 Task: Look for space in West Chicago, United States from 24th August, 2023 to 10th September, 2023 for 6 adults, 2 children in price range Rs.12000 to Rs.15000. Place can be entire place or shared room with 6 bedrooms having 6 beds and 6 bathrooms. Property type can be house, flat, guest house. Amenities needed are: wifi, TV, free parkinig on premises, gym, breakfast. Booking option can be shelf check-in. Required host language is English.
Action: Mouse moved to (605, 130)
Screenshot: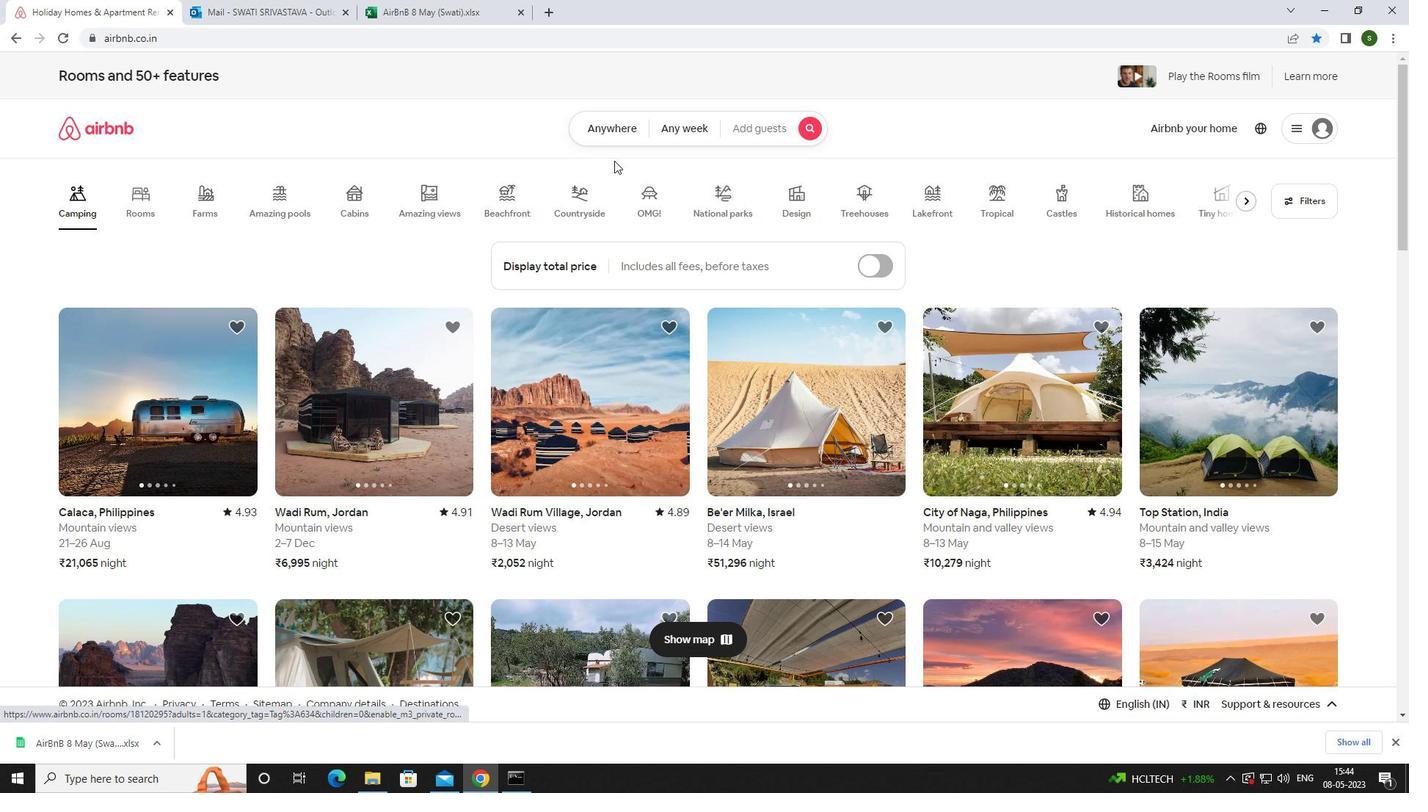 
Action: Mouse pressed left at (605, 130)
Screenshot: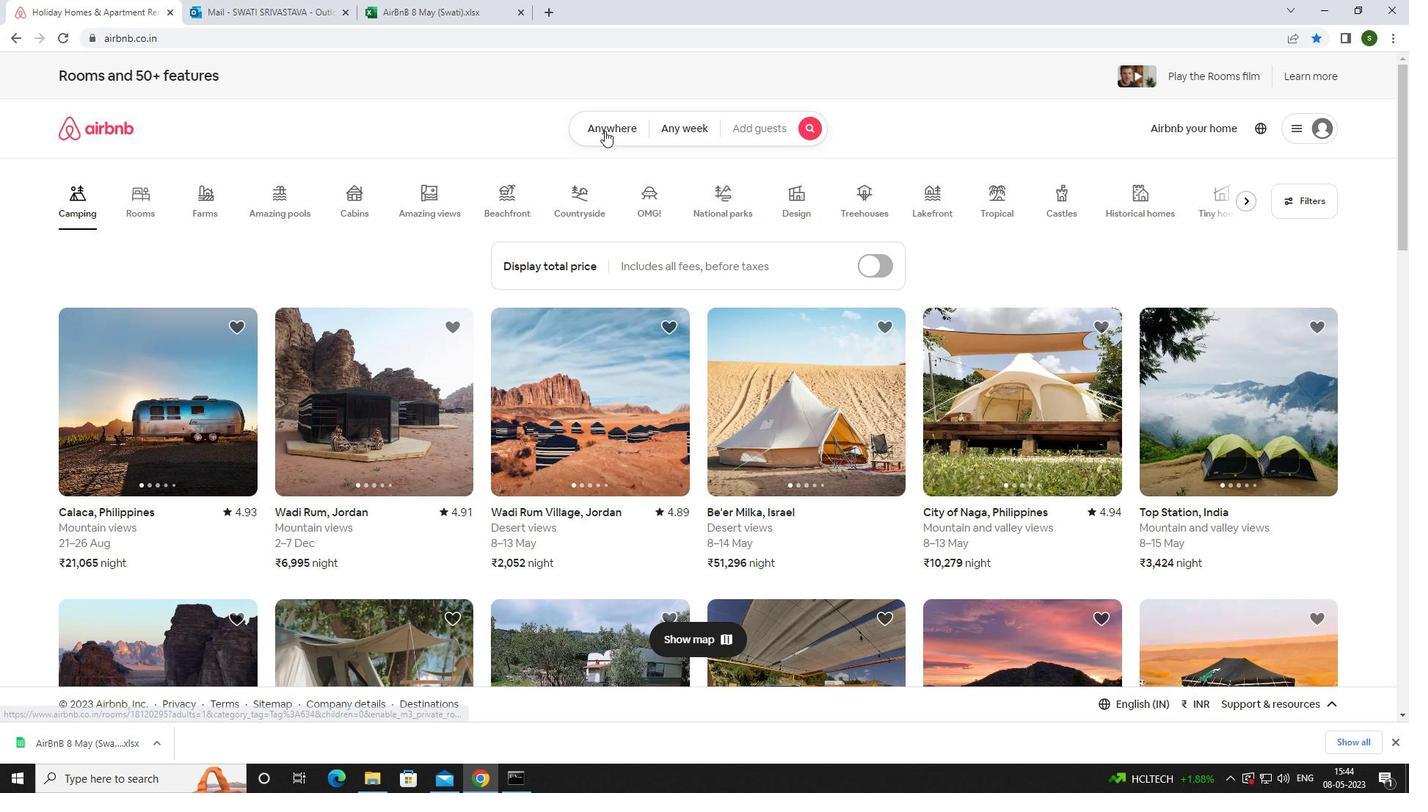 
Action: Mouse moved to (489, 187)
Screenshot: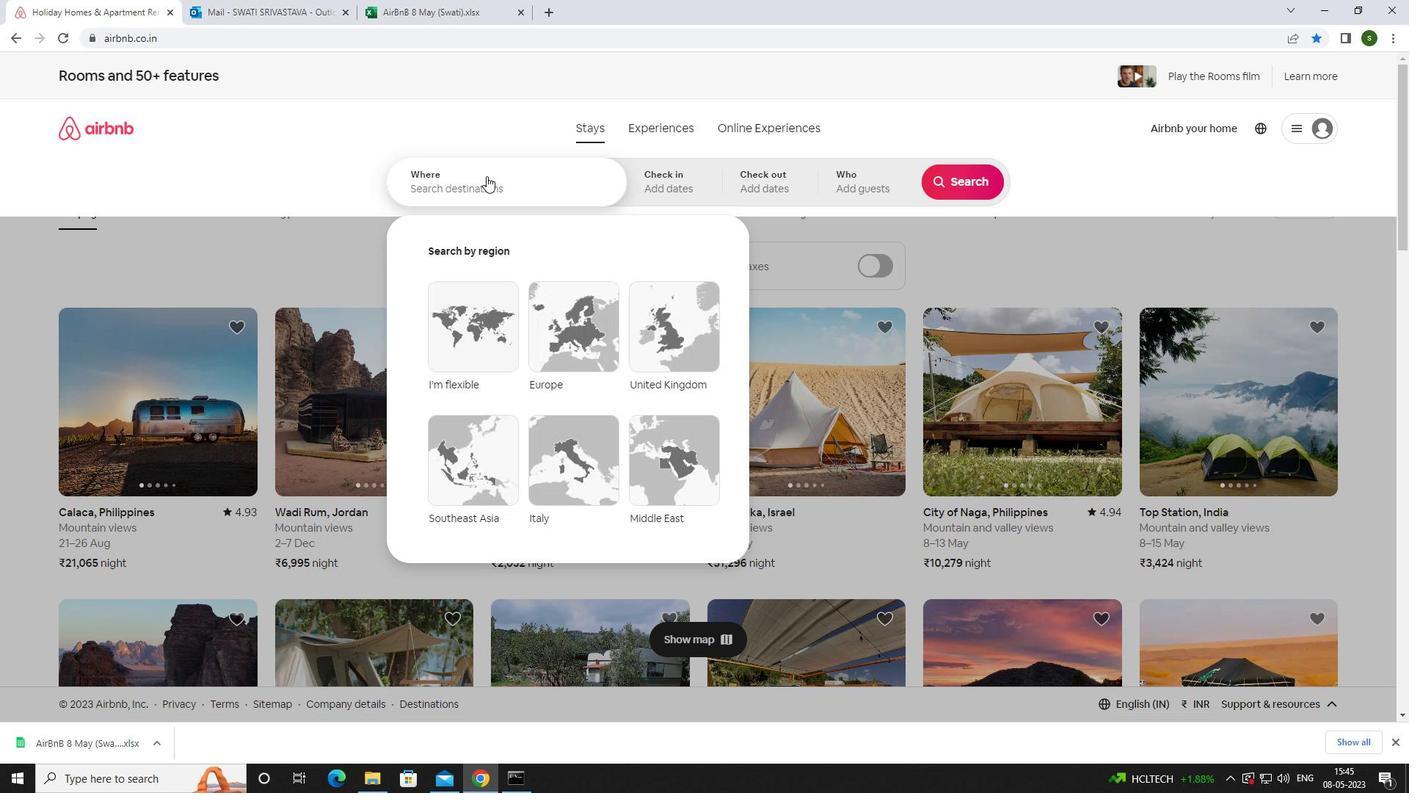 
Action: Mouse pressed left at (489, 187)
Screenshot: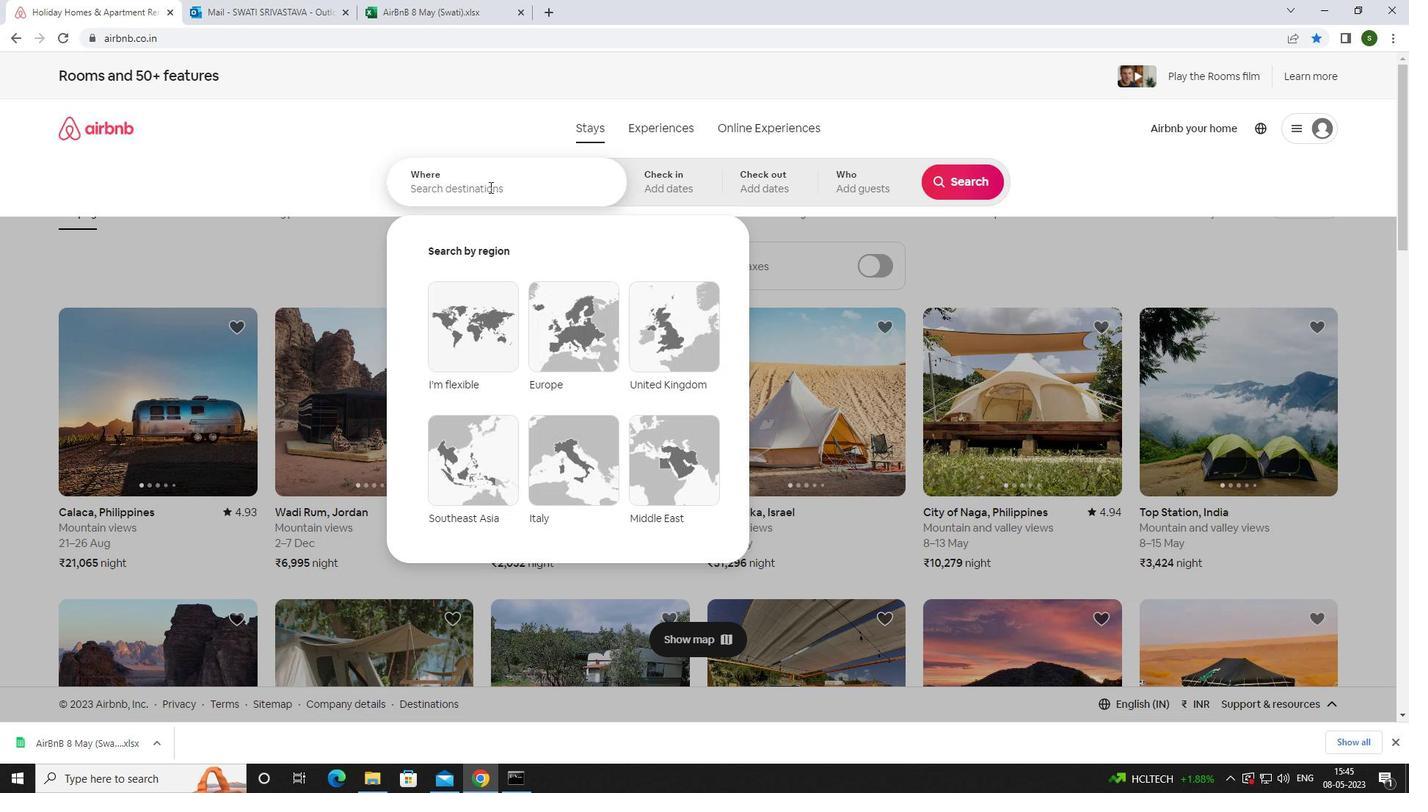 
Action: Mouse moved to (496, 186)
Screenshot: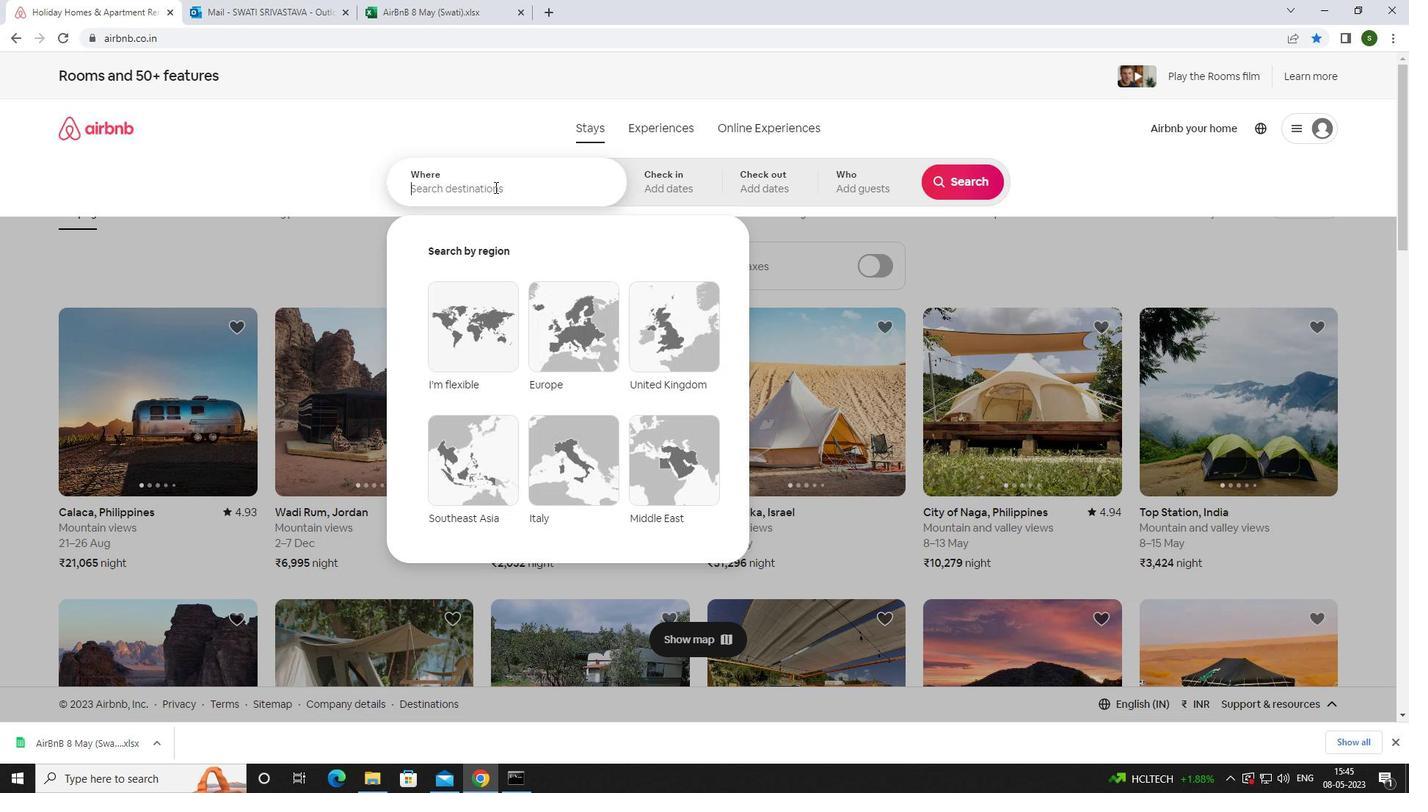 
Action: Key pressed <Key.caps_lock>w<Key.caps_lock>esy<Key.backspace>t<Key.space><Key.caps_lock>c<Key.caps_lock>hicago,<Key.space><Key.caps_lock>u<Key.caps_lock>nited<Key.space><Key.caps_lock>s<Key.caps_lock>tates<Key.enter>
Screenshot: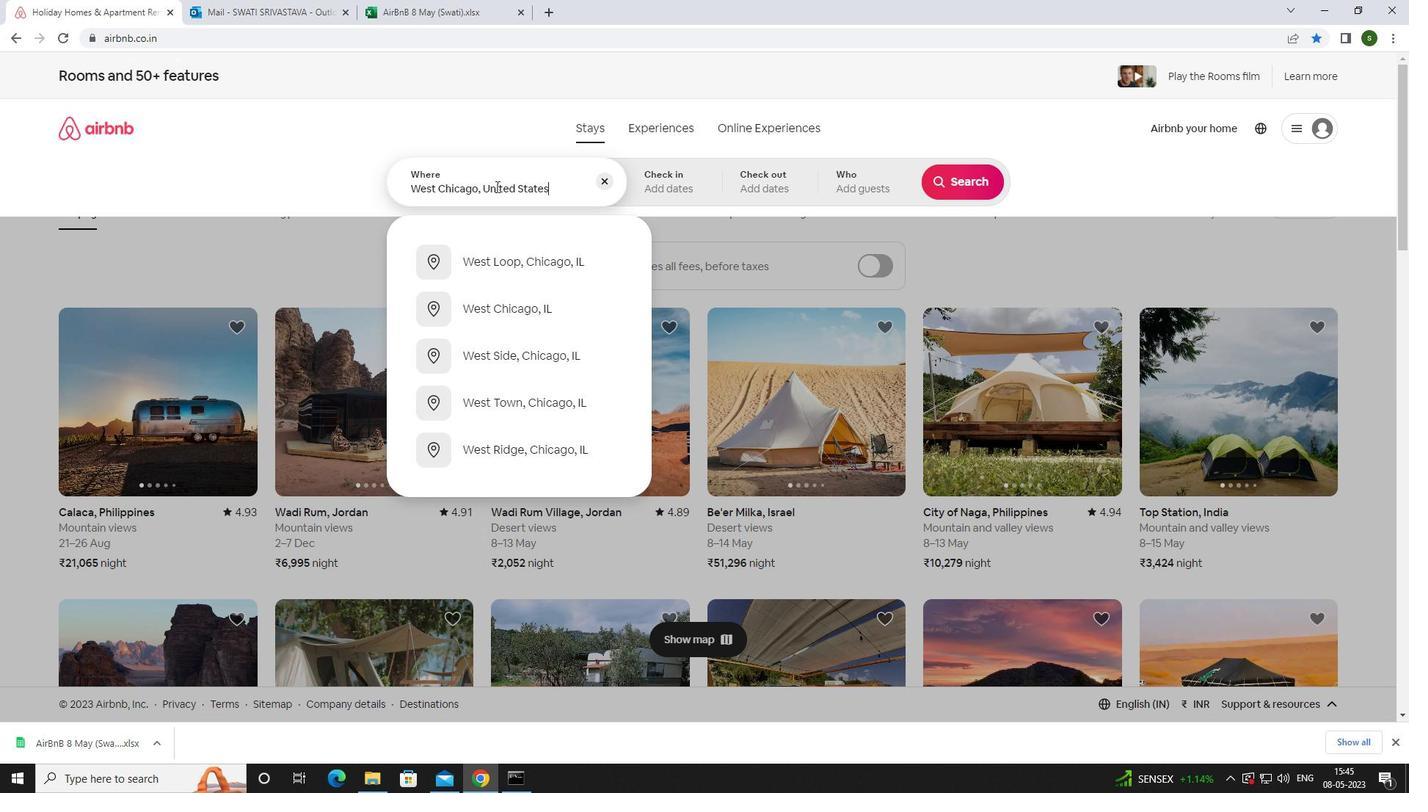 
Action: Mouse moved to (967, 299)
Screenshot: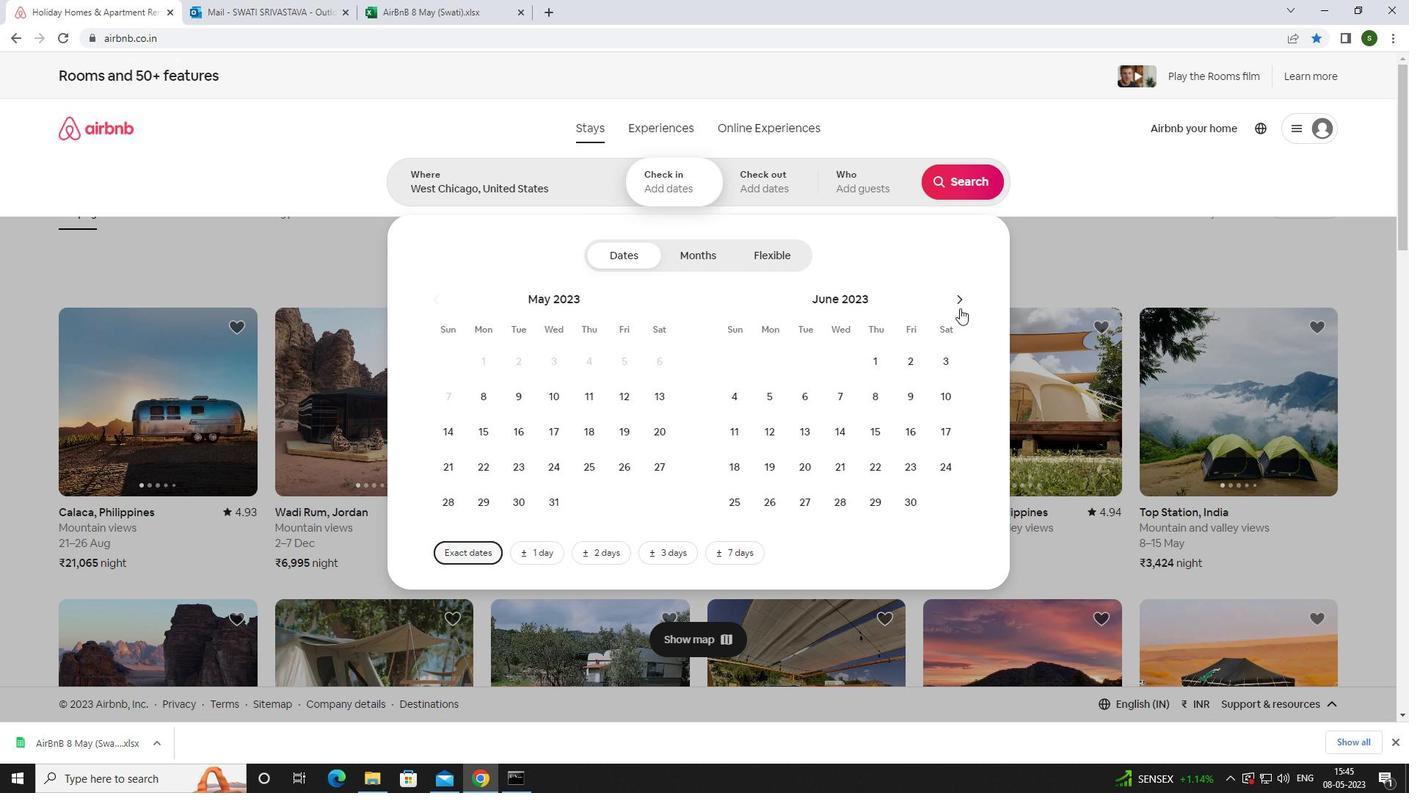 
Action: Mouse pressed left at (967, 299)
Screenshot: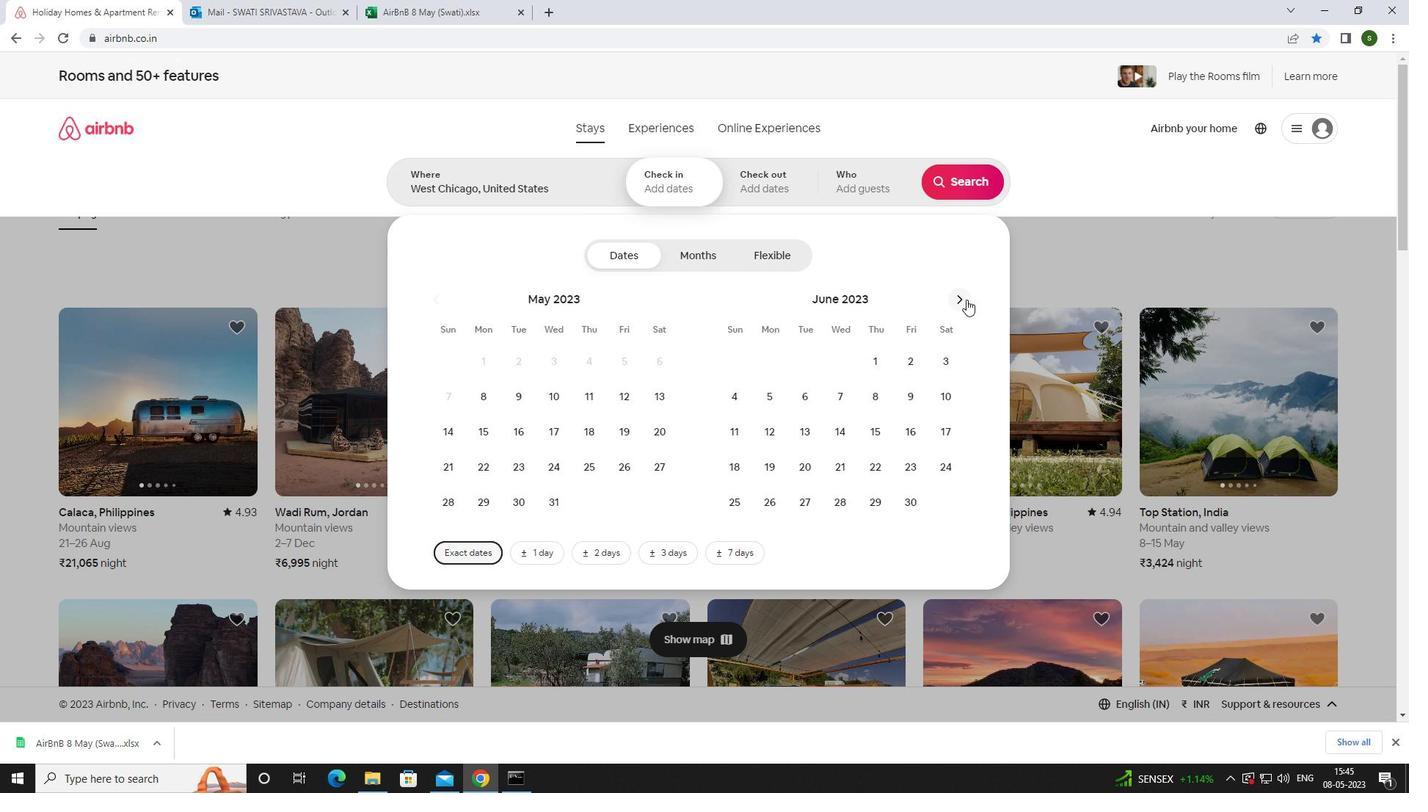 
Action: Mouse pressed left at (967, 299)
Screenshot: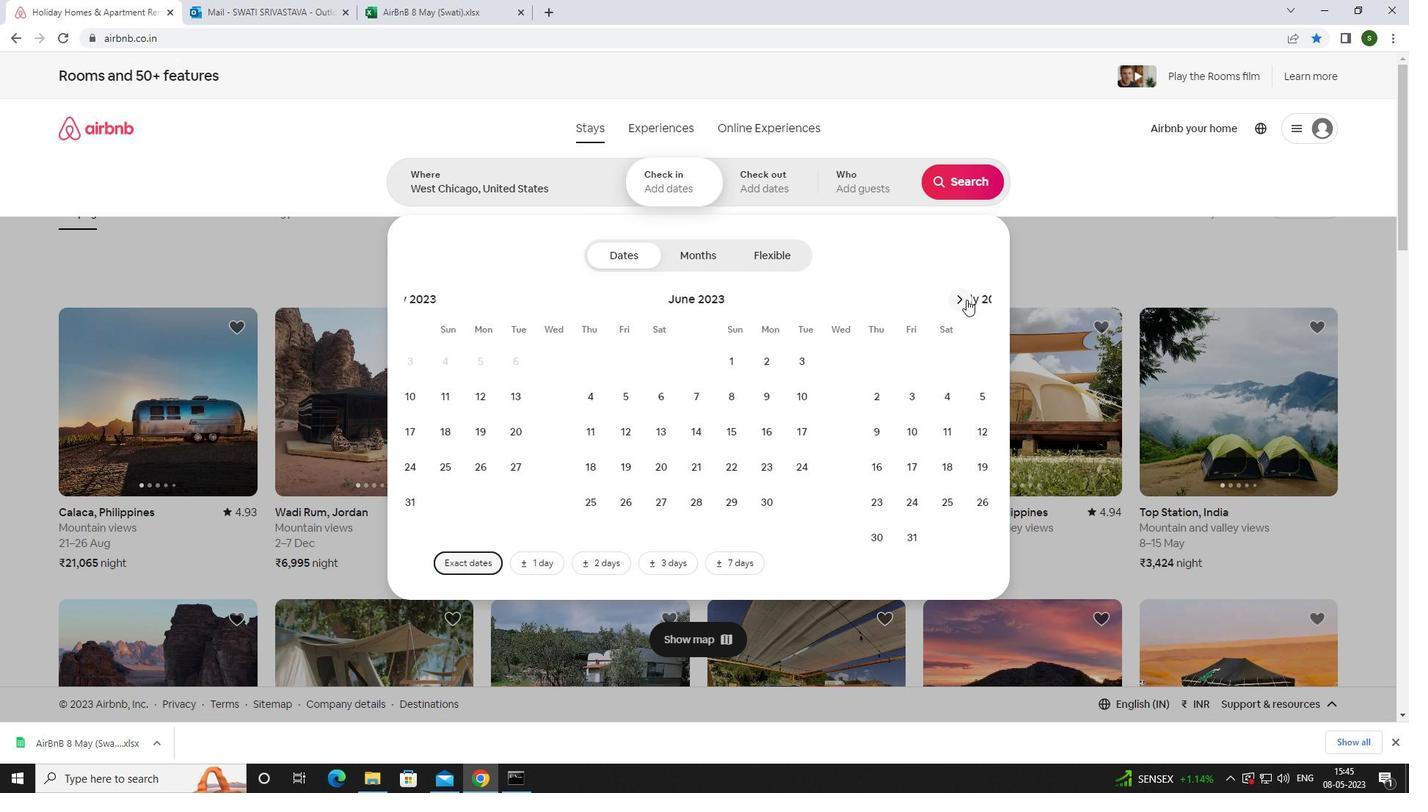 
Action: Mouse moved to (875, 466)
Screenshot: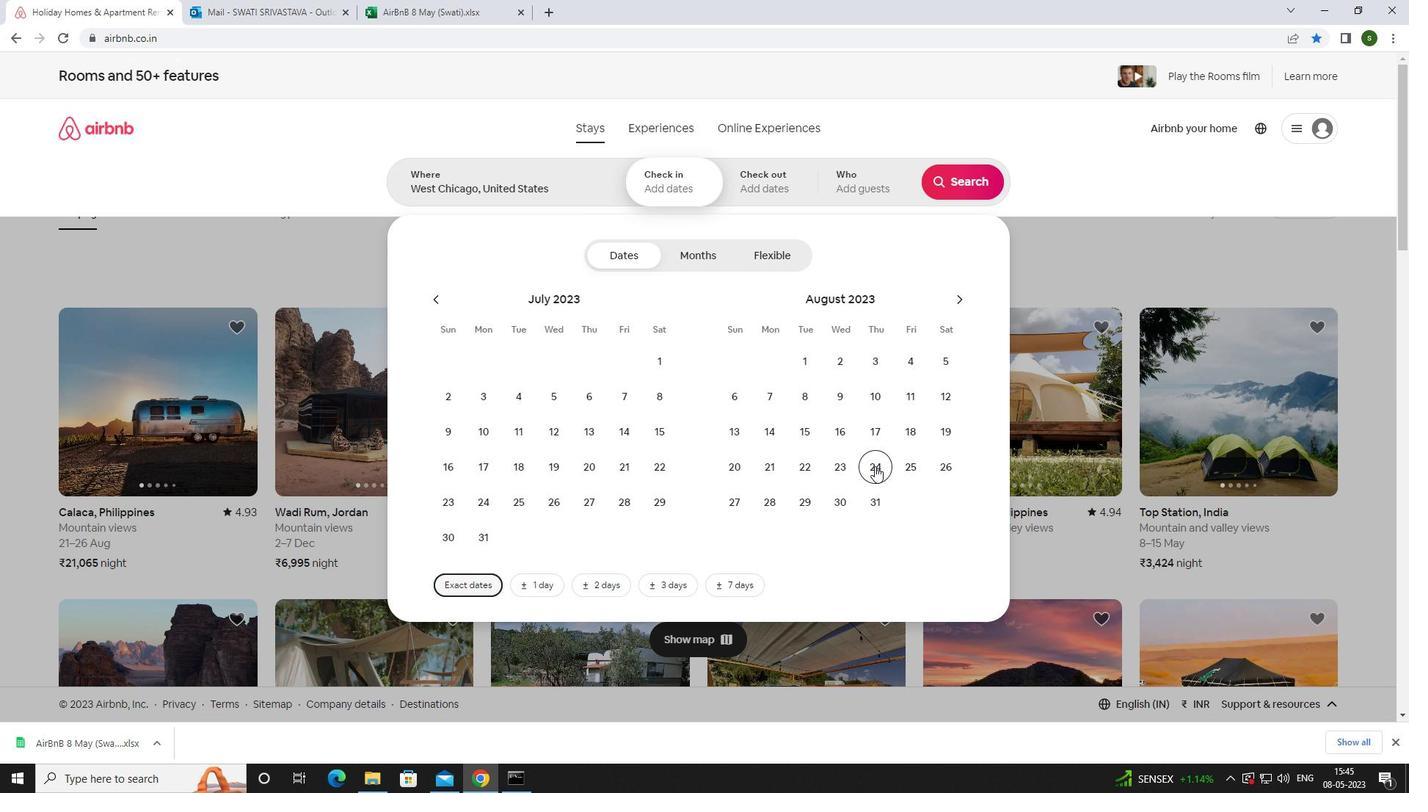 
Action: Mouse pressed left at (875, 466)
Screenshot: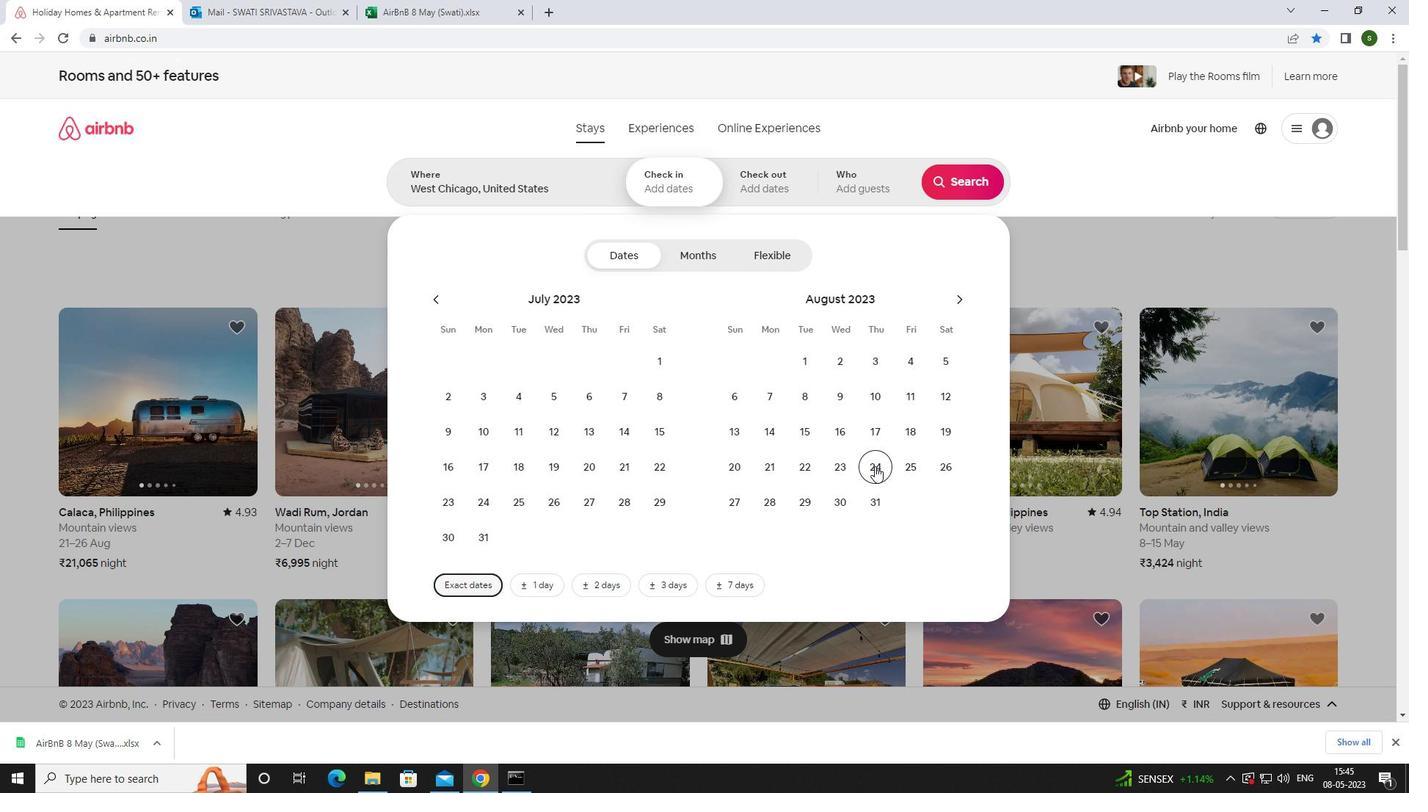 
Action: Mouse moved to (964, 295)
Screenshot: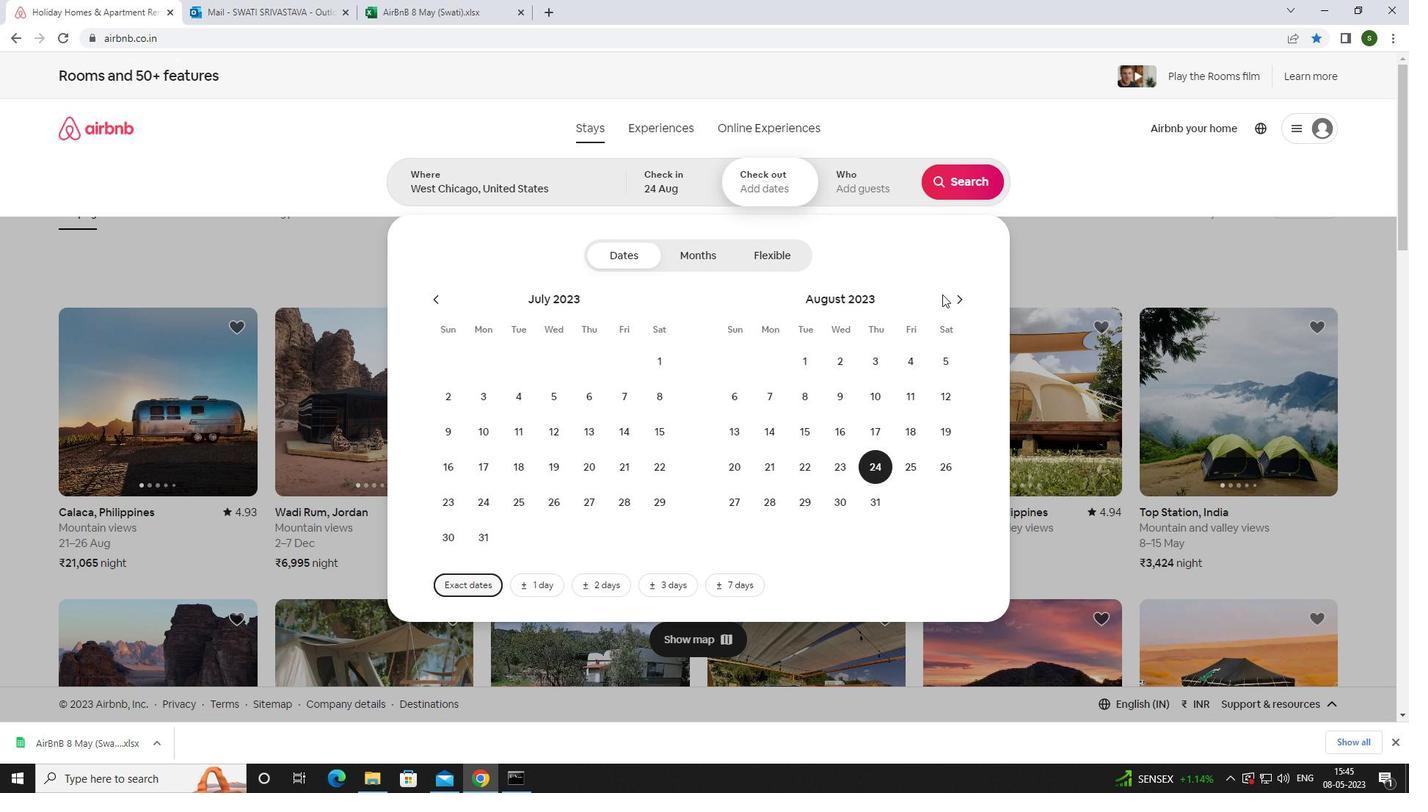 
Action: Mouse pressed left at (964, 295)
Screenshot: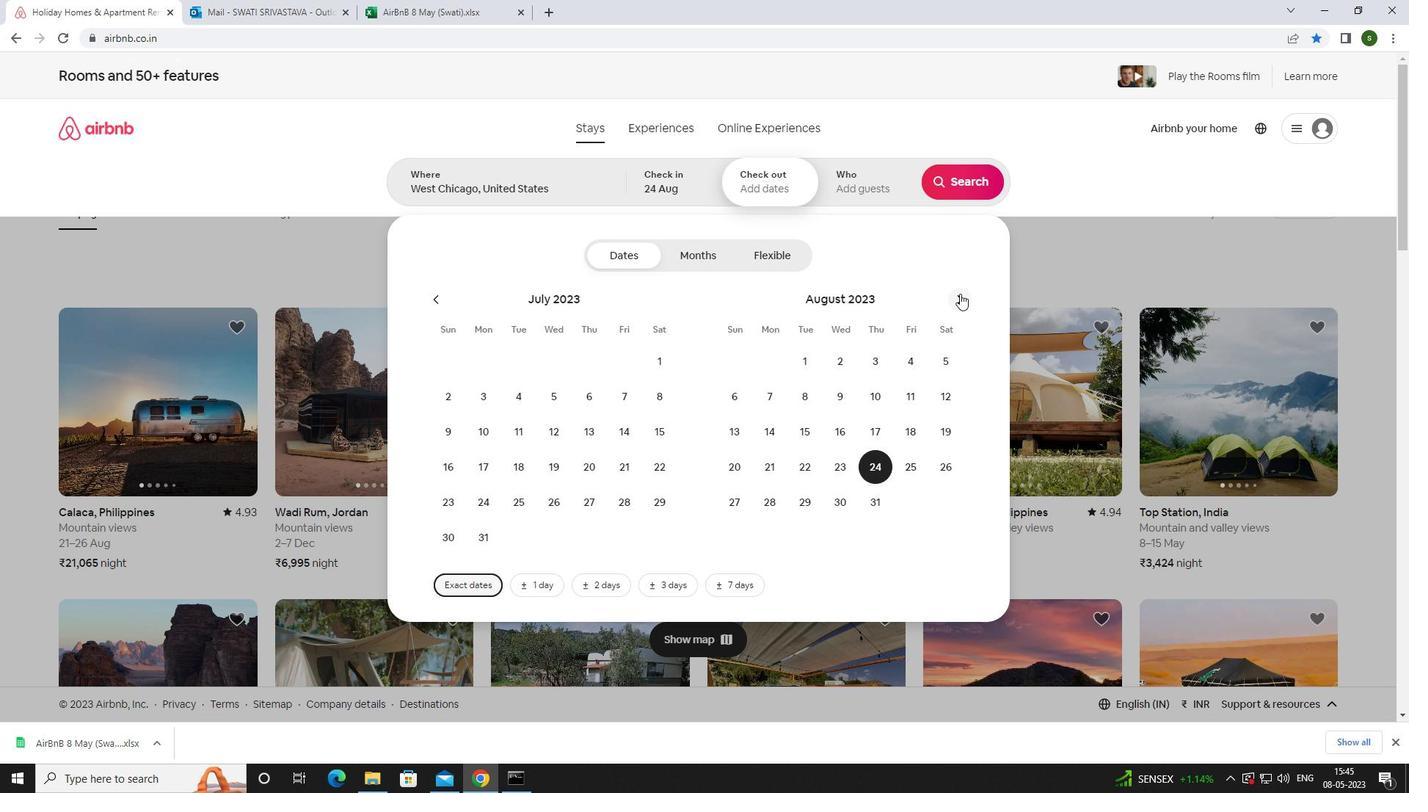 
Action: Mouse moved to (738, 431)
Screenshot: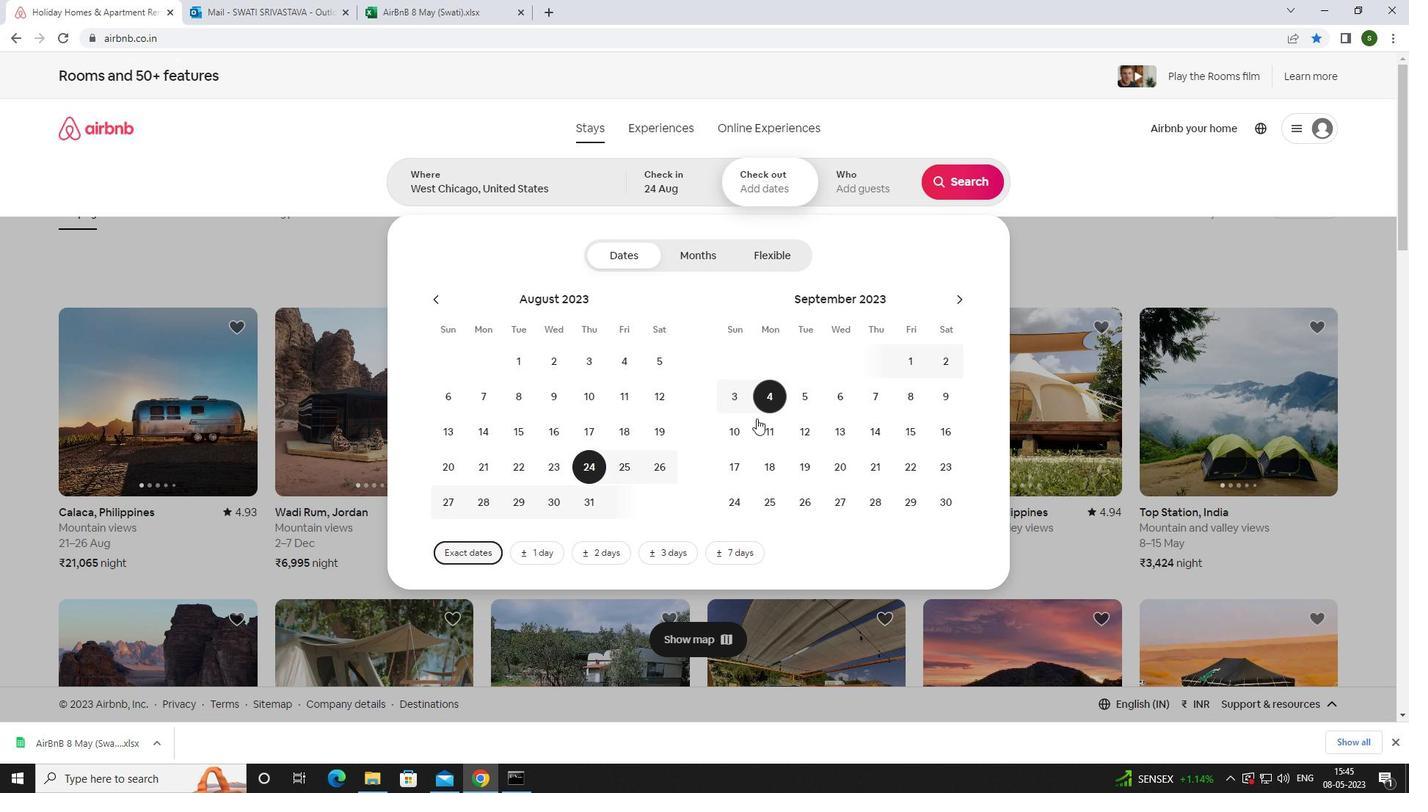 
Action: Mouse pressed left at (738, 431)
Screenshot: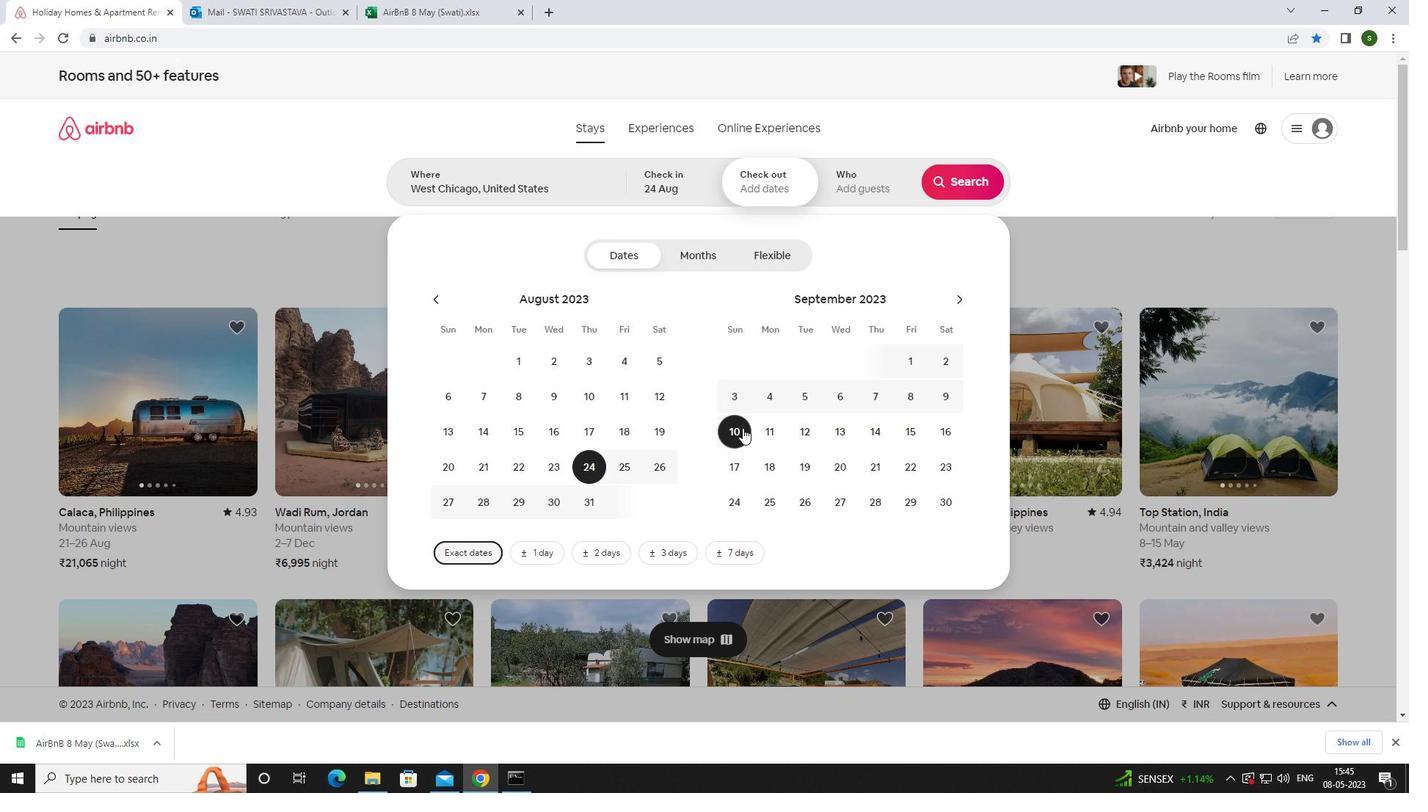 
Action: Mouse moved to (856, 188)
Screenshot: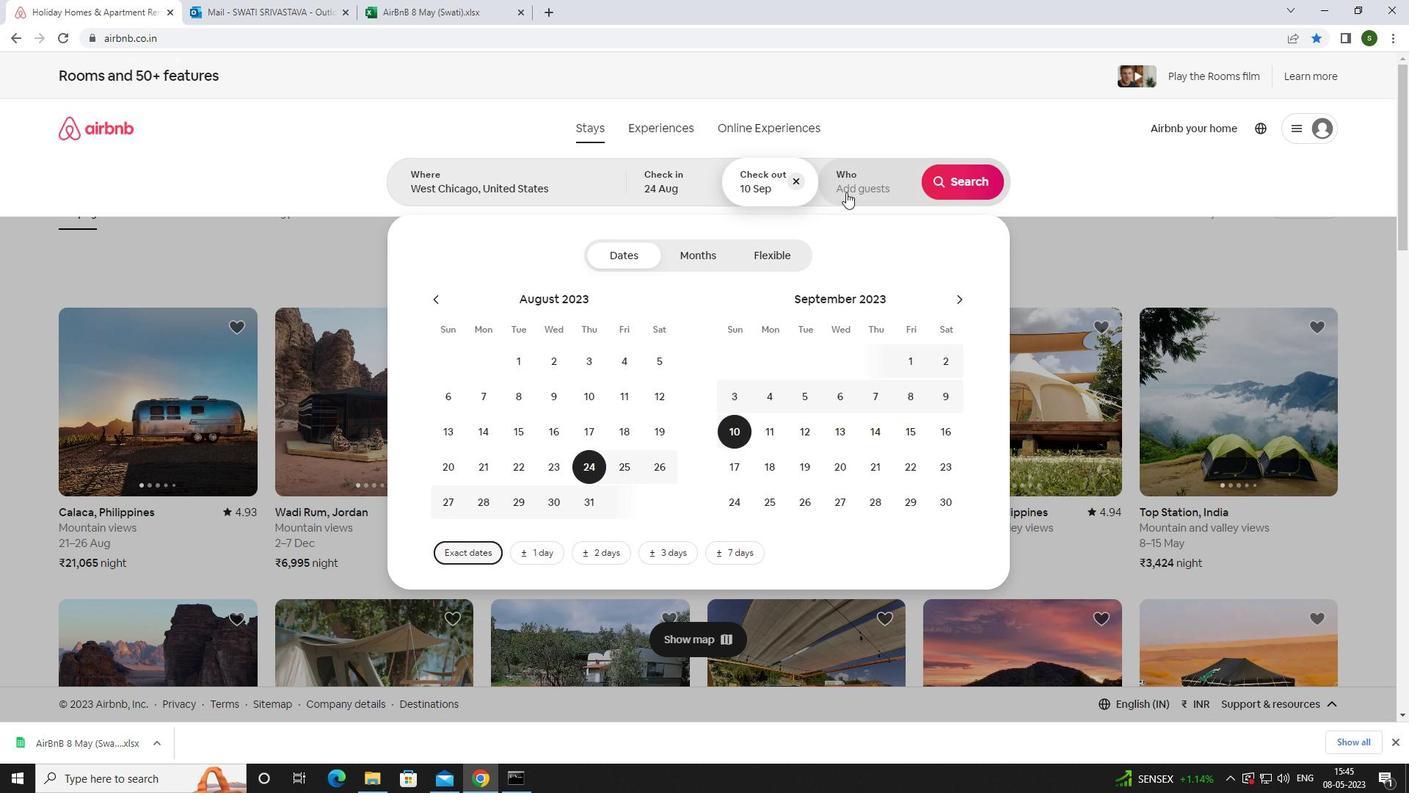 
Action: Mouse pressed left at (856, 188)
Screenshot: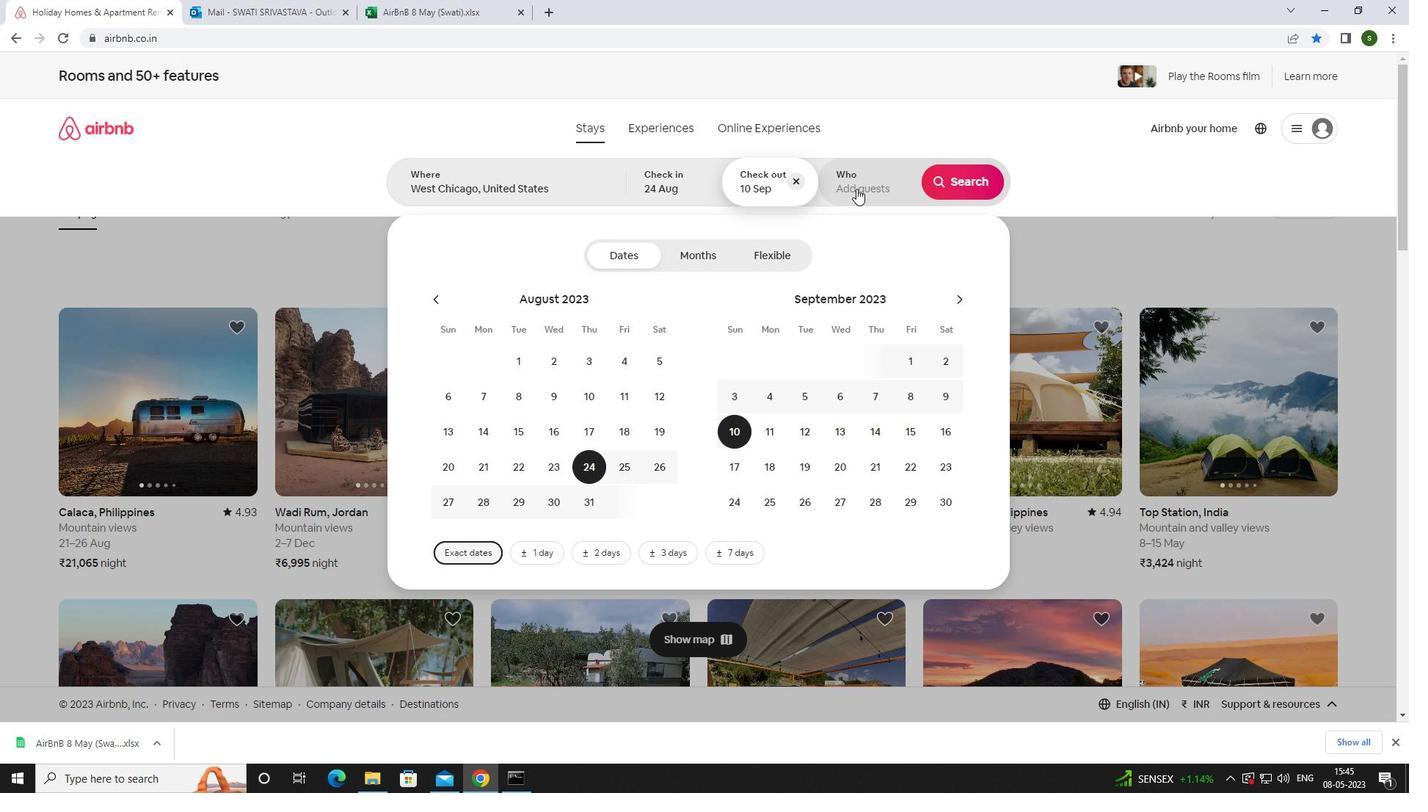 
Action: Mouse moved to (967, 257)
Screenshot: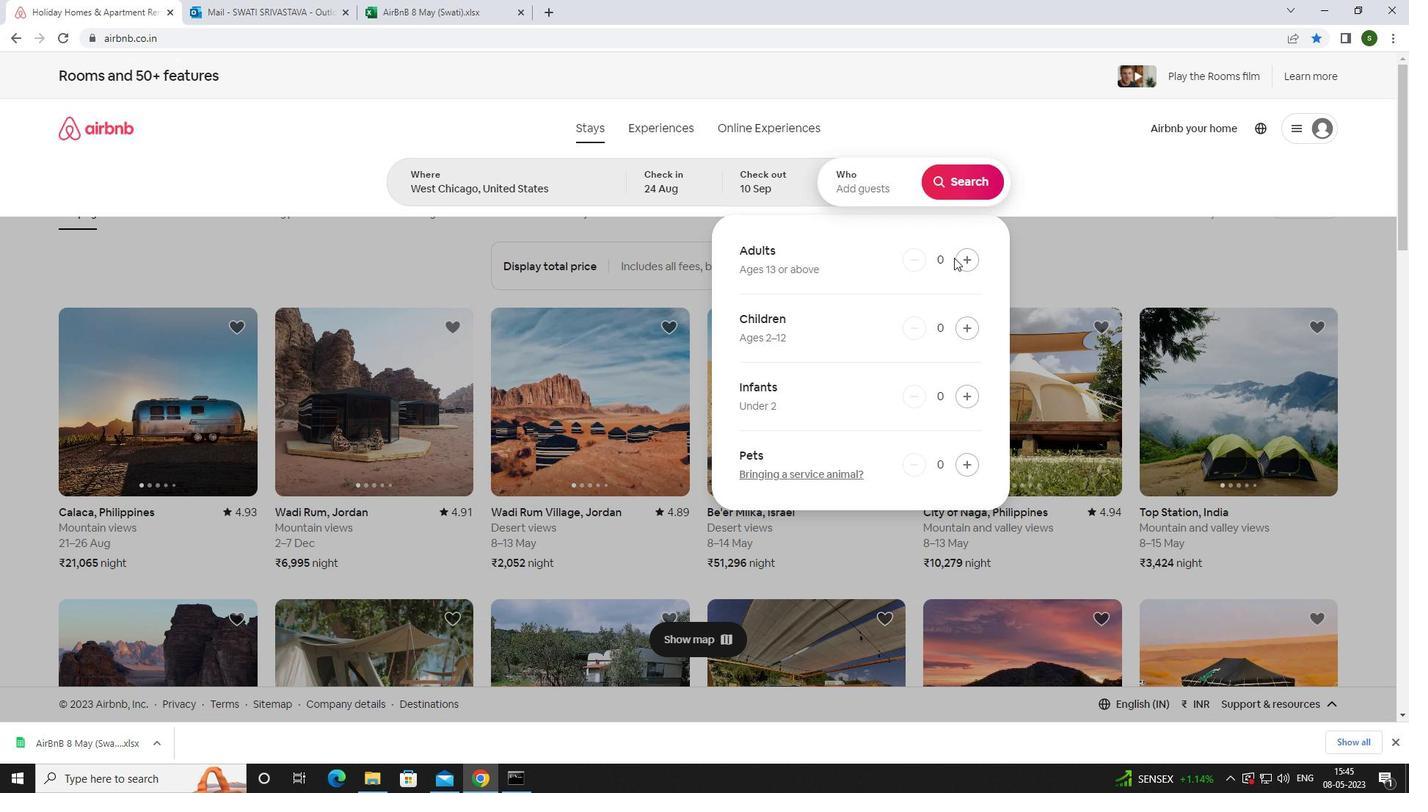 
Action: Mouse pressed left at (967, 257)
Screenshot: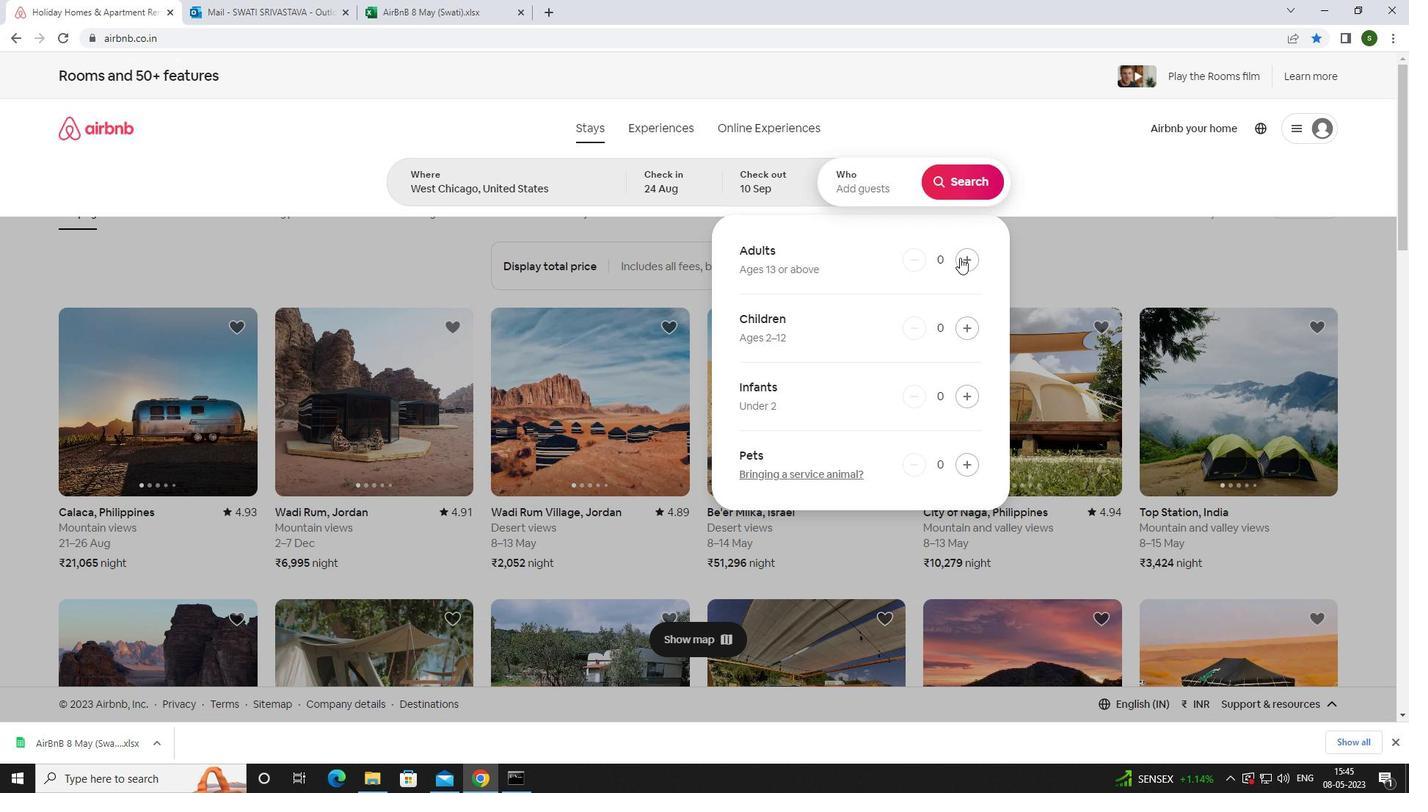
Action: Mouse pressed left at (967, 257)
Screenshot: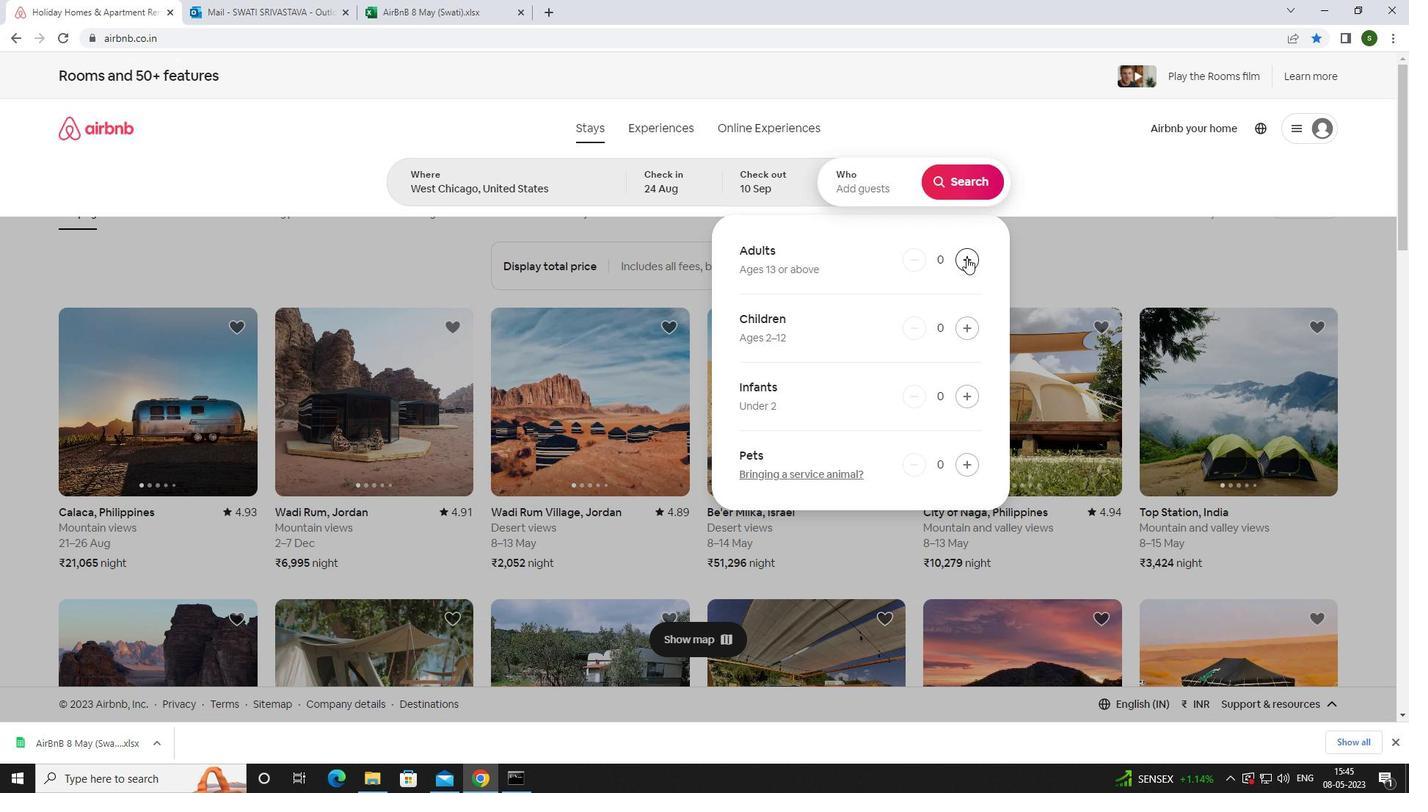 
Action: Mouse pressed left at (967, 257)
Screenshot: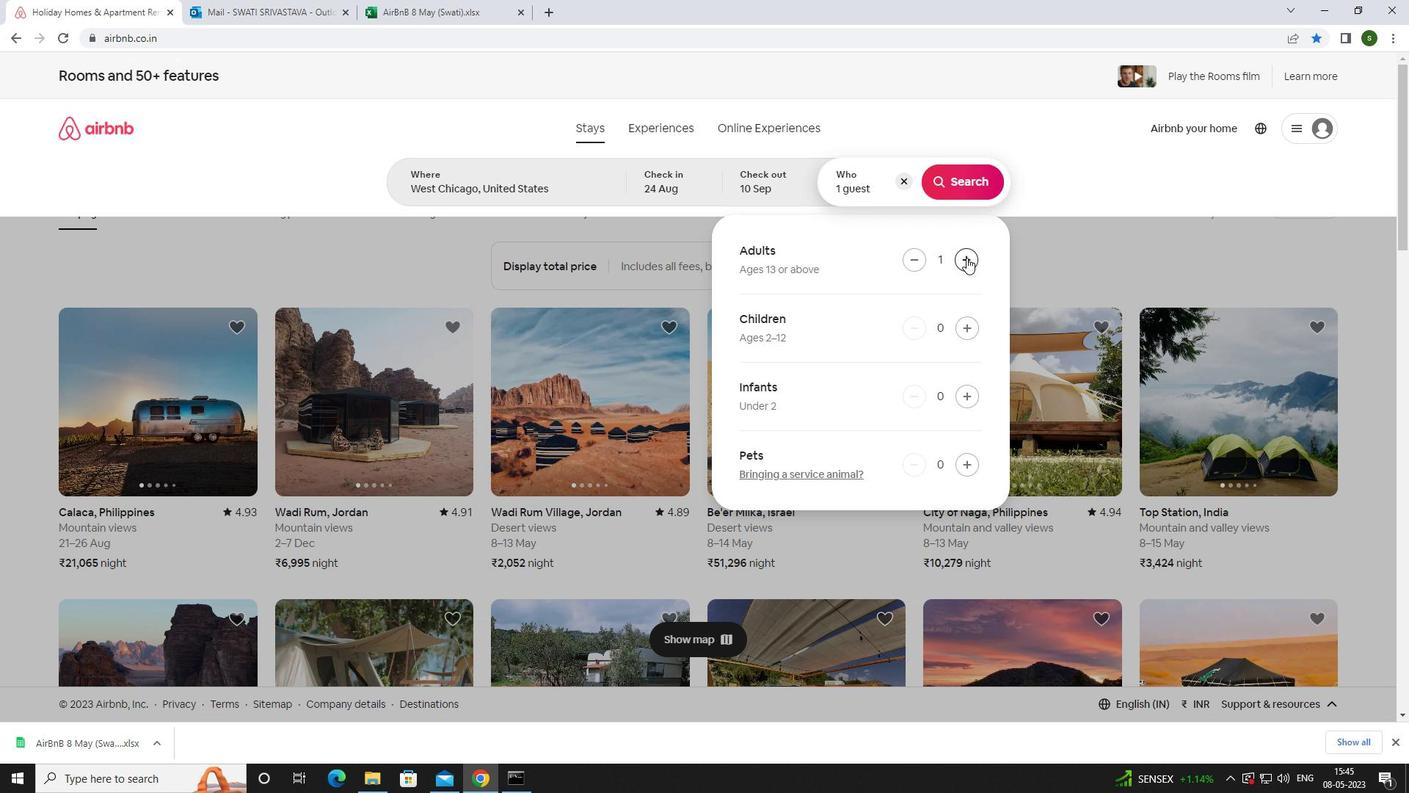 
Action: Mouse pressed left at (967, 257)
Screenshot: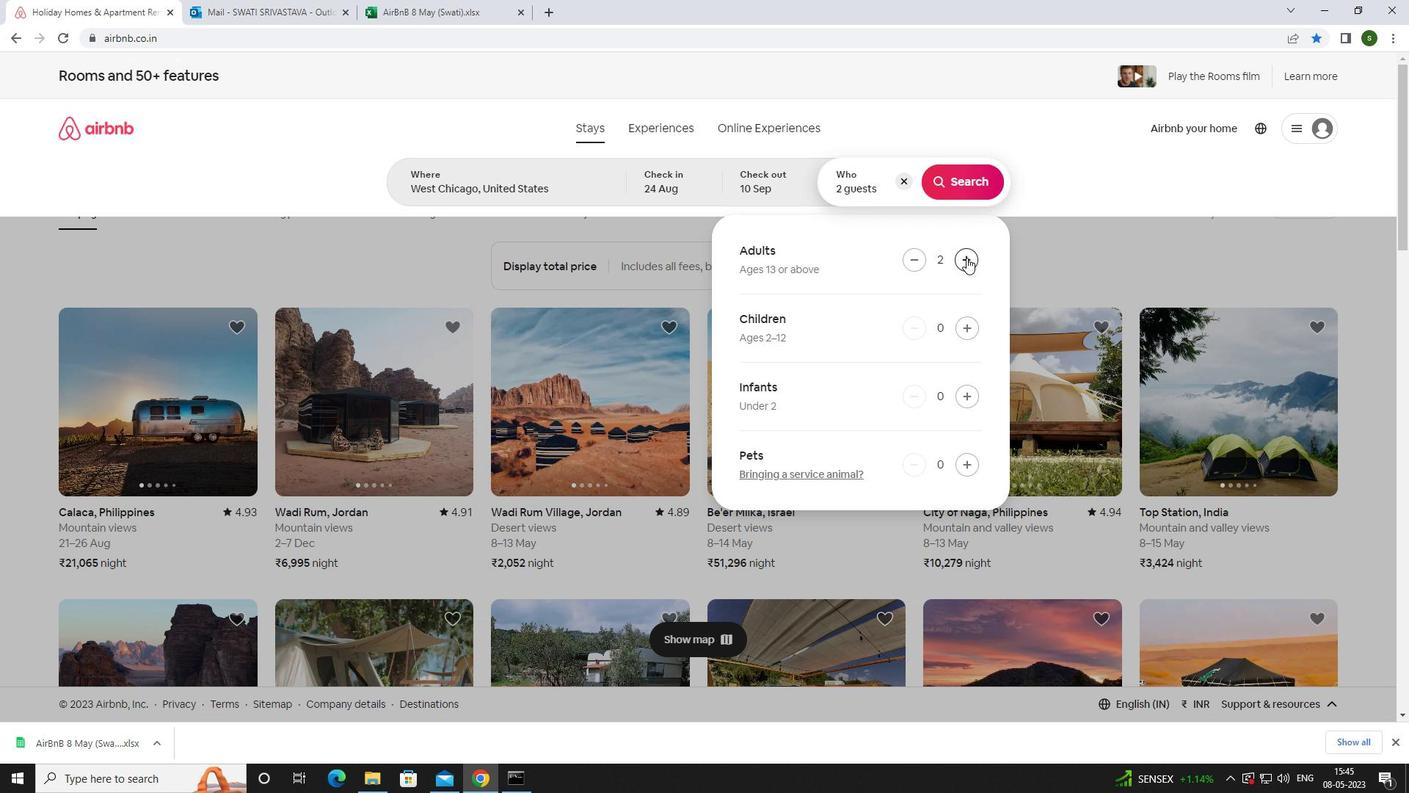 
Action: Mouse pressed left at (967, 257)
Screenshot: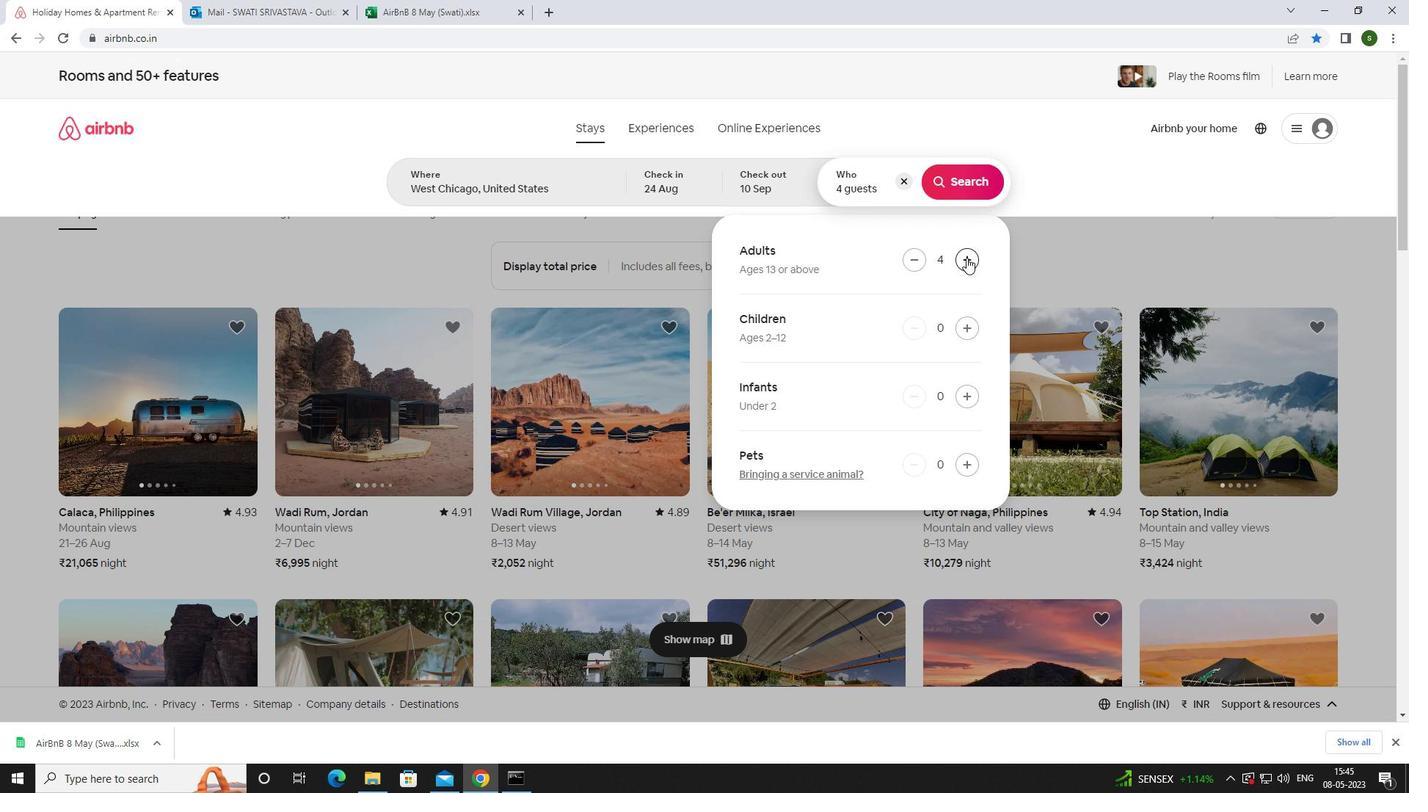 
Action: Mouse pressed left at (967, 257)
Screenshot: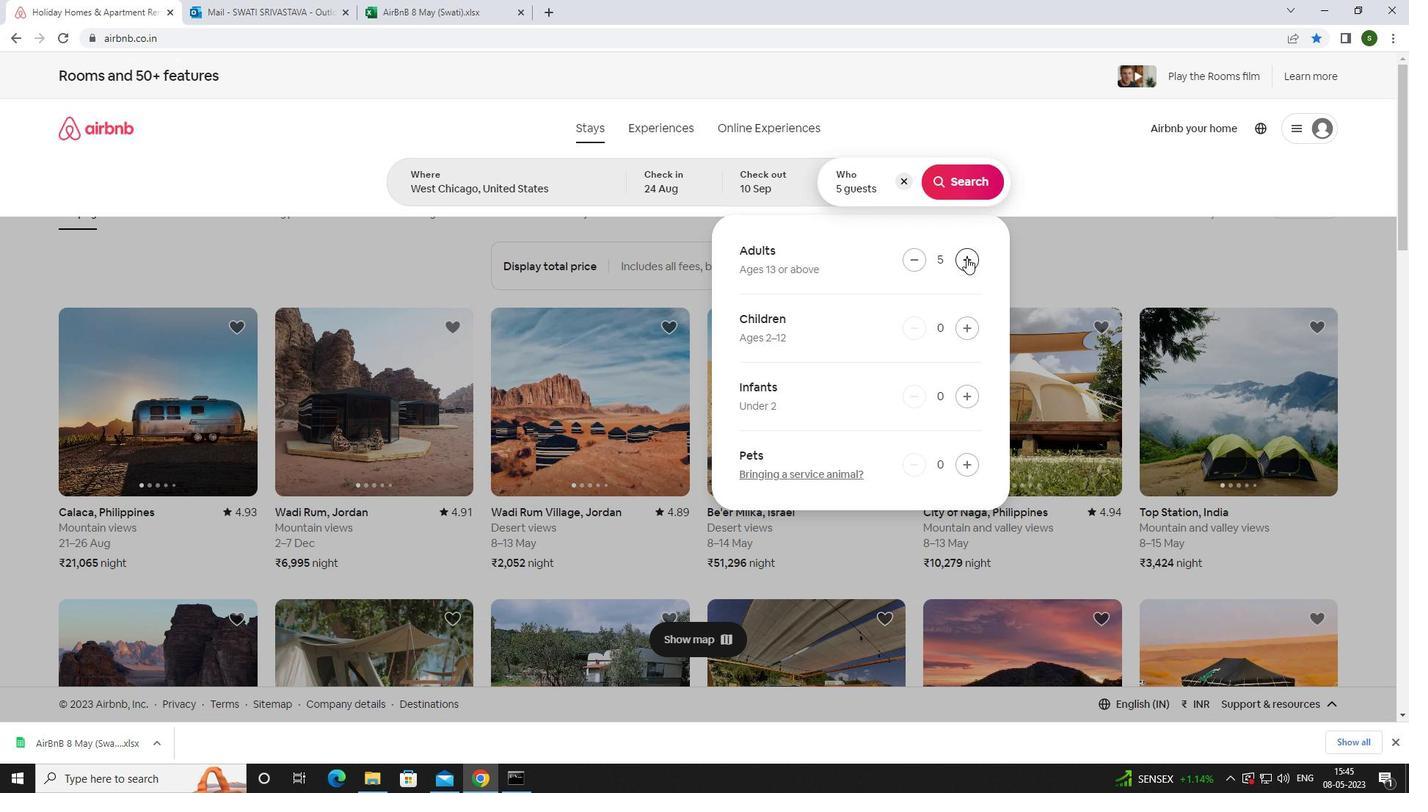 
Action: Mouse moved to (967, 331)
Screenshot: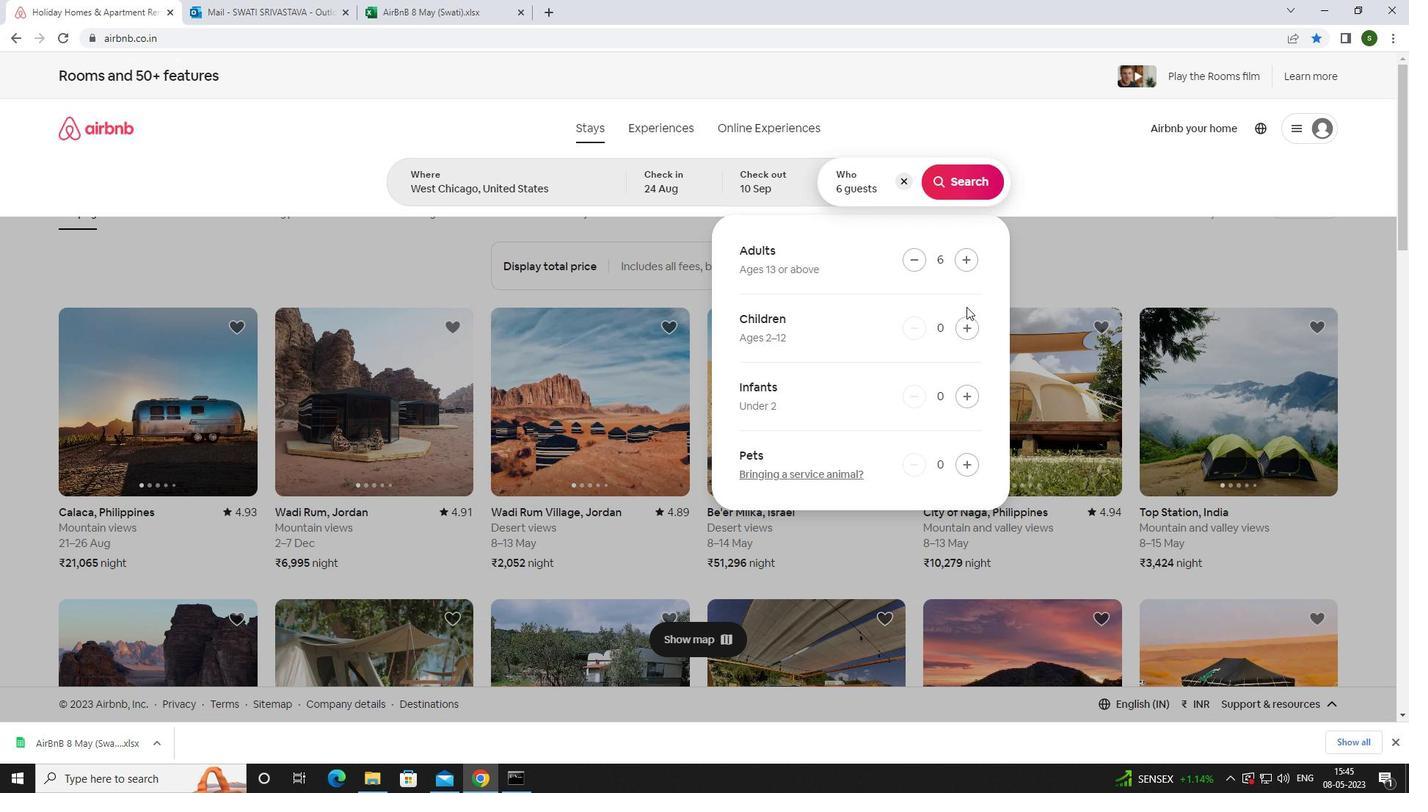 
Action: Mouse pressed left at (967, 331)
Screenshot: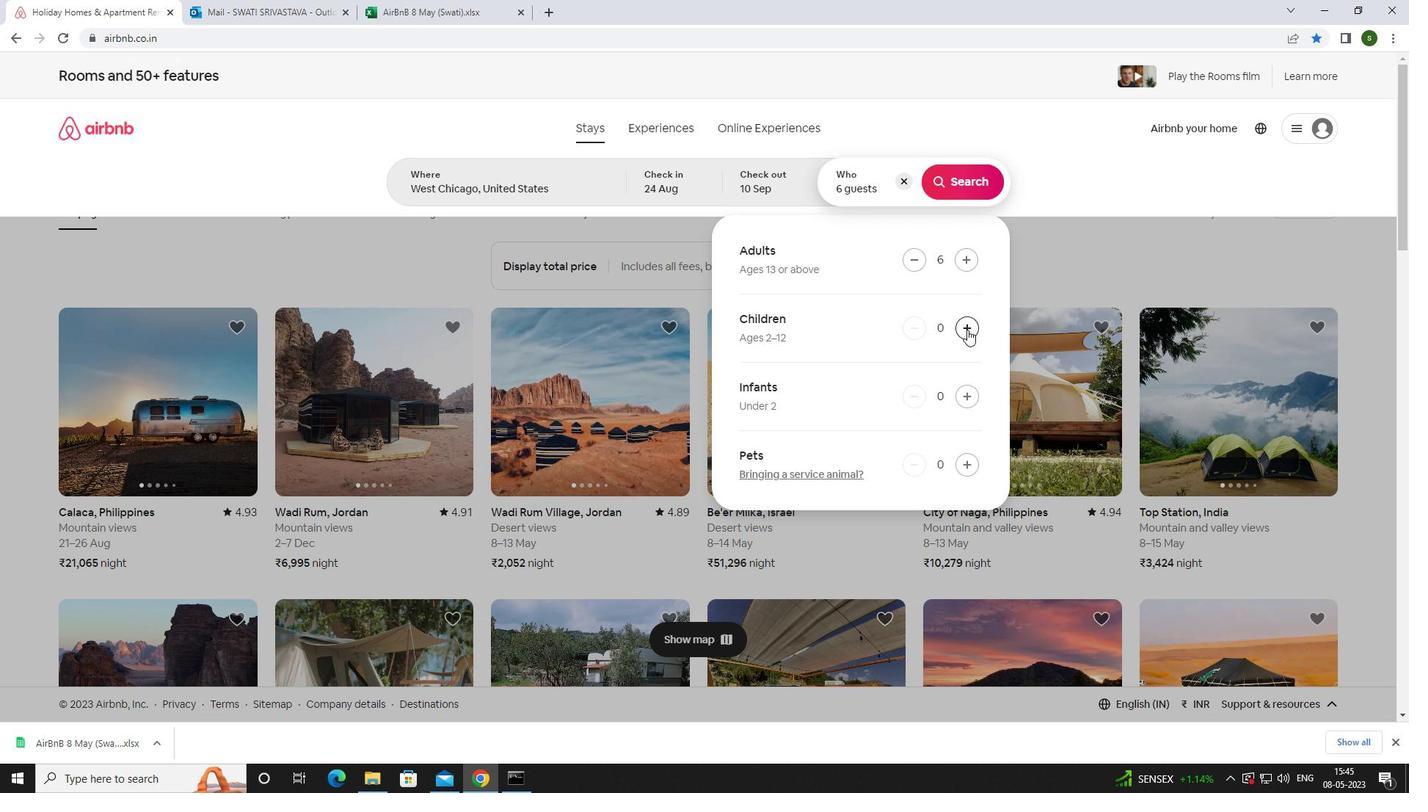 
Action: Mouse pressed left at (967, 331)
Screenshot: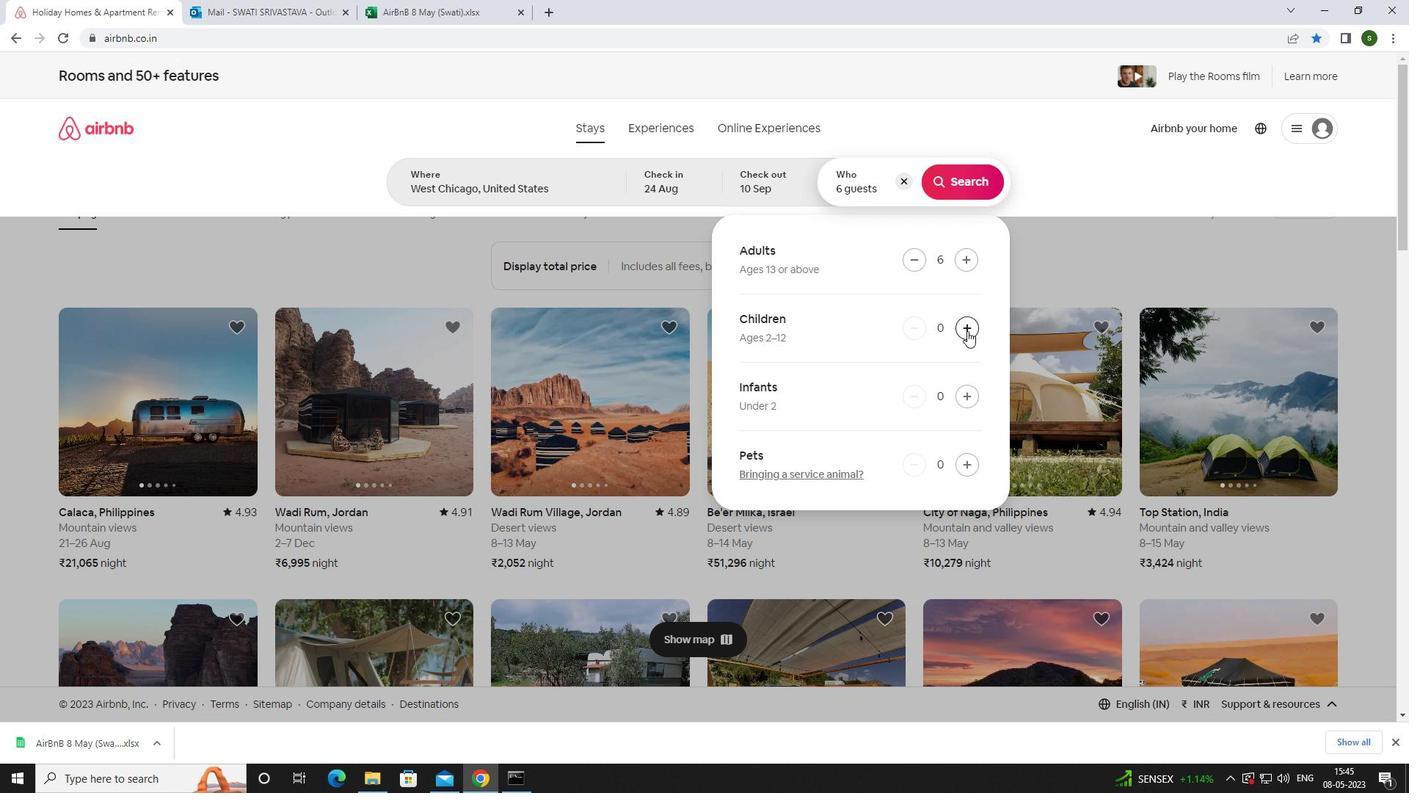 
Action: Mouse moved to (961, 185)
Screenshot: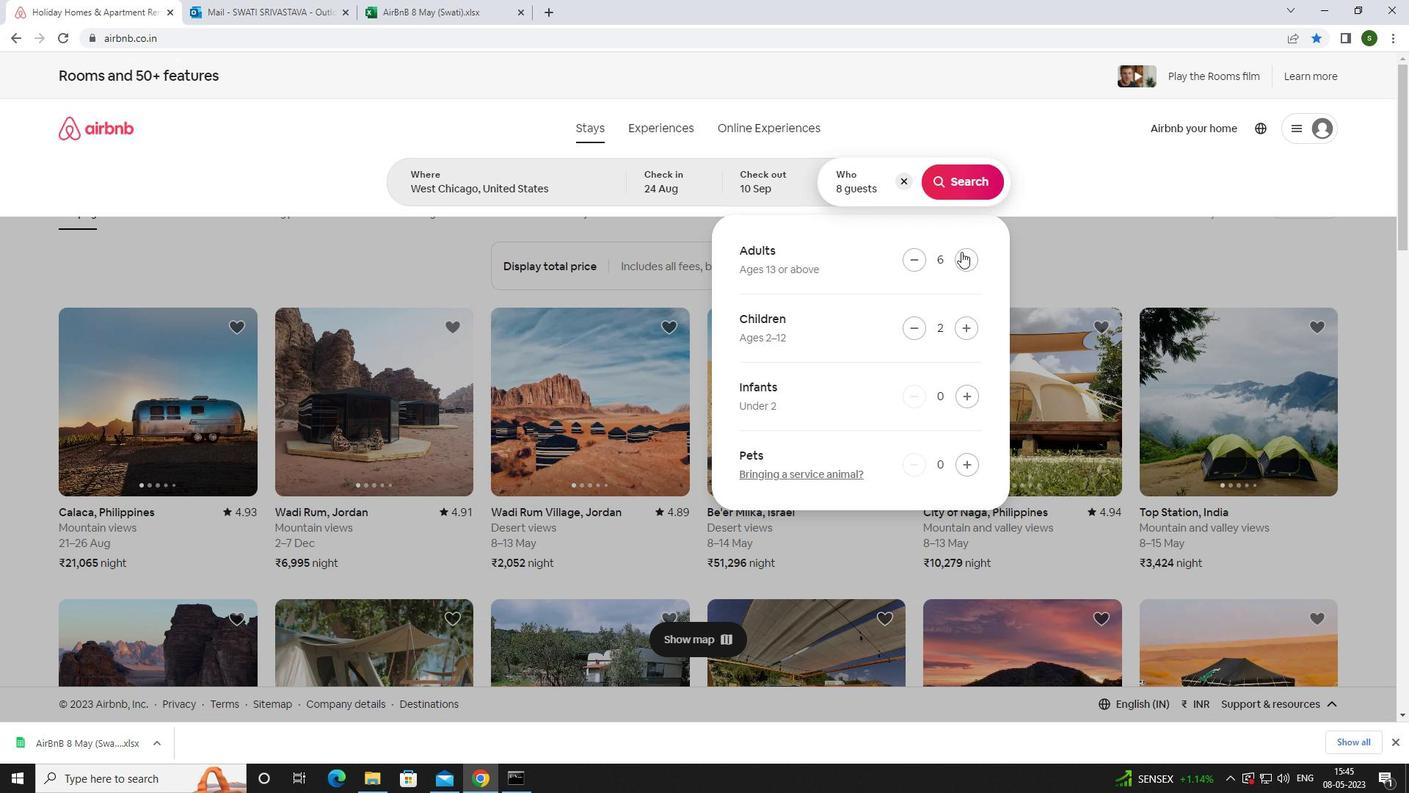 
Action: Mouse pressed left at (961, 185)
Screenshot: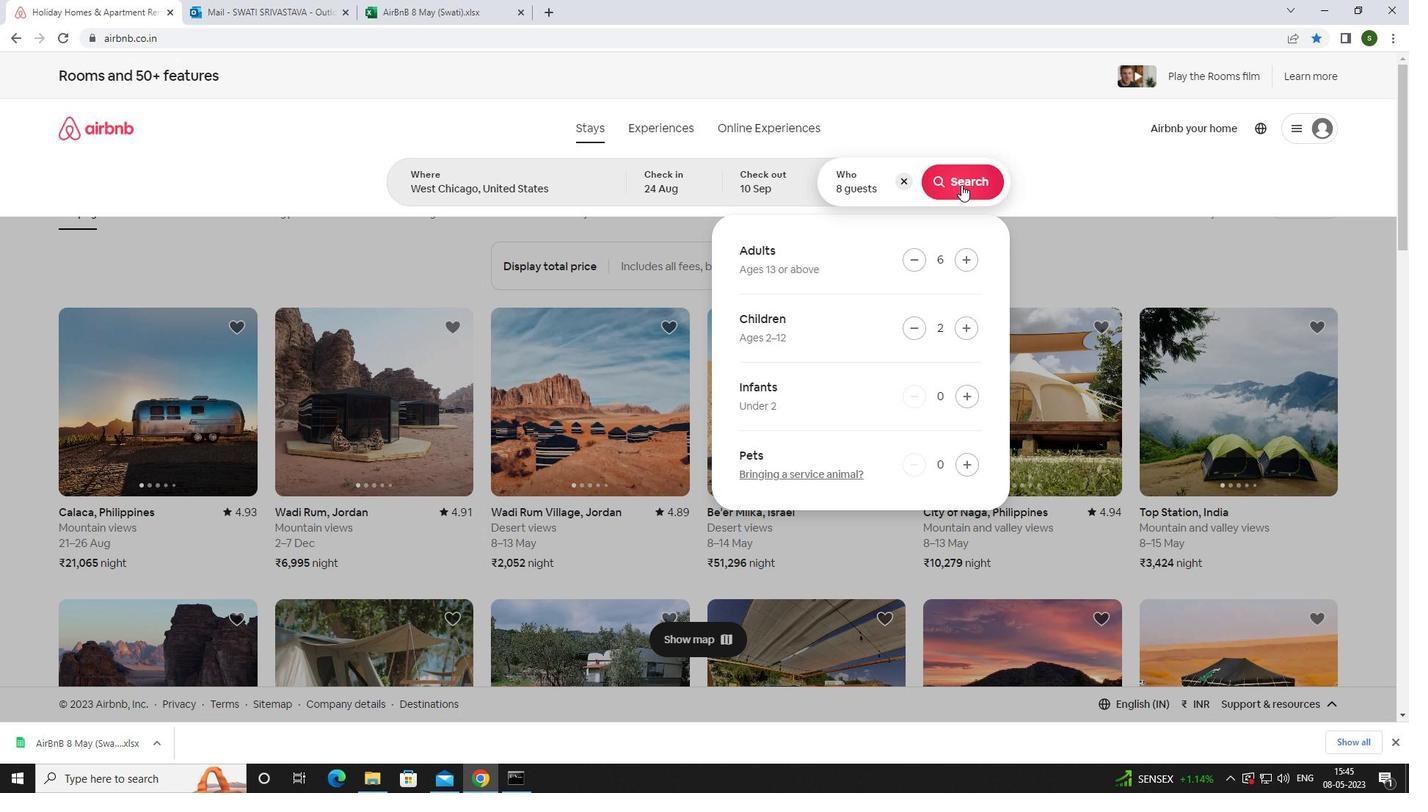 
Action: Mouse moved to (1324, 137)
Screenshot: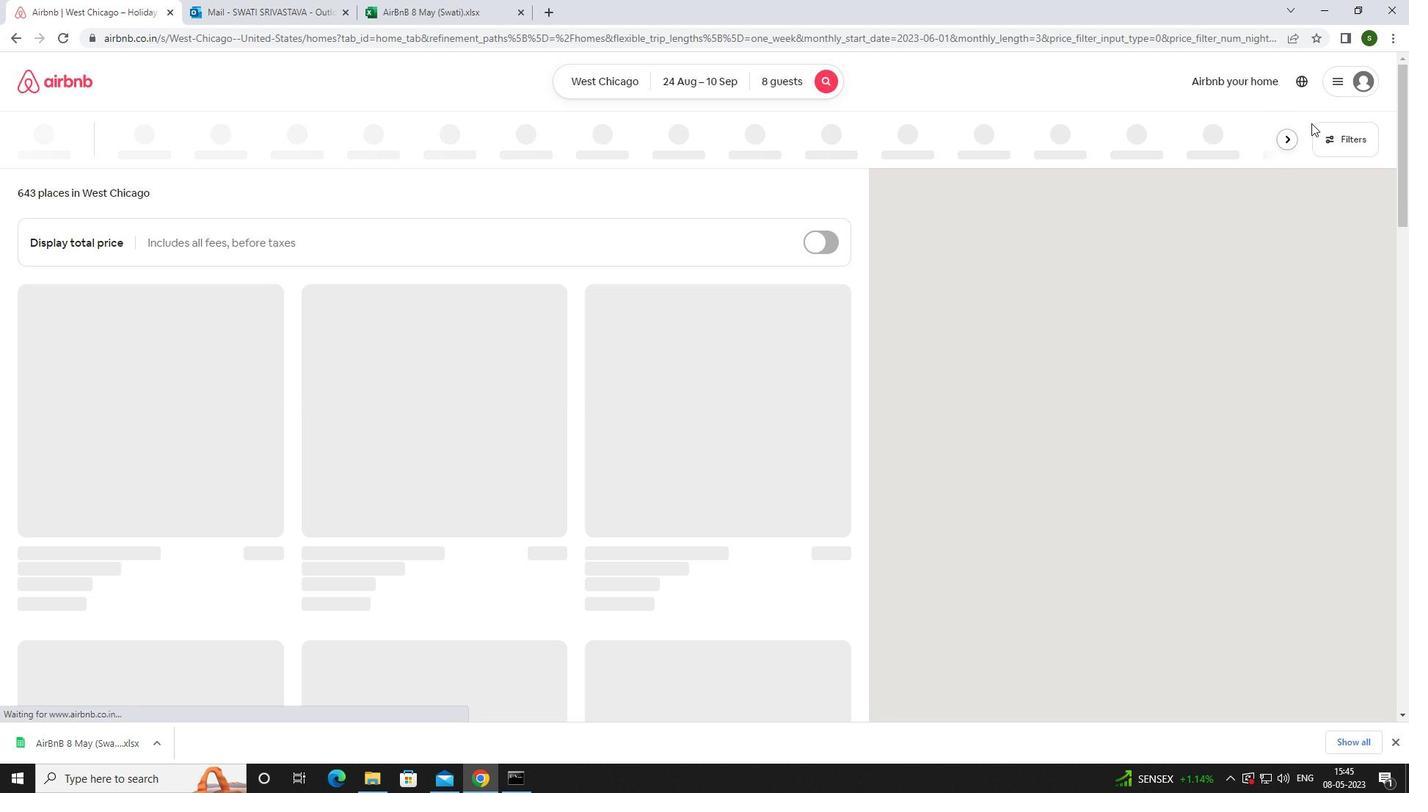 
Action: Mouse pressed left at (1324, 137)
Screenshot: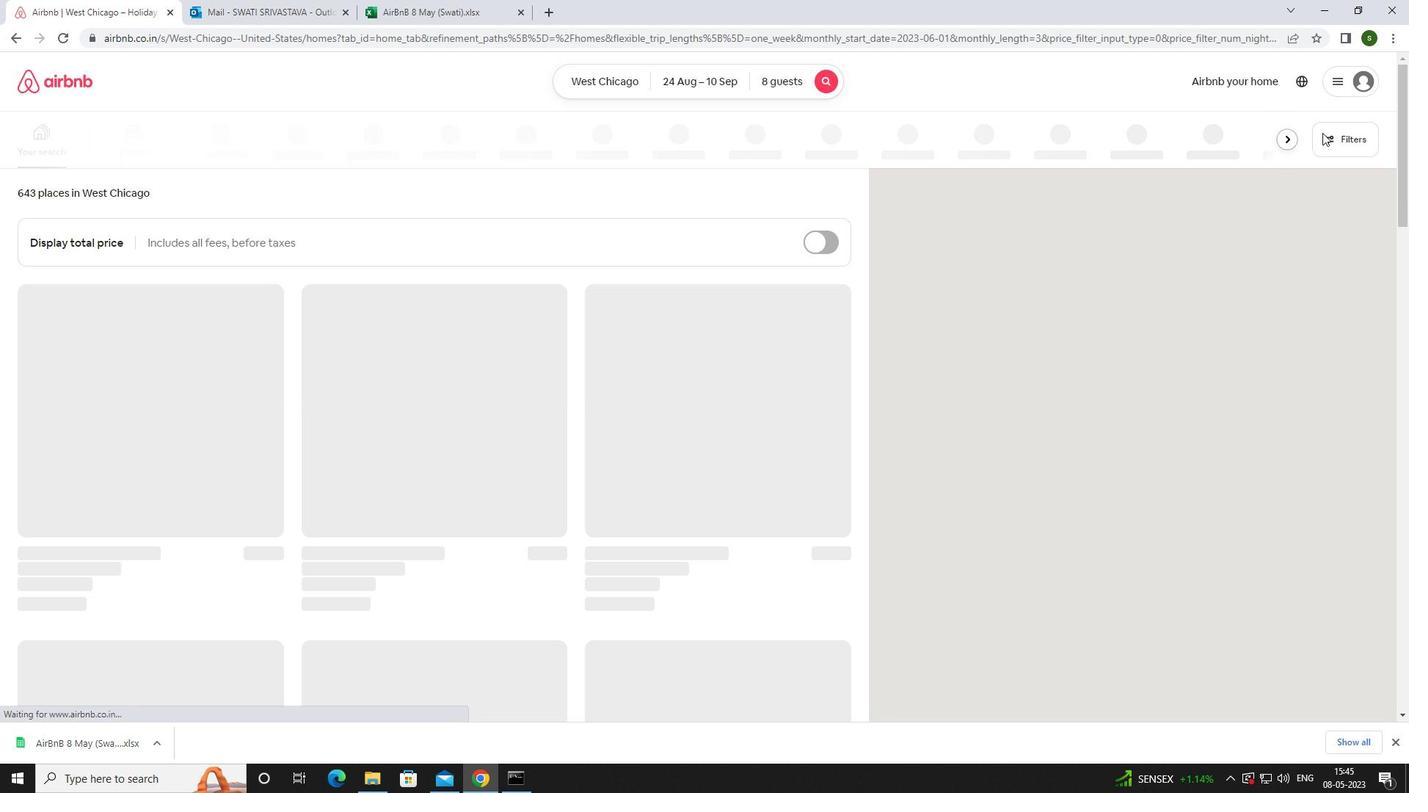
Action: Mouse moved to (574, 496)
Screenshot: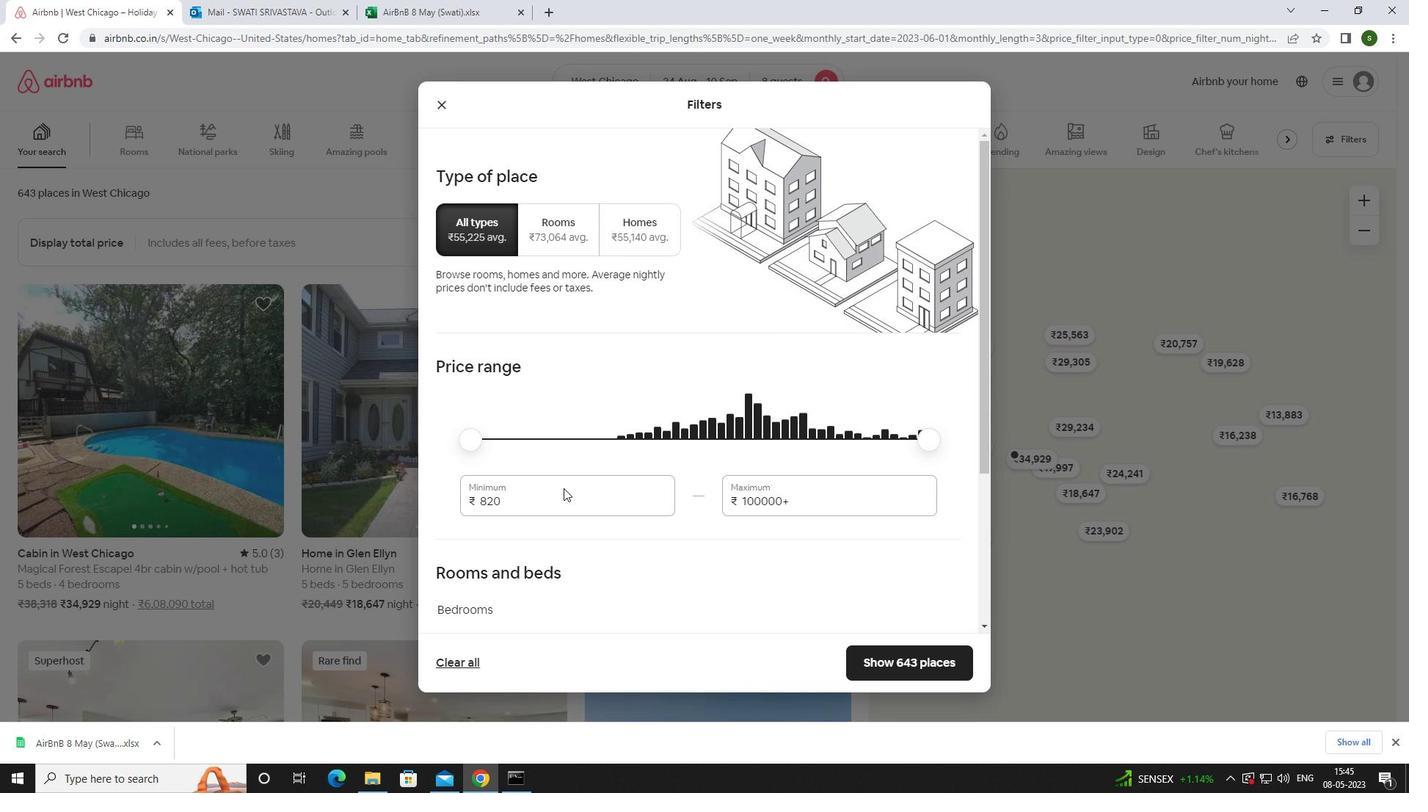 
Action: Mouse pressed left at (574, 496)
Screenshot: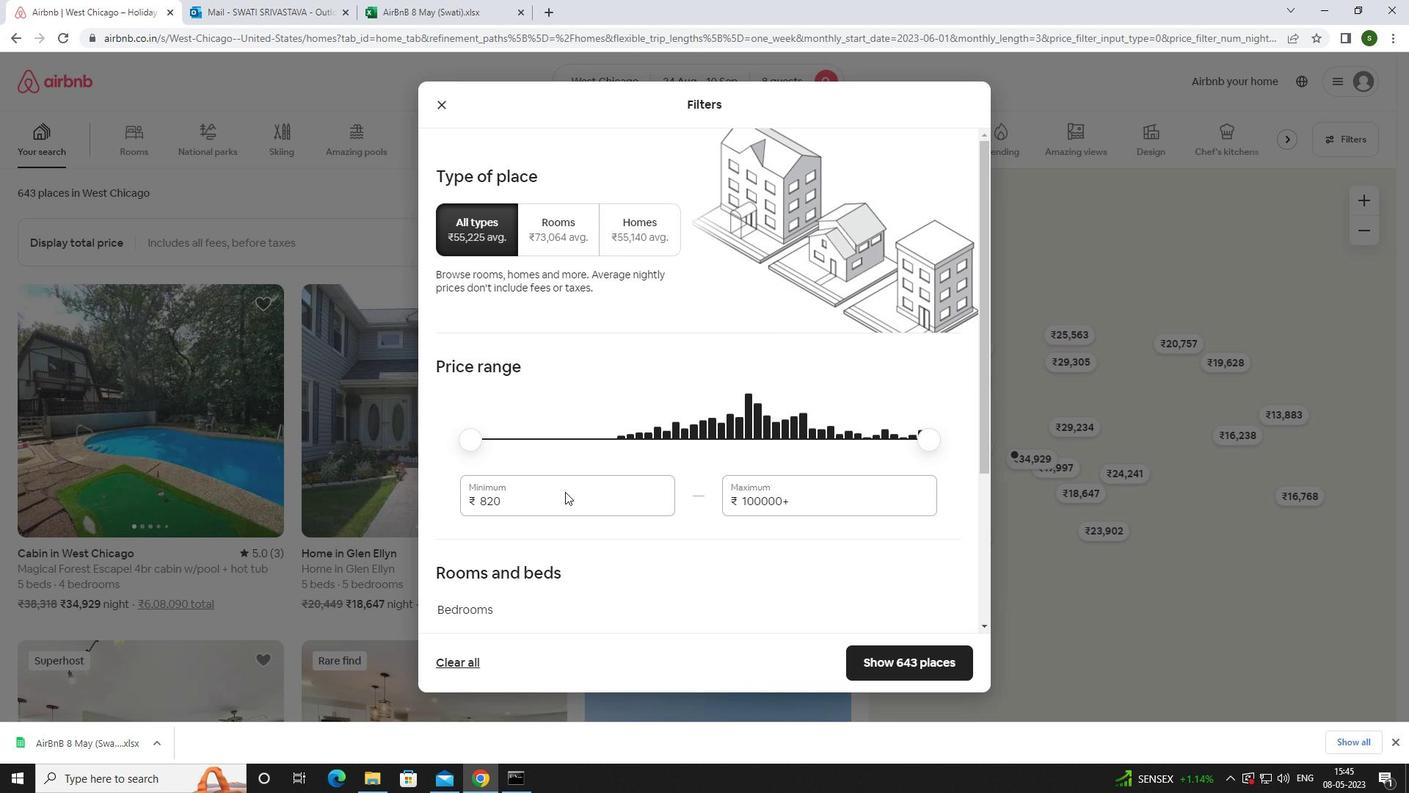 
Action: Key pressed <Key.backspace><Key.backspace><Key.backspace><Key.backspace>12000
Screenshot: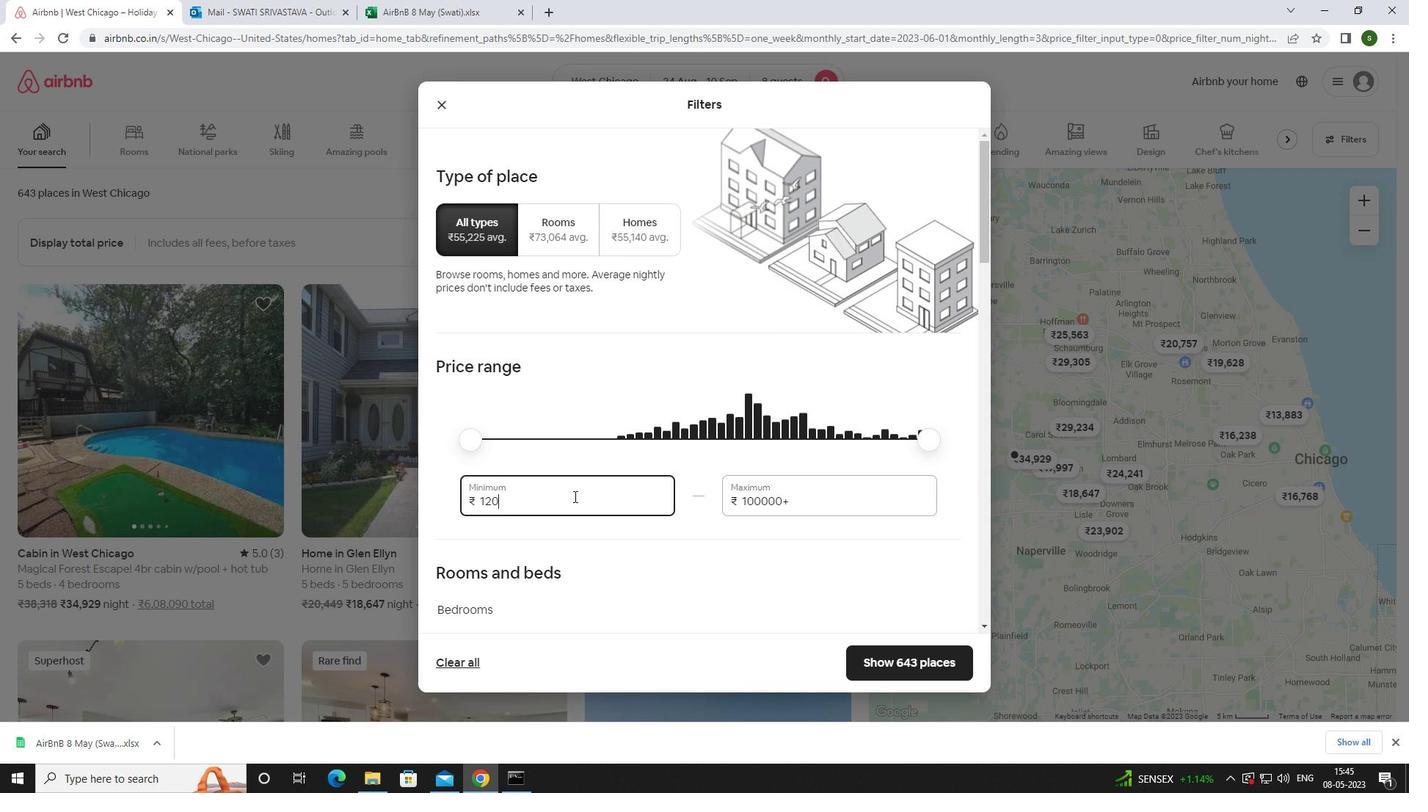 
Action: Mouse moved to (815, 505)
Screenshot: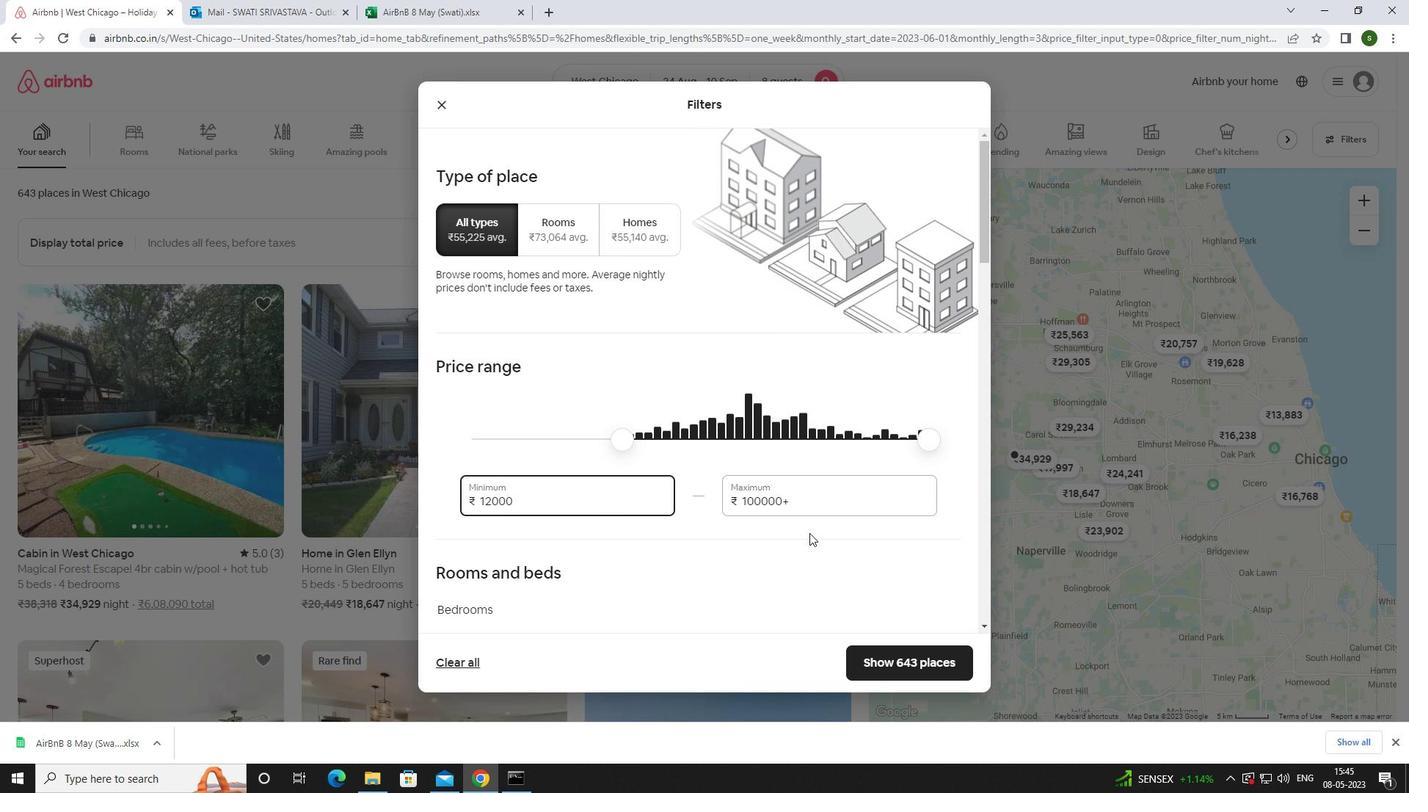 
Action: Mouse pressed left at (815, 505)
Screenshot: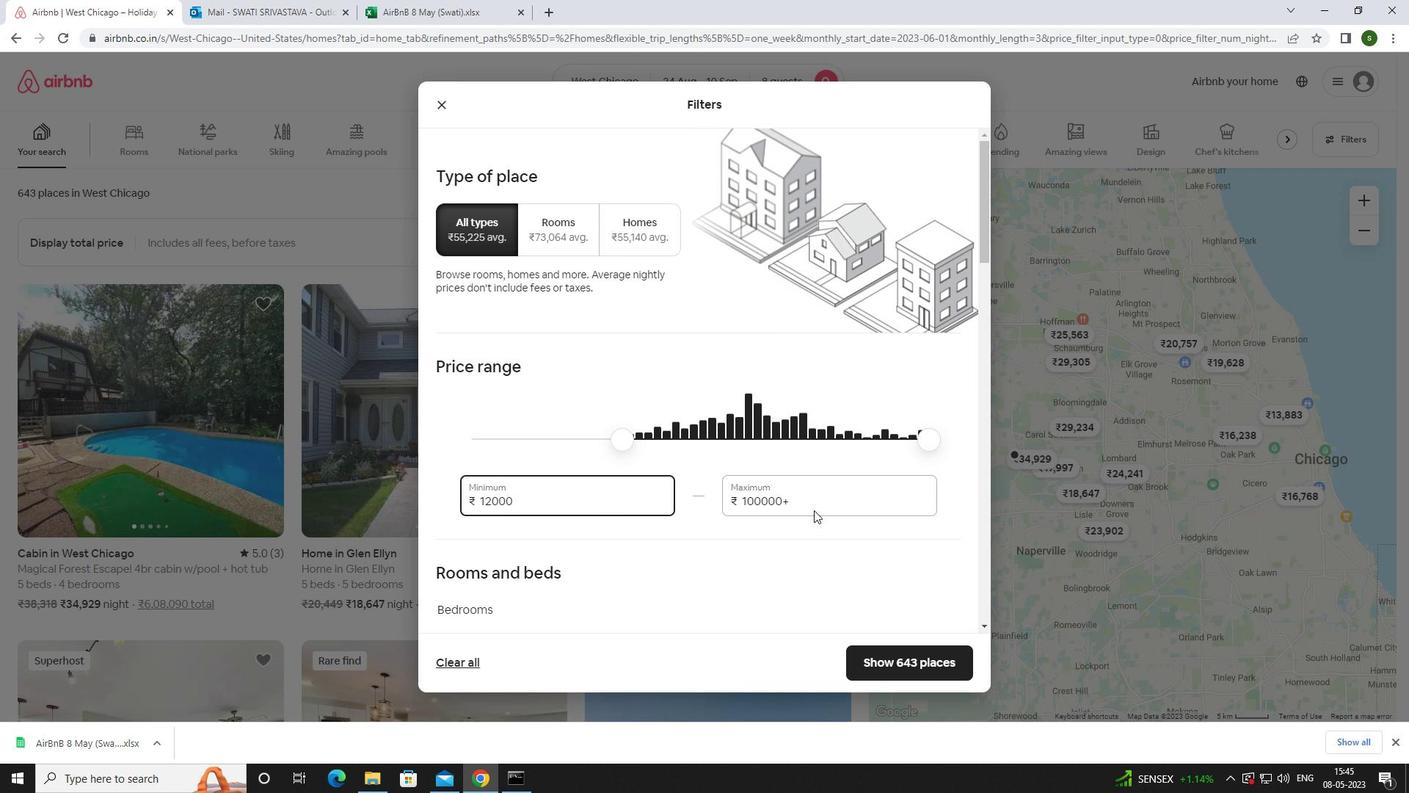 
Action: Mouse moved to (815, 505)
Screenshot: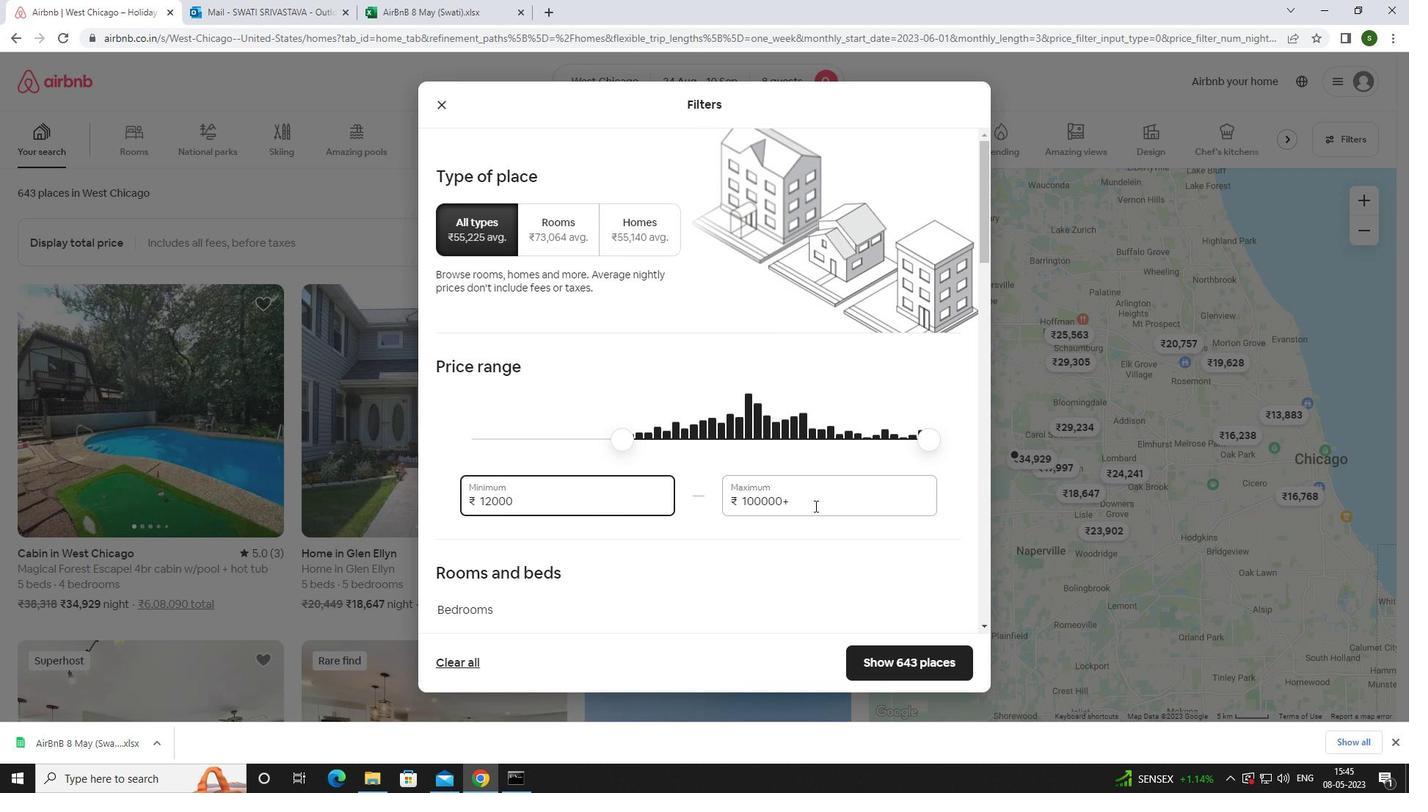 
Action: Key pressed <Key.backspace><Key.backspace><Key.backspace><Key.backspace><Key.backspace><Key.backspace><Key.backspace><Key.backspace><Key.backspace><Key.backspace><Key.backspace><Key.backspace><Key.backspace><Key.backspace>15000
Screenshot: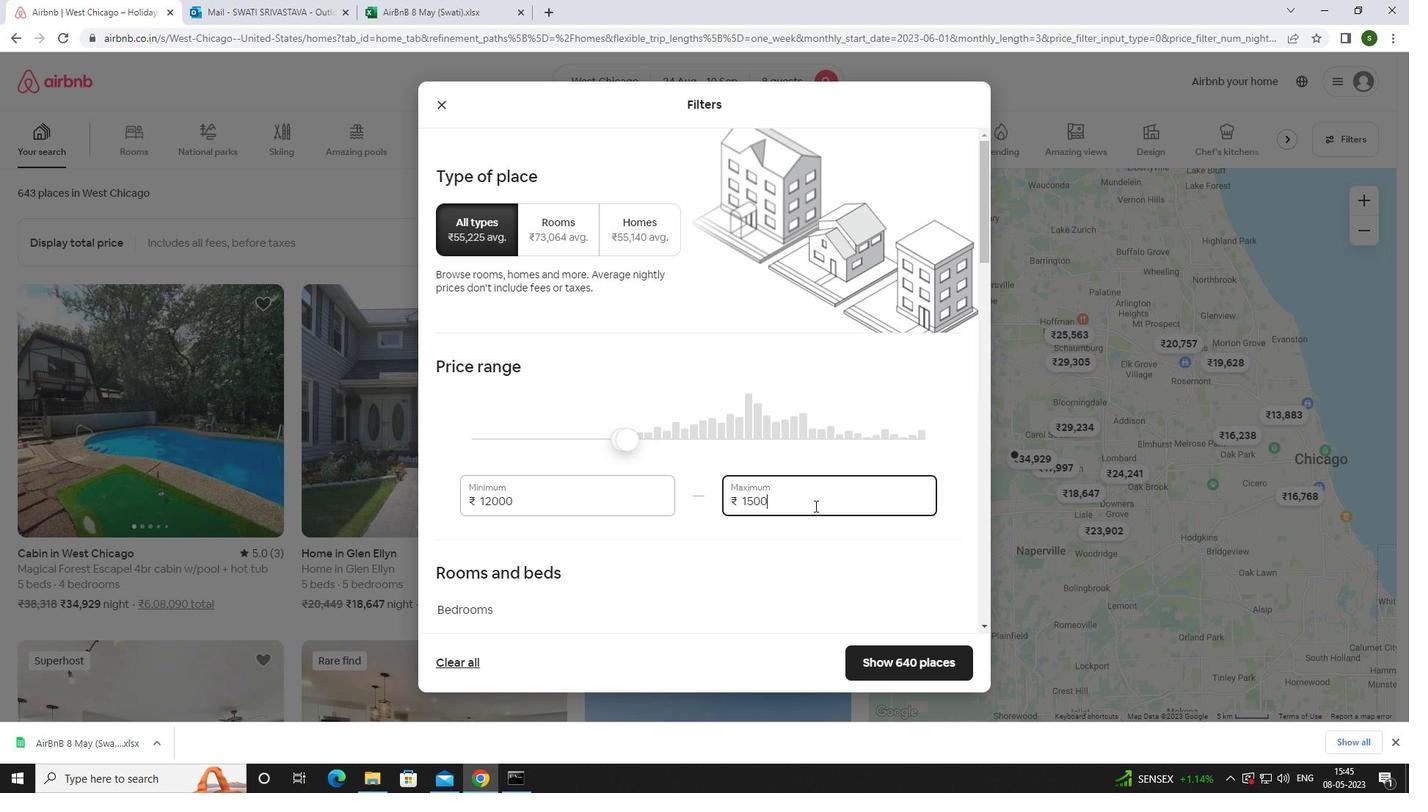 
Action: Mouse moved to (798, 505)
Screenshot: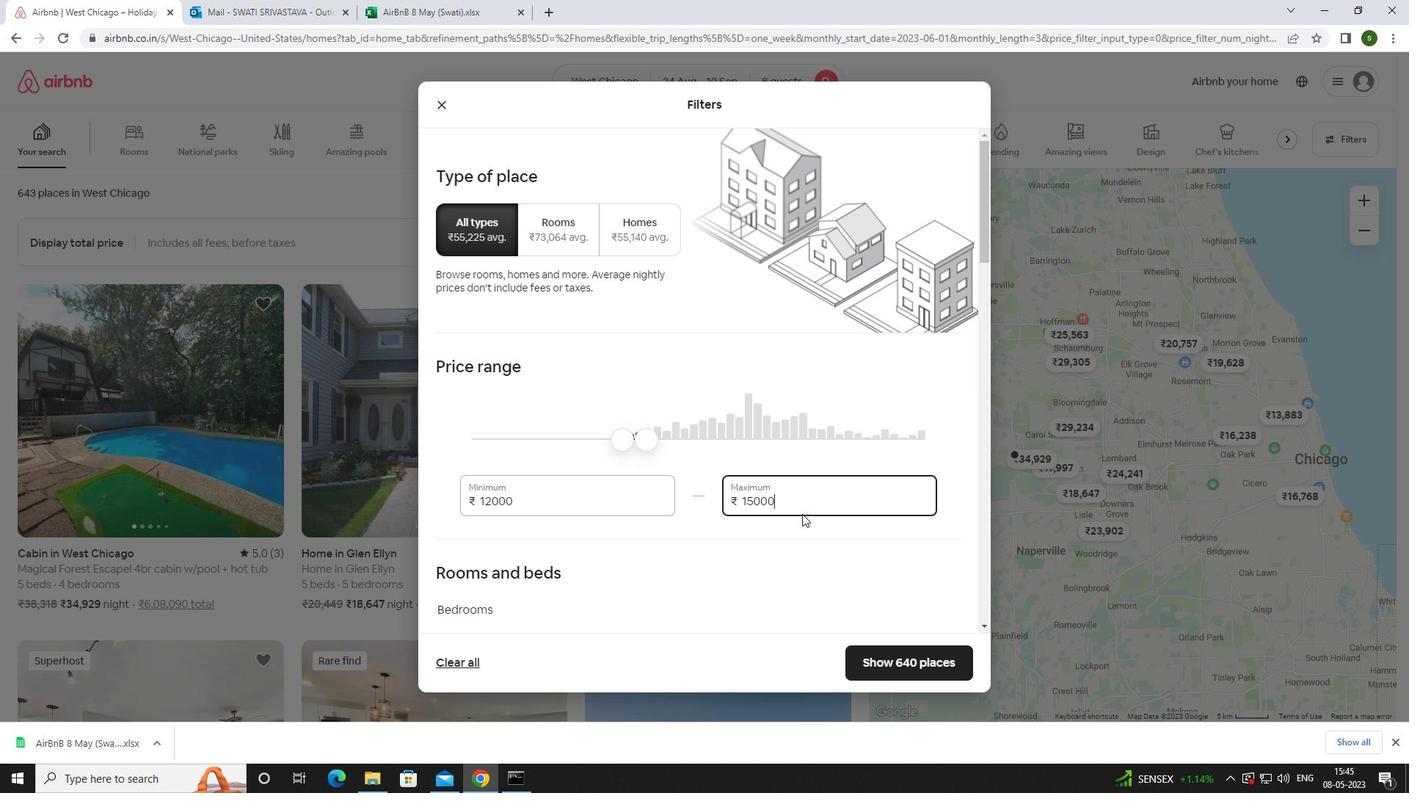 
Action: Mouse scrolled (798, 504) with delta (0, 0)
Screenshot: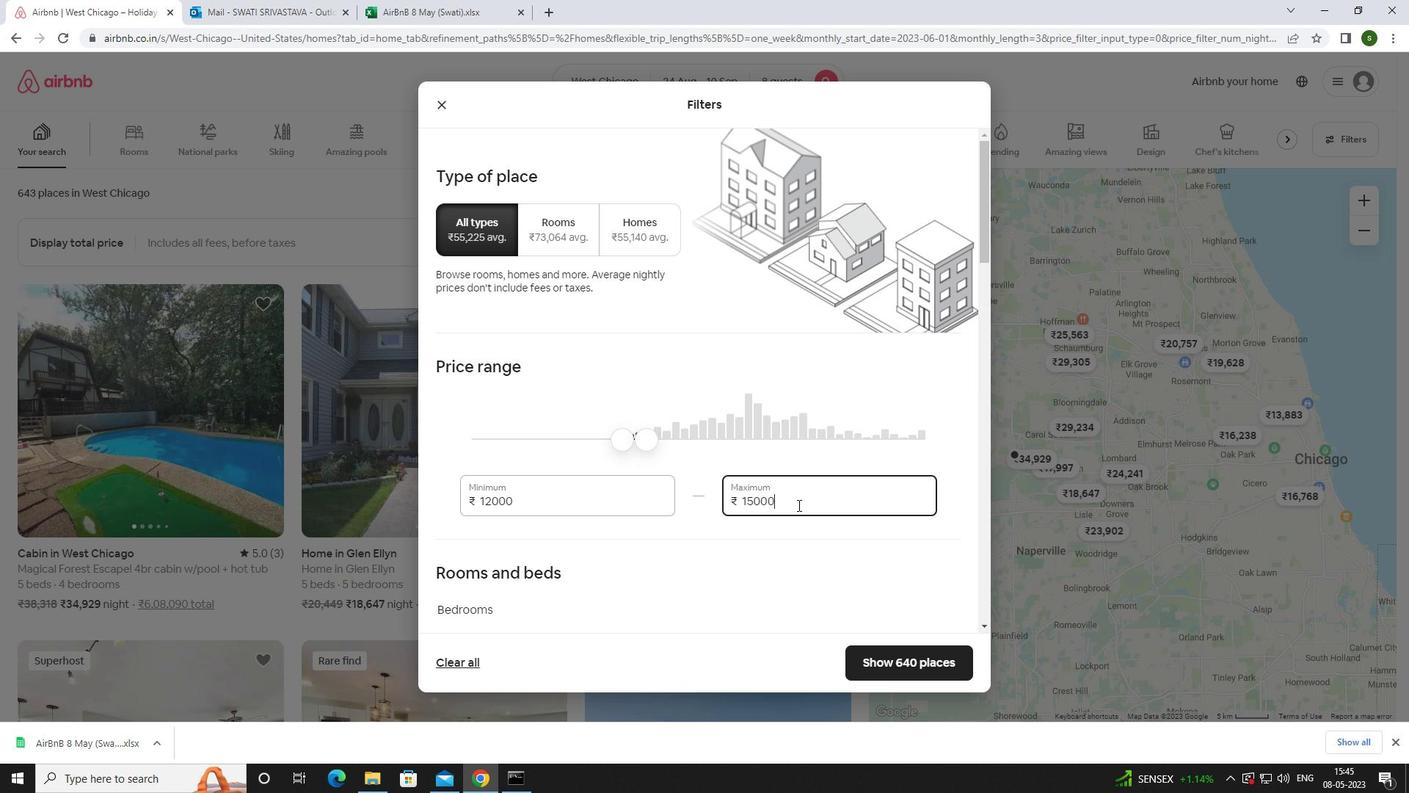 
Action: Mouse scrolled (798, 504) with delta (0, 0)
Screenshot: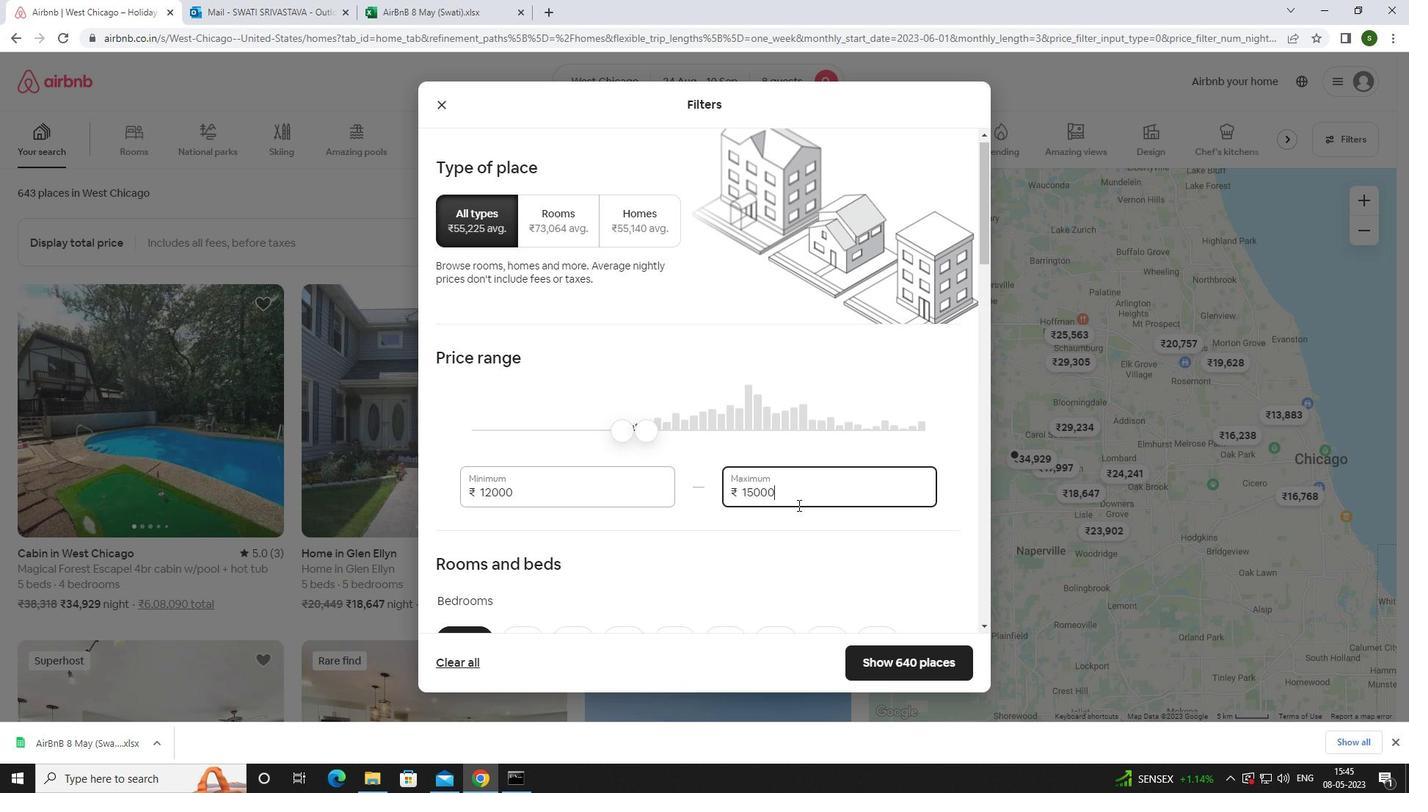 
Action: Mouse scrolled (798, 504) with delta (0, 0)
Screenshot: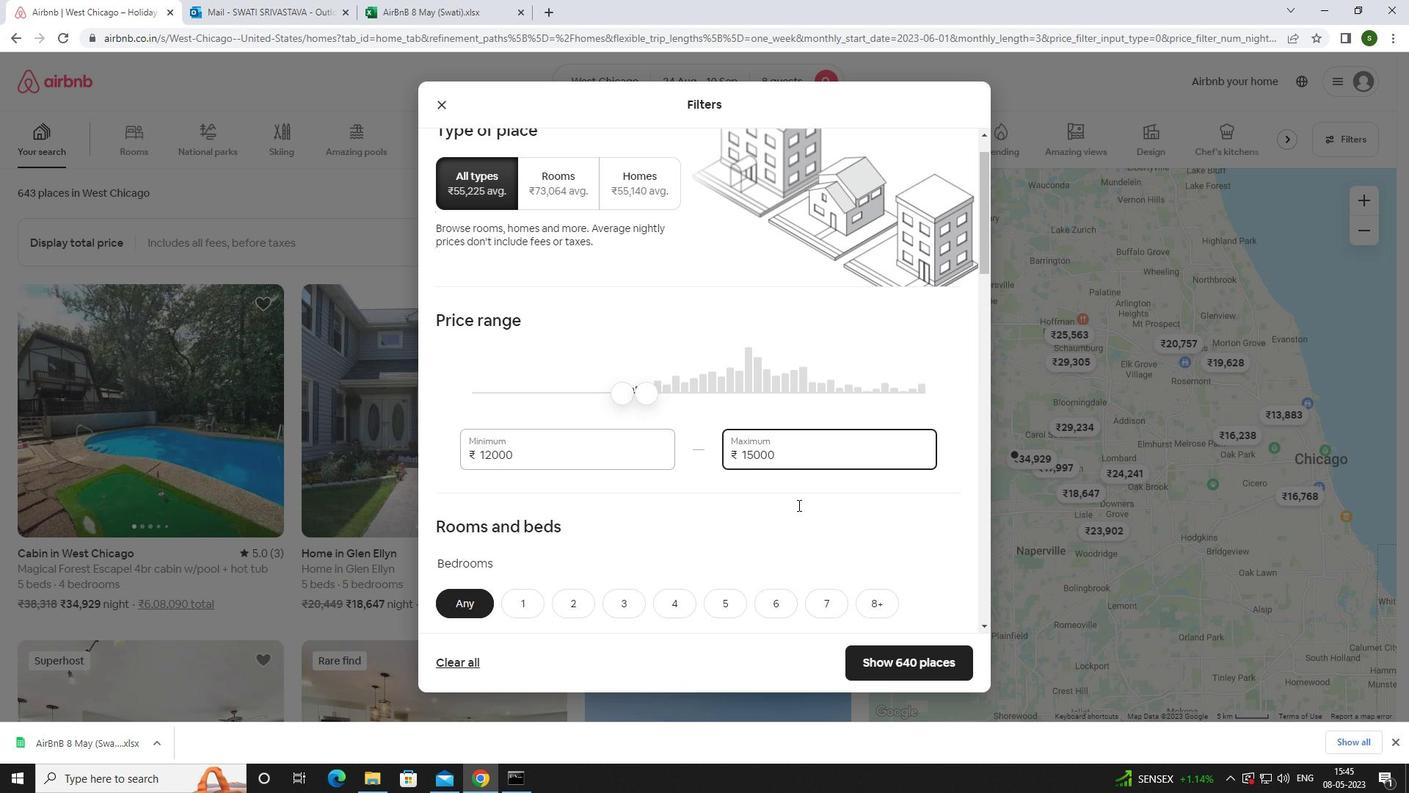 
Action: Mouse scrolled (798, 504) with delta (0, 0)
Screenshot: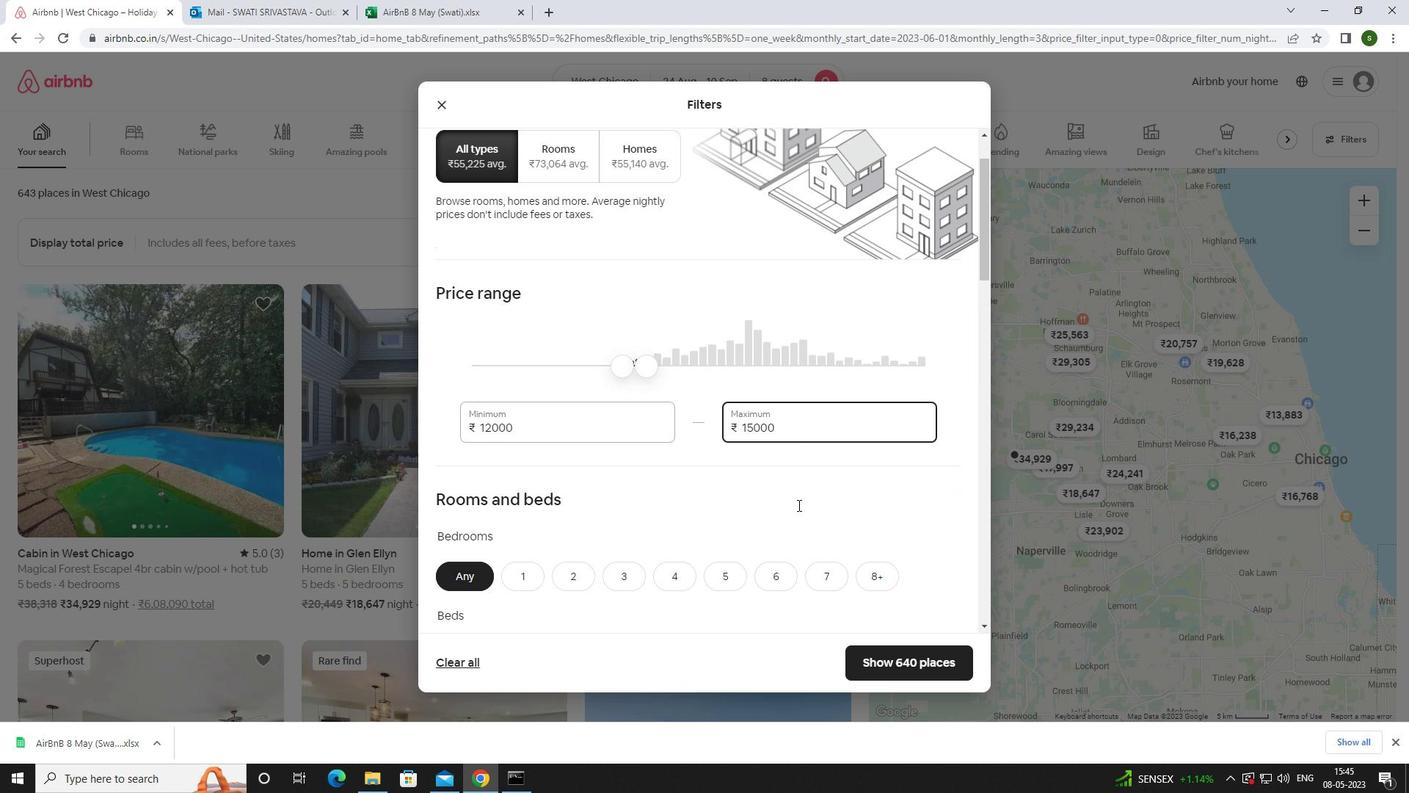 
Action: Mouse scrolled (798, 504) with delta (0, 0)
Screenshot: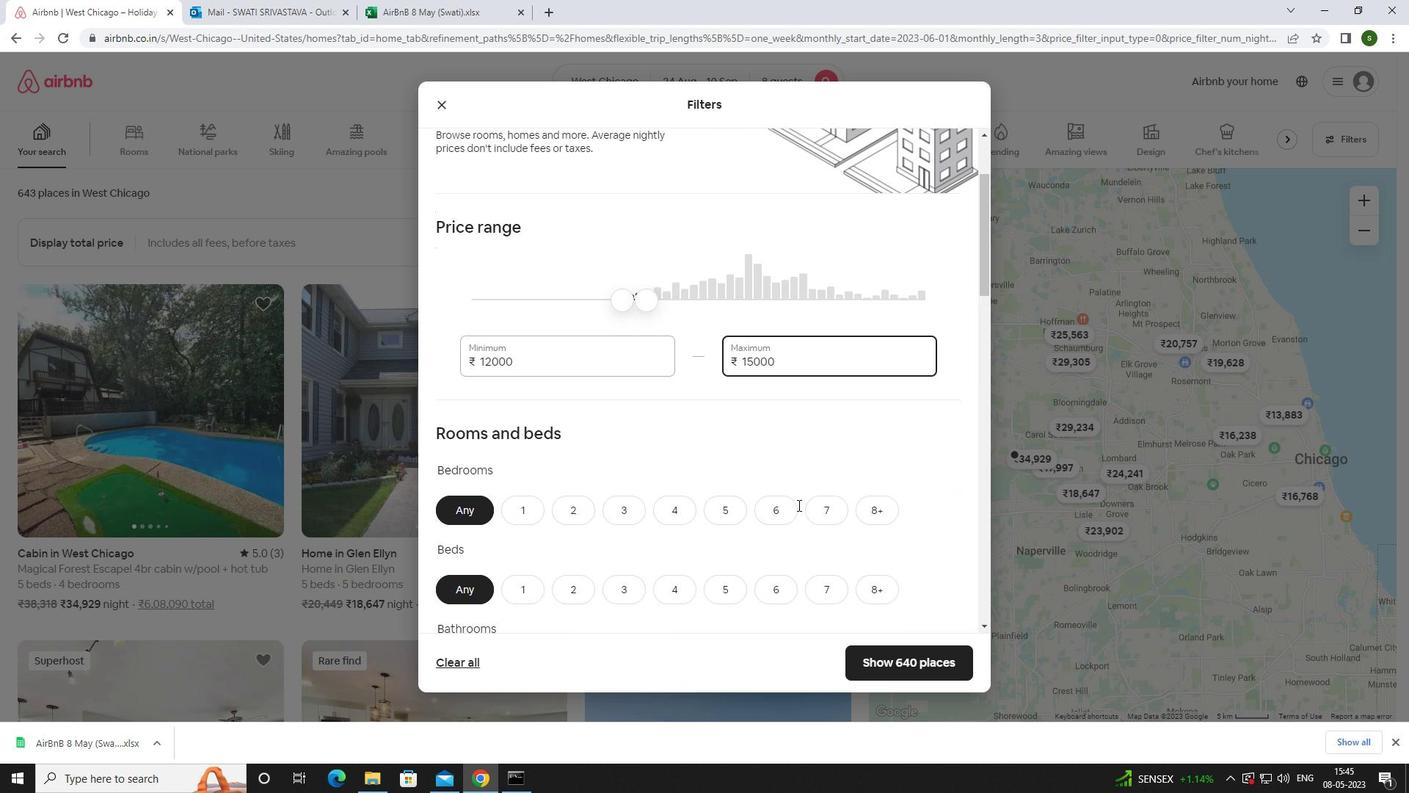 
Action: Mouse moved to (780, 274)
Screenshot: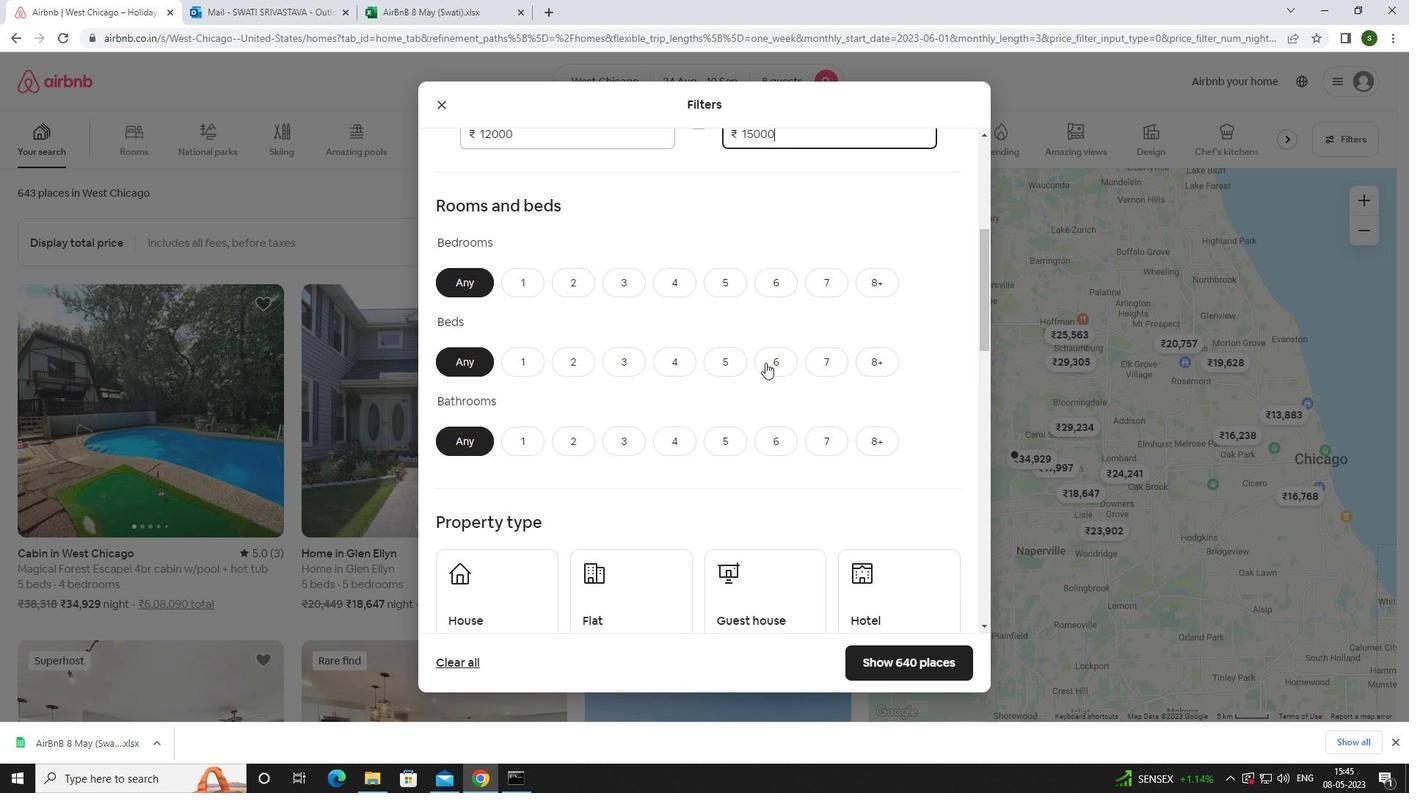 
Action: Mouse pressed left at (780, 274)
Screenshot: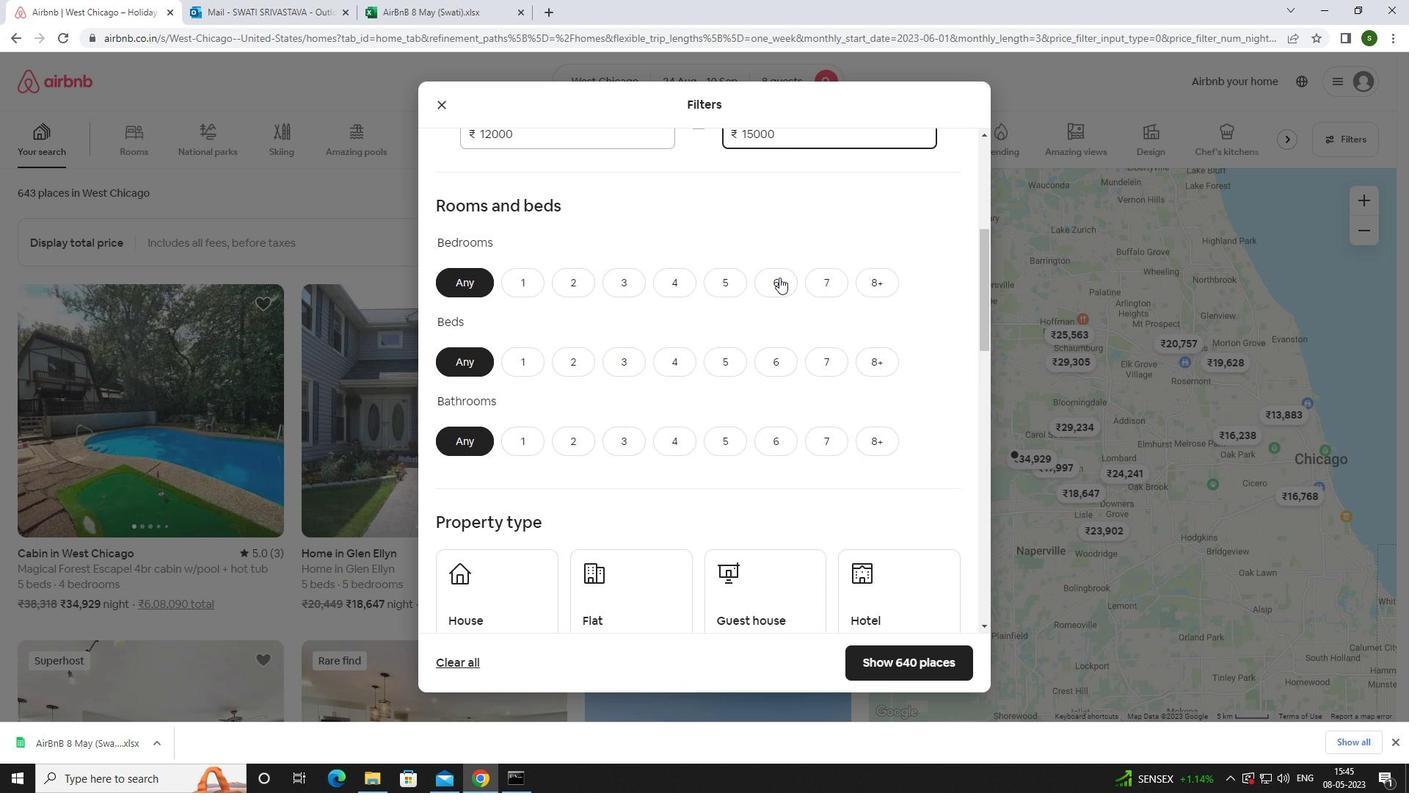 
Action: Mouse moved to (782, 361)
Screenshot: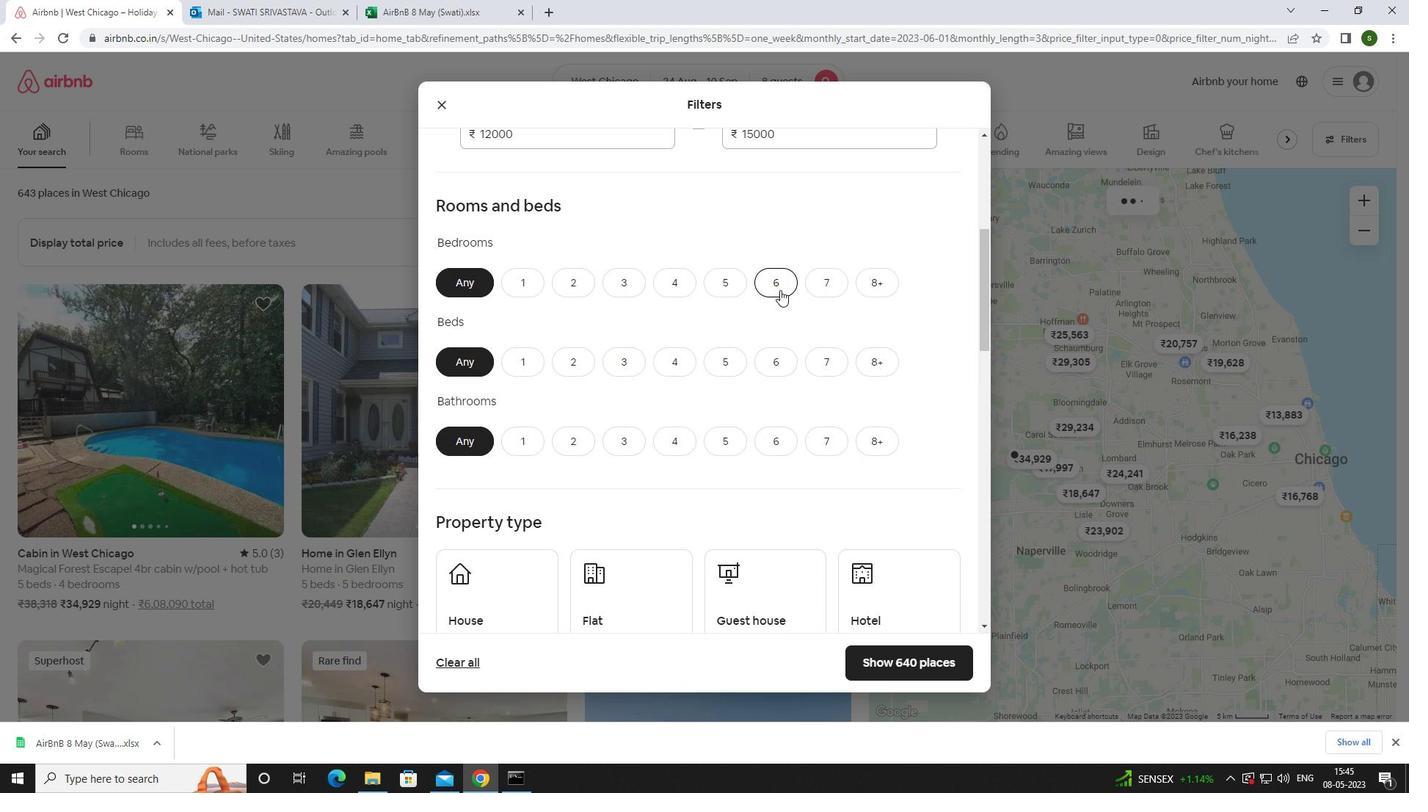
Action: Mouse pressed left at (782, 361)
Screenshot: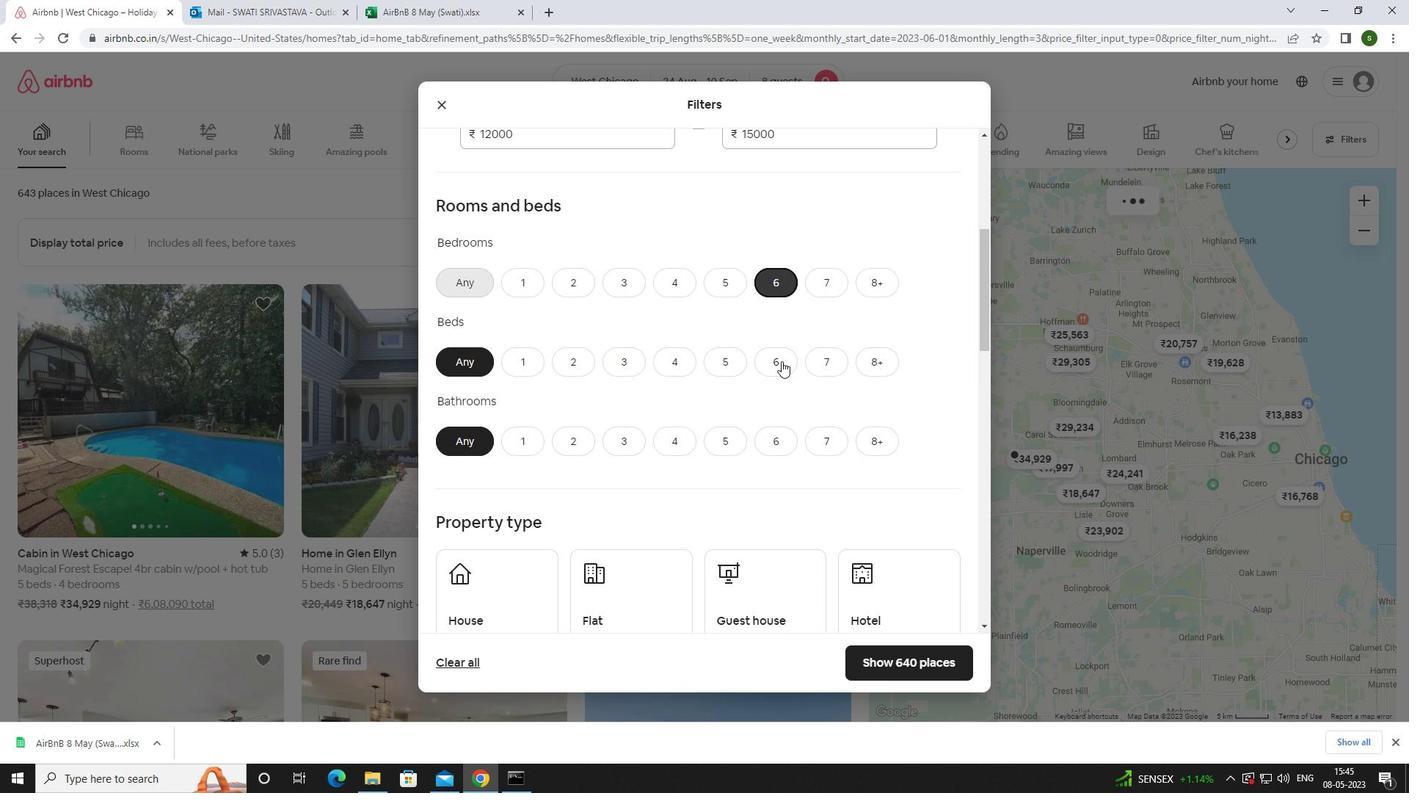 
Action: Mouse moved to (785, 445)
Screenshot: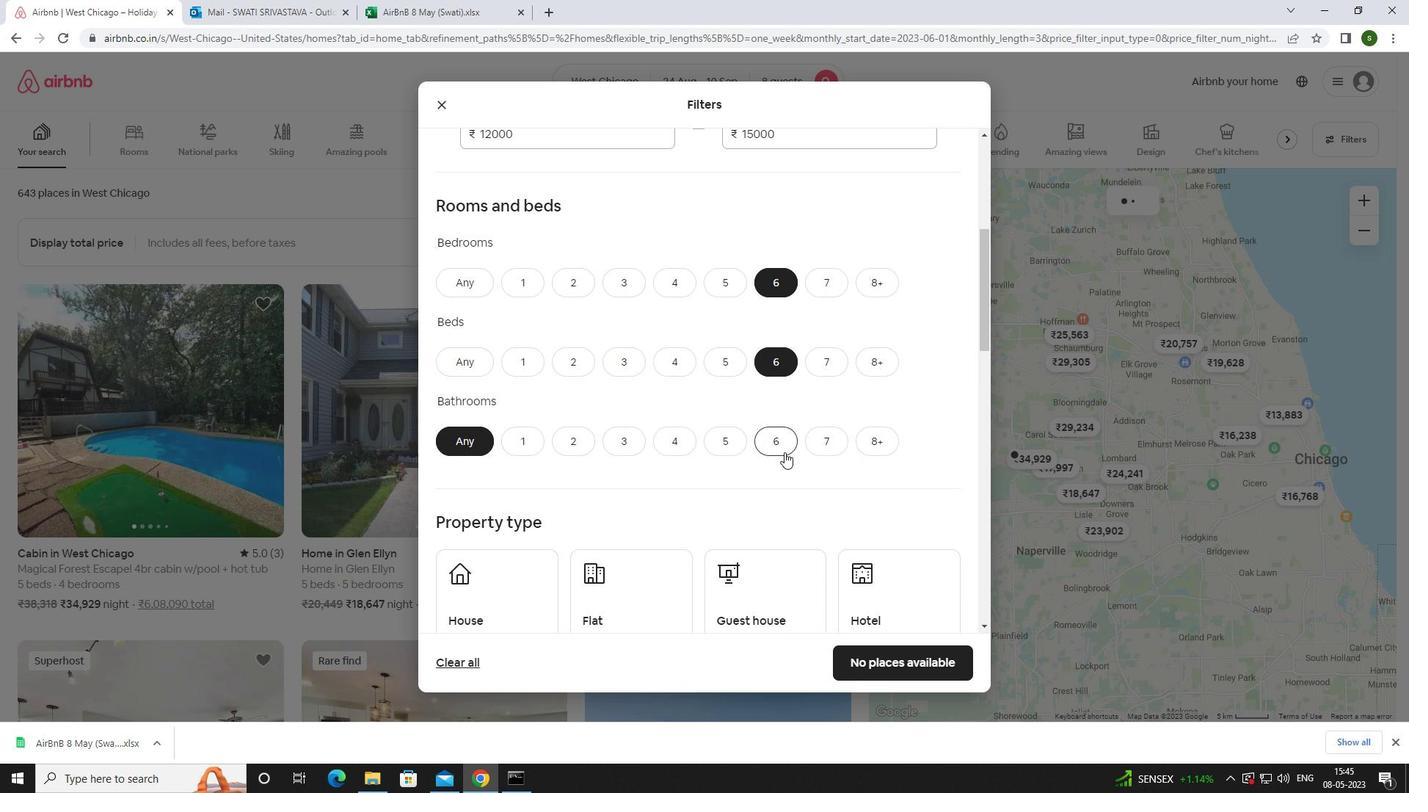 
Action: Mouse pressed left at (785, 445)
Screenshot: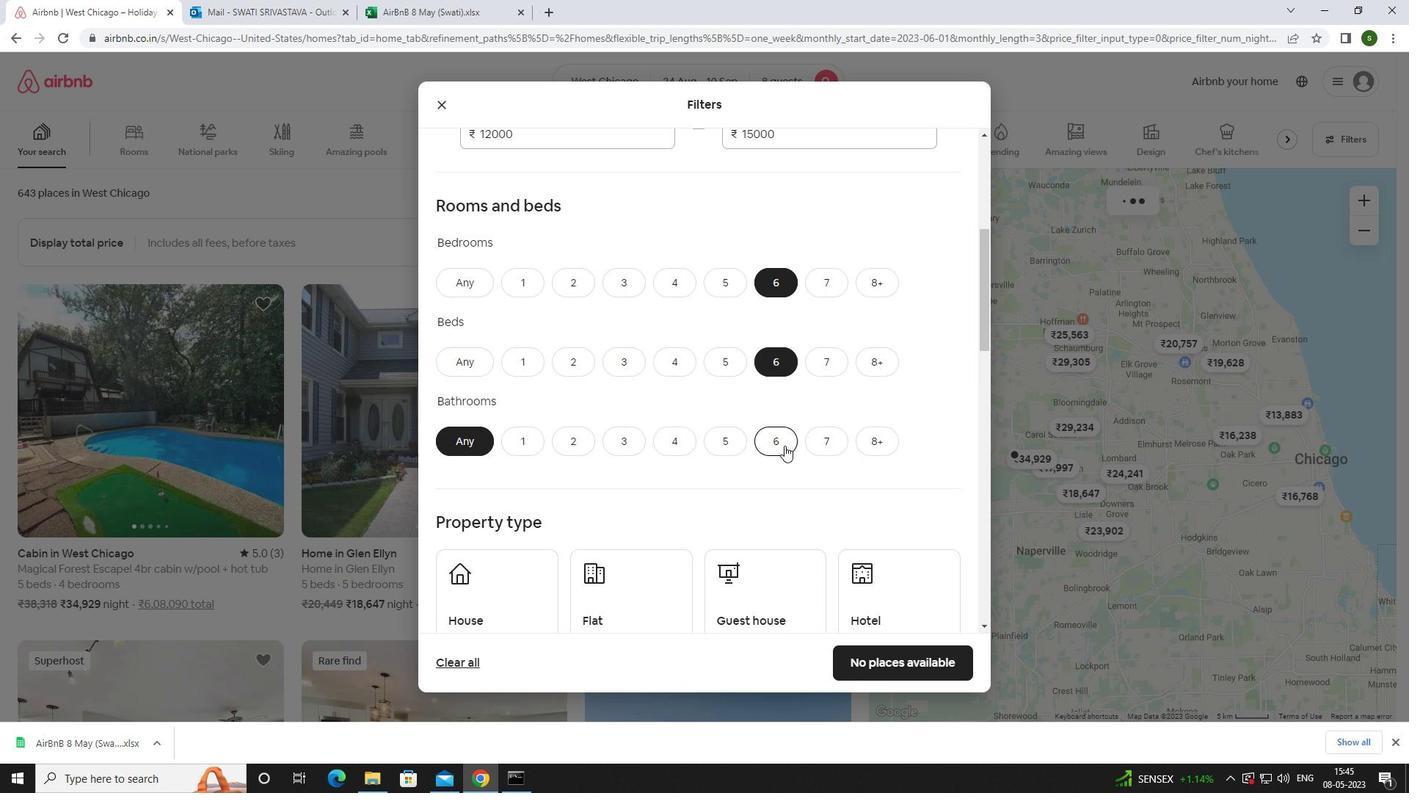
Action: Mouse scrolled (785, 445) with delta (0, 0)
Screenshot: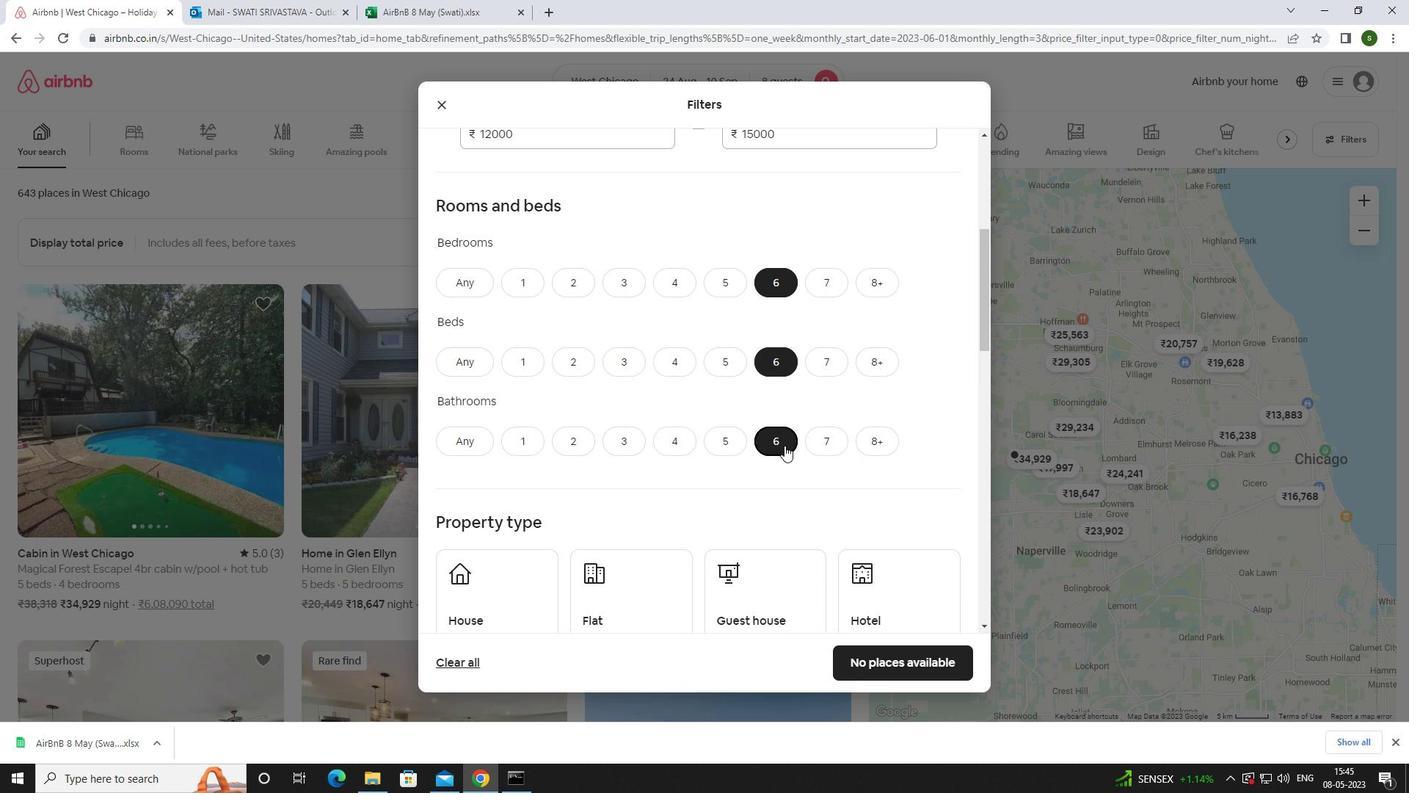 
Action: Mouse scrolled (785, 445) with delta (0, 0)
Screenshot: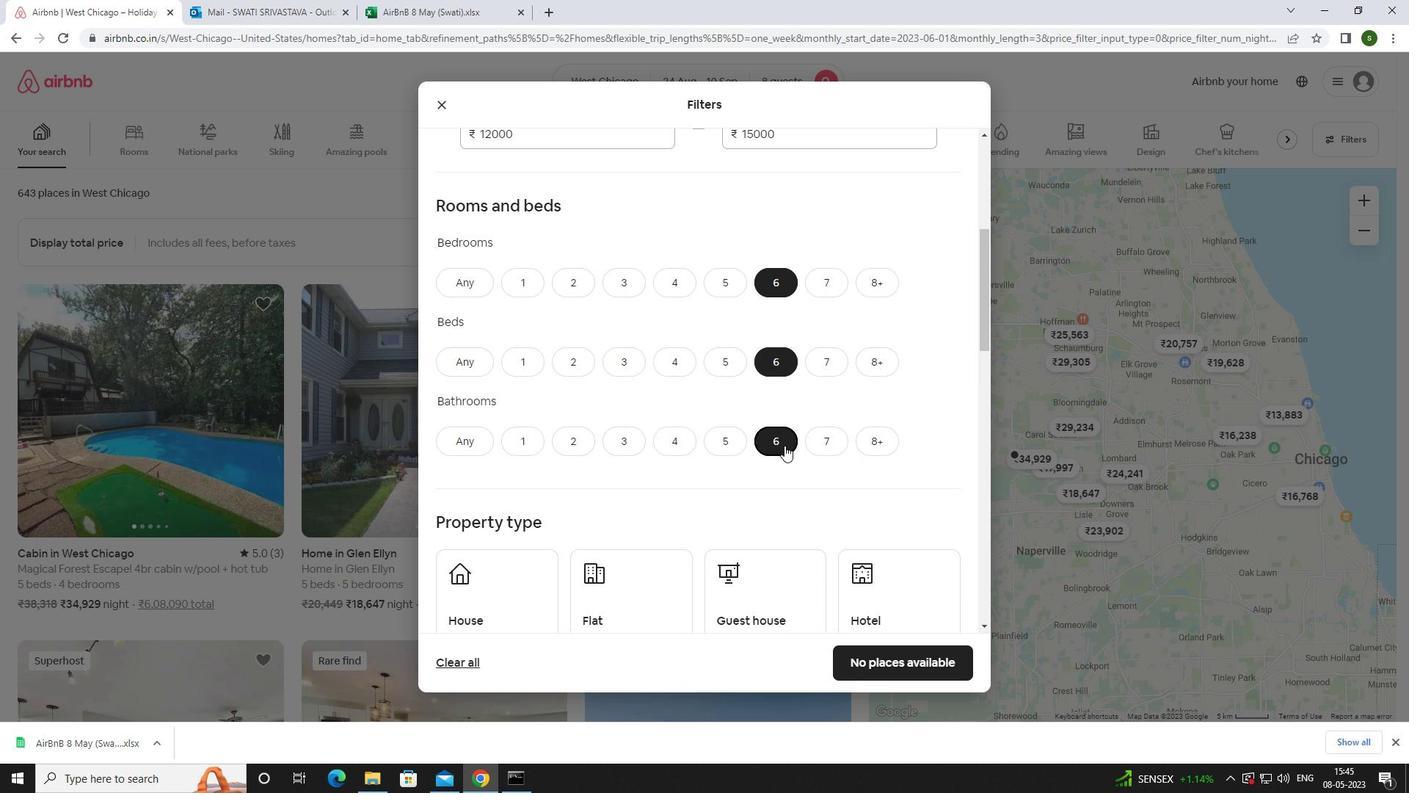 
Action: Mouse scrolled (785, 445) with delta (0, 0)
Screenshot: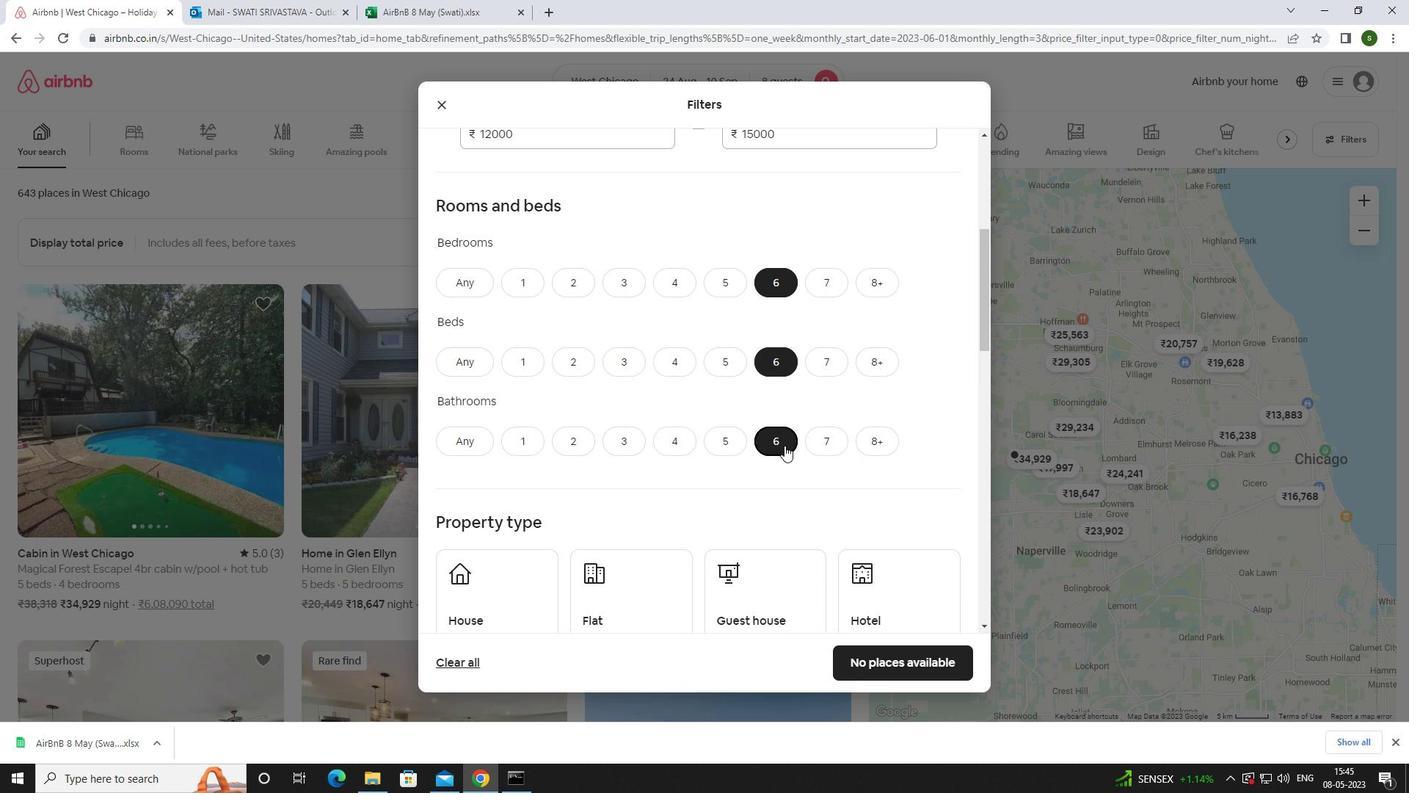
Action: Mouse moved to (503, 393)
Screenshot: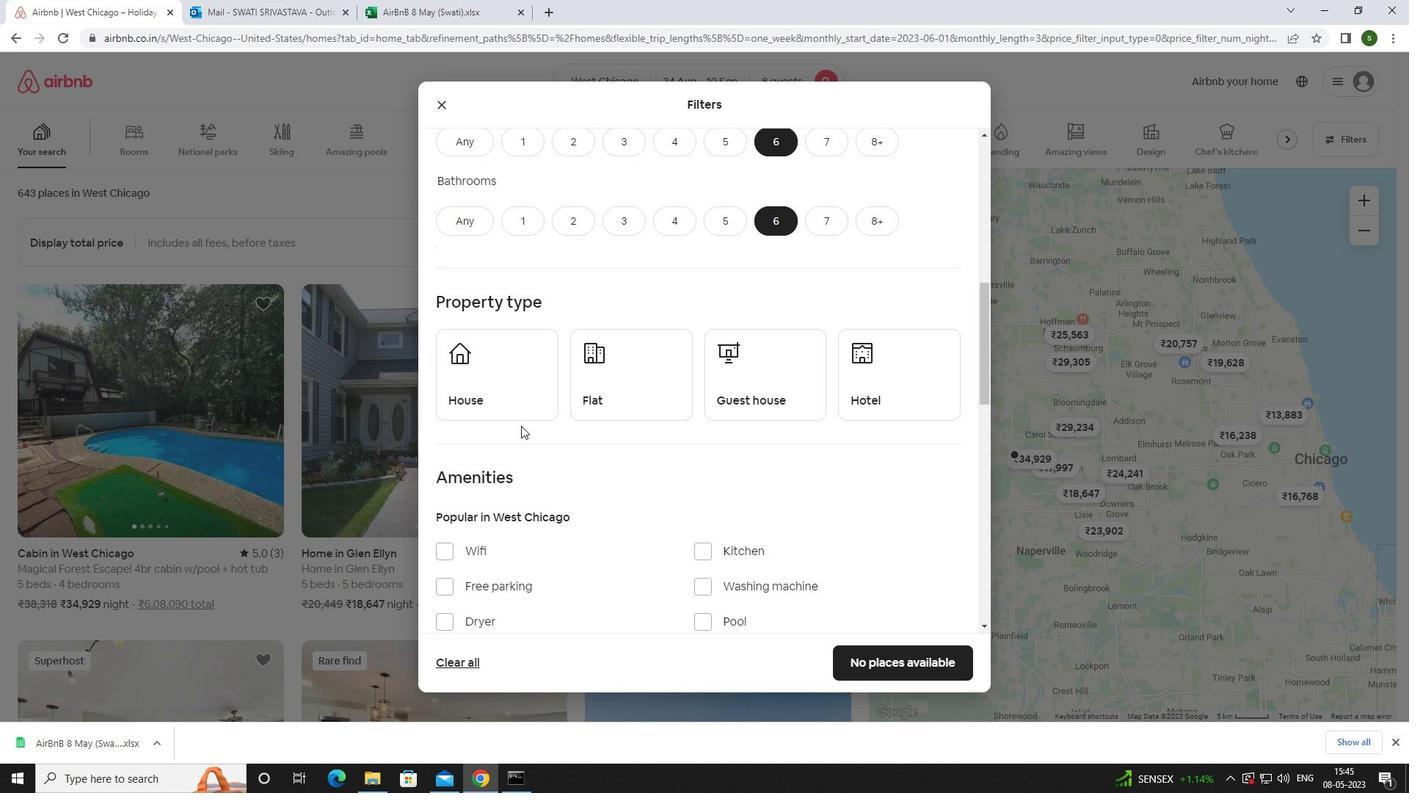 
Action: Mouse pressed left at (503, 393)
Screenshot: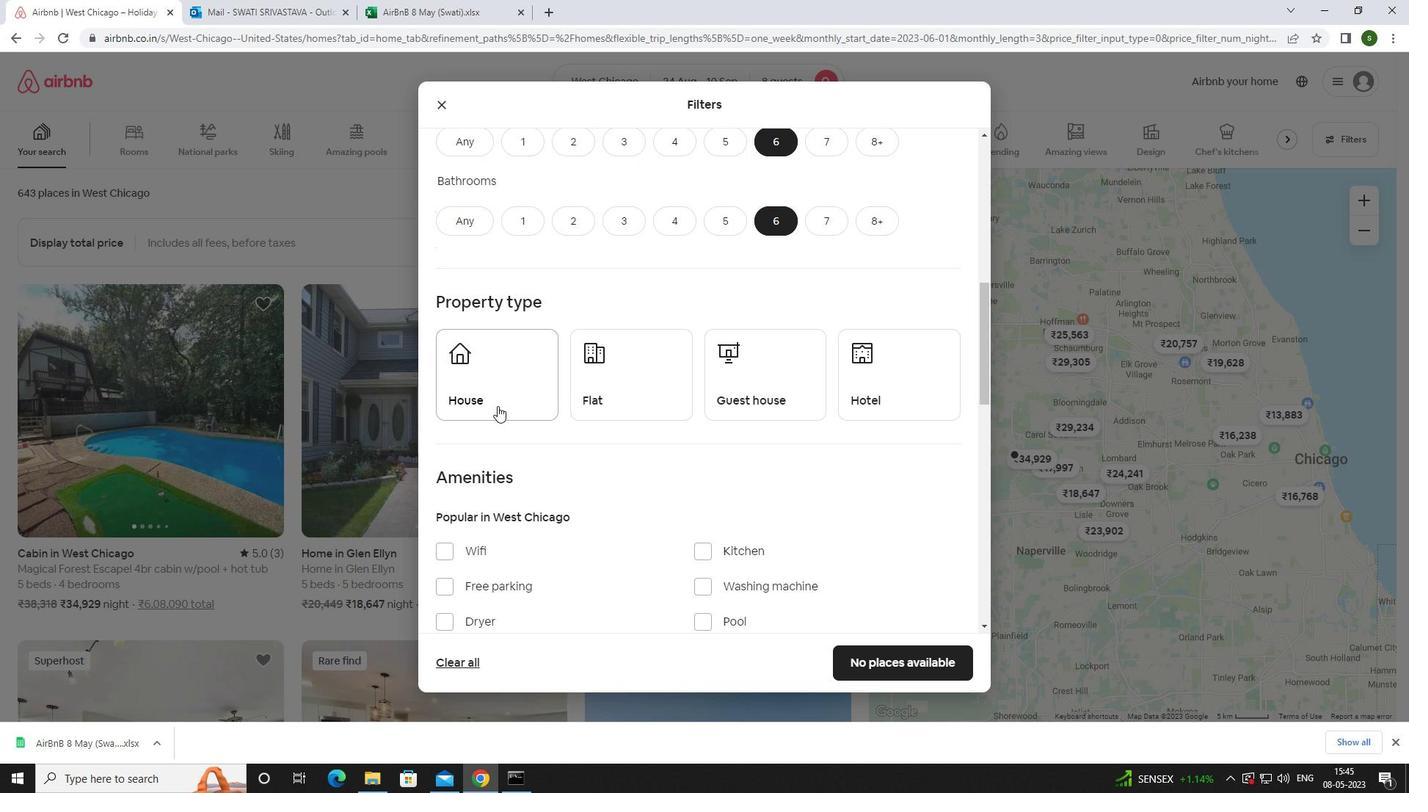 
Action: Mouse moved to (677, 391)
Screenshot: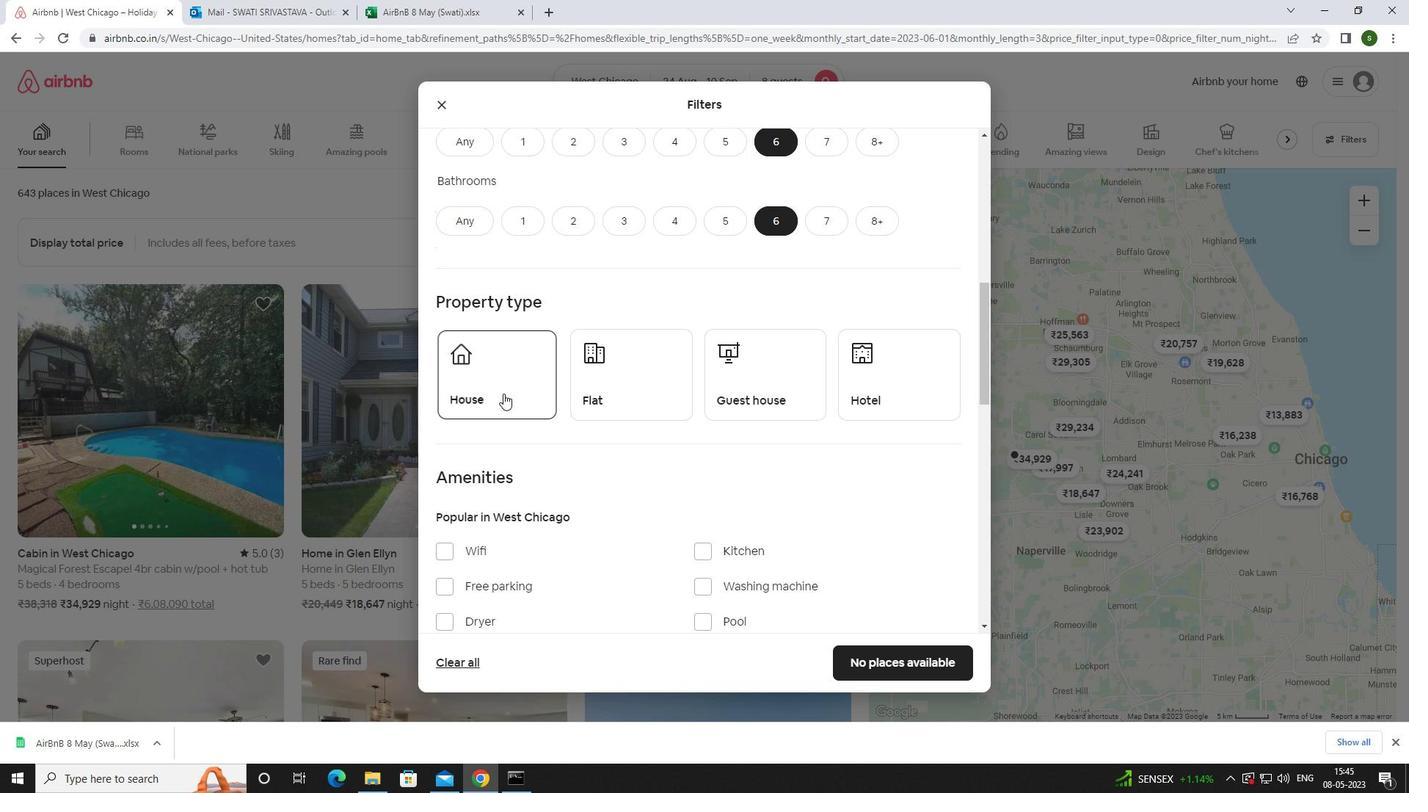 
Action: Mouse pressed left at (677, 391)
Screenshot: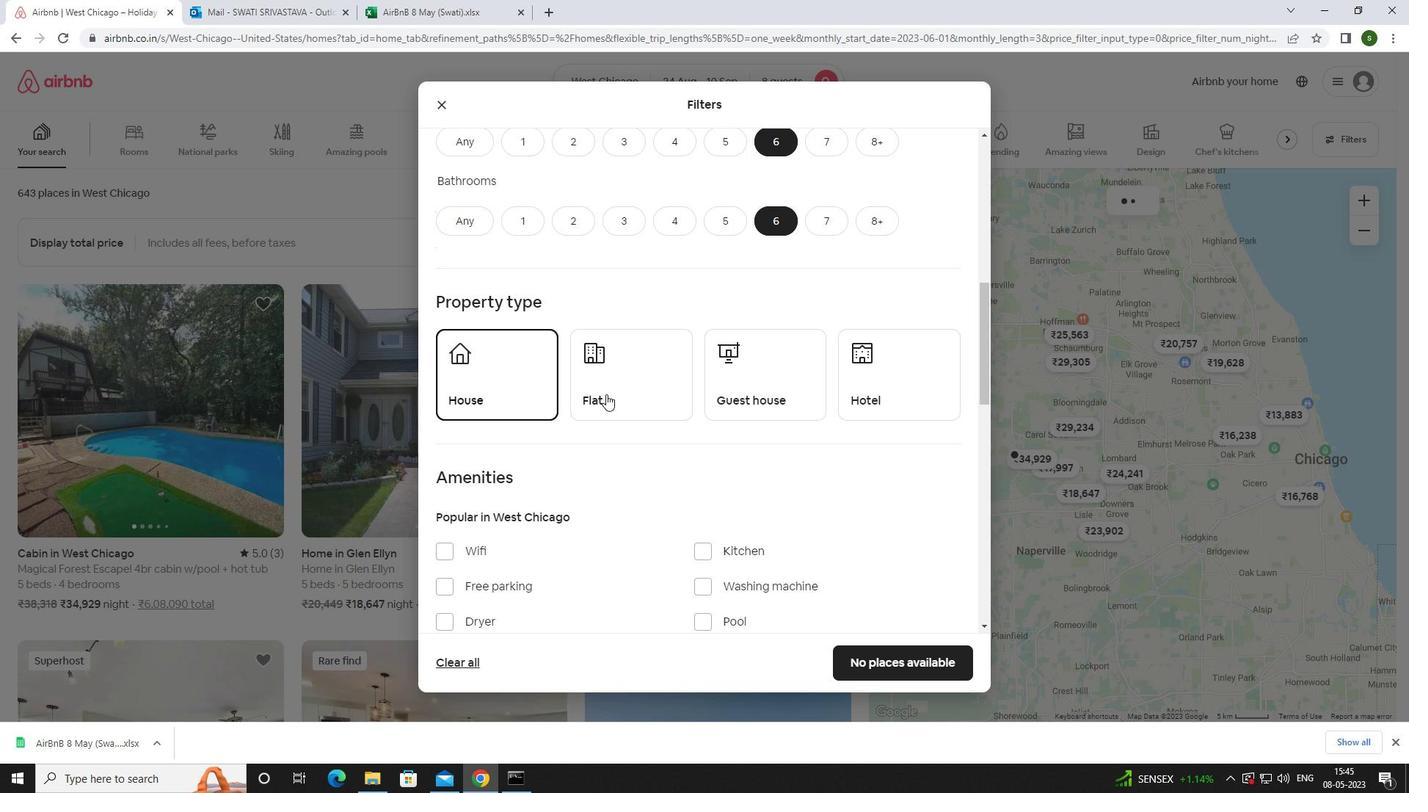 
Action: Mouse moved to (748, 385)
Screenshot: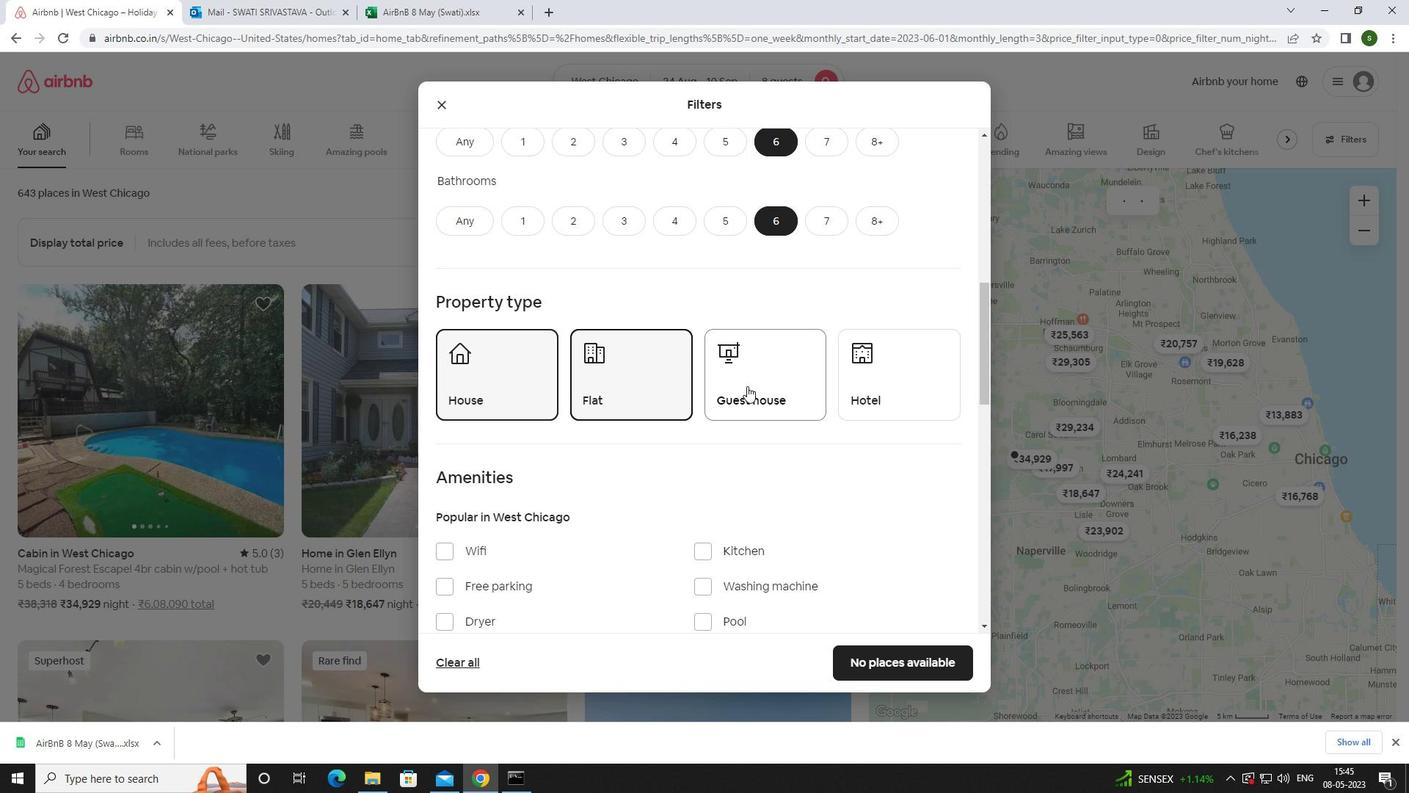 
Action: Mouse pressed left at (748, 385)
Screenshot: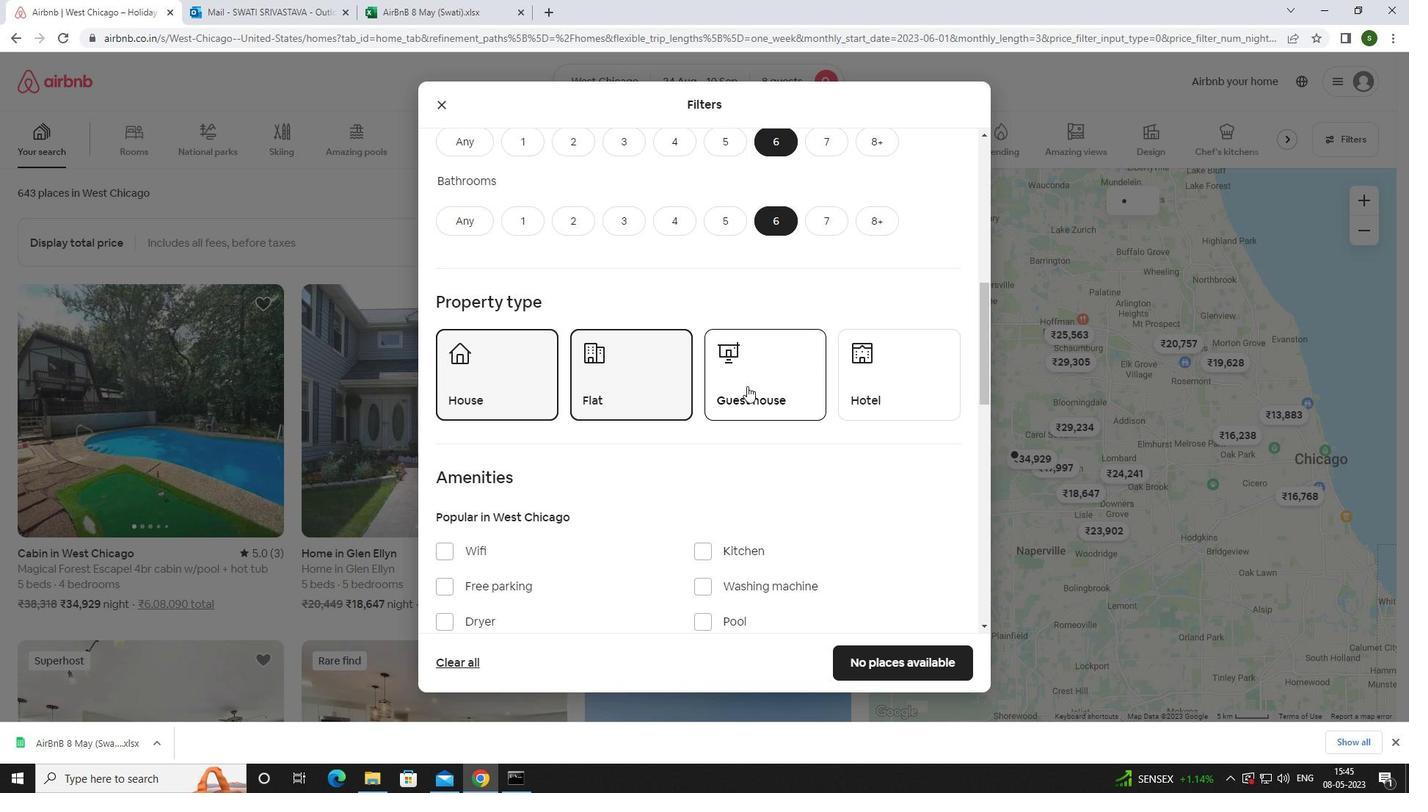 
Action: Mouse scrolled (748, 384) with delta (0, 0)
Screenshot: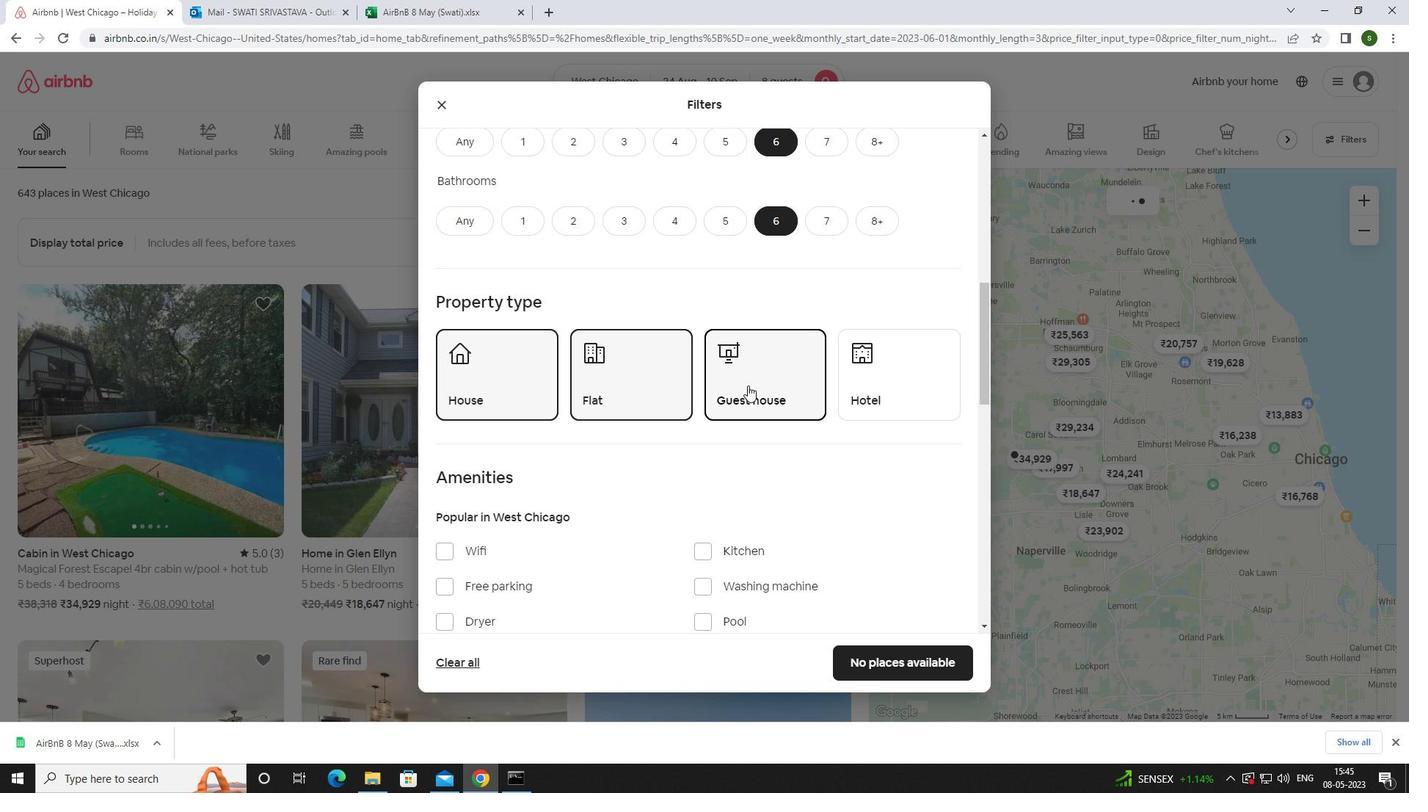 
Action: Mouse scrolled (748, 384) with delta (0, 0)
Screenshot: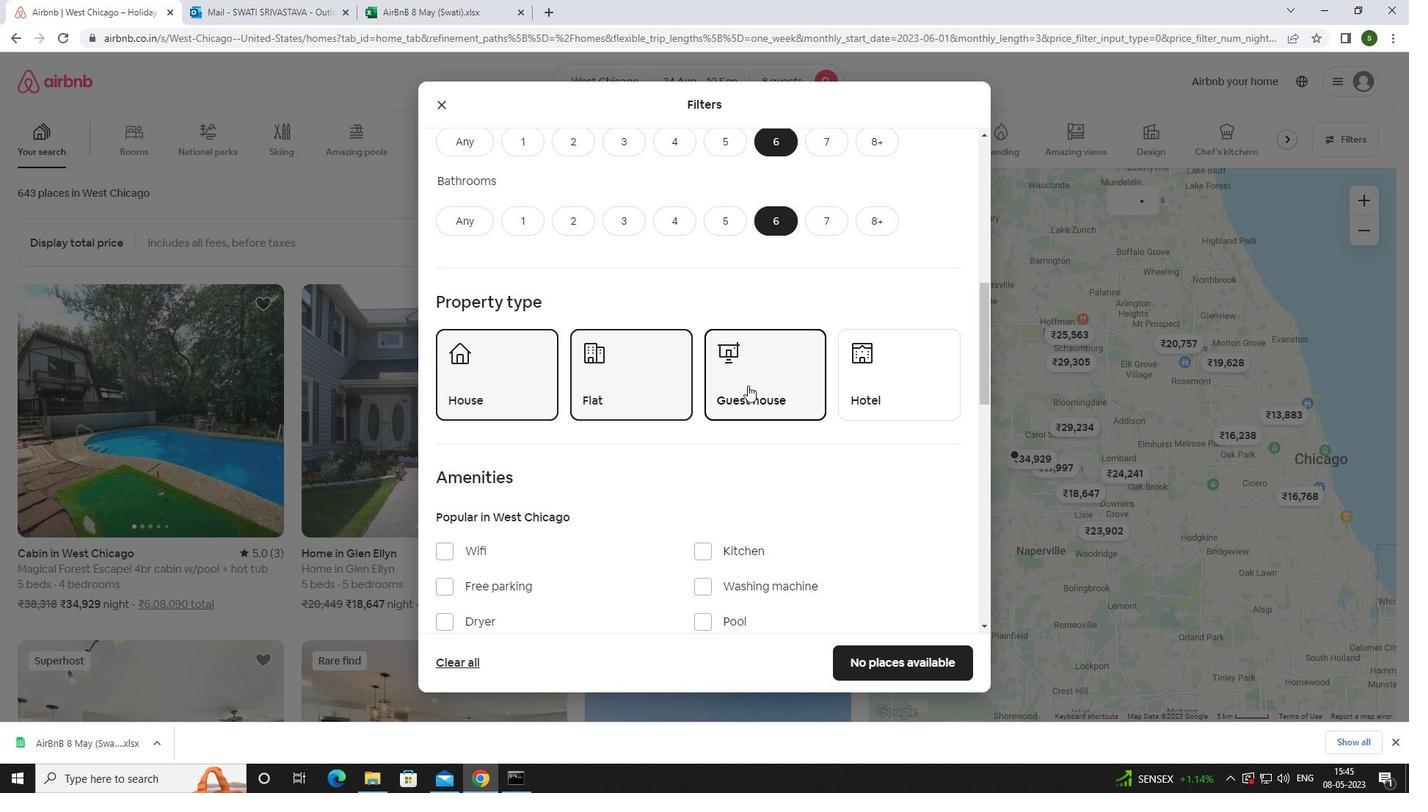 
Action: Mouse scrolled (748, 384) with delta (0, 0)
Screenshot: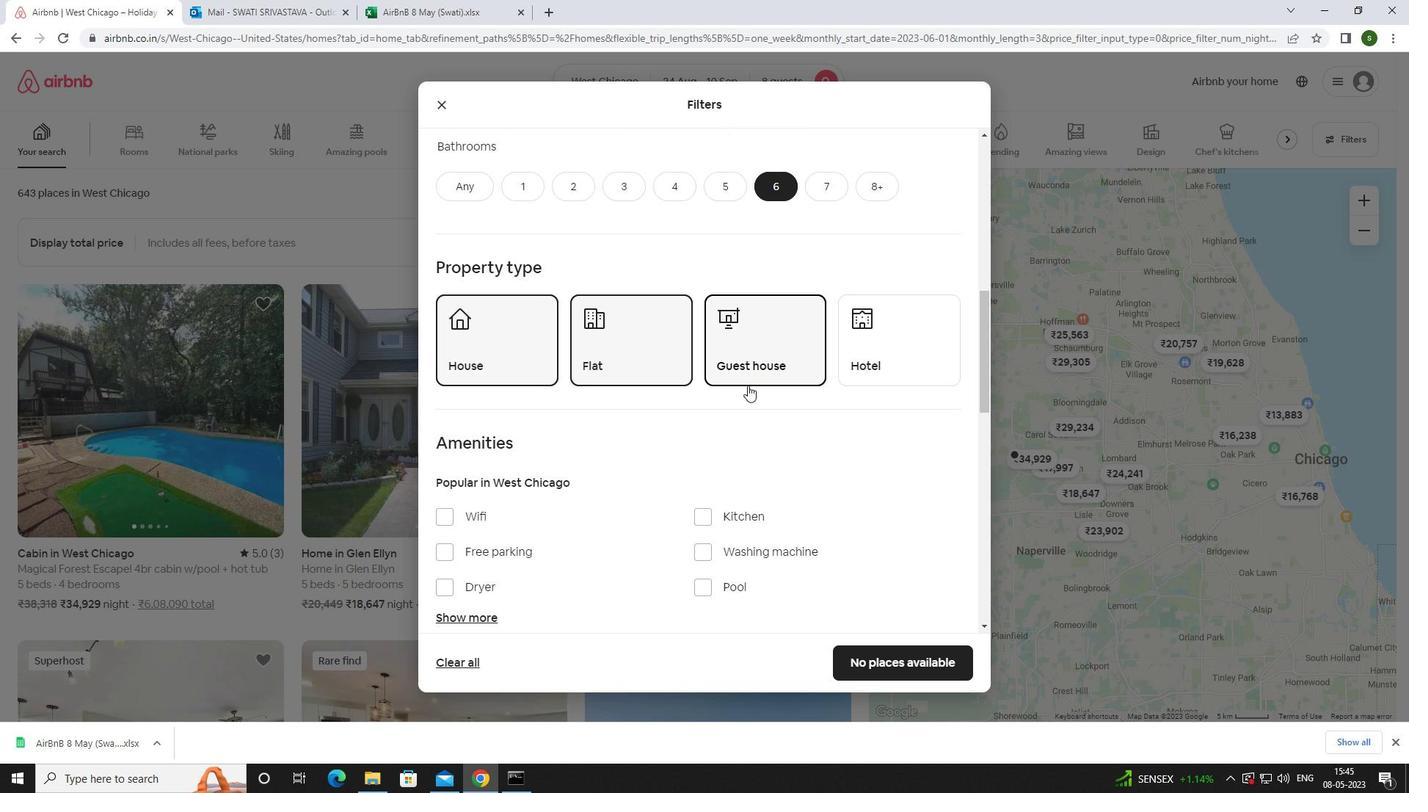 
Action: Mouse moved to (477, 329)
Screenshot: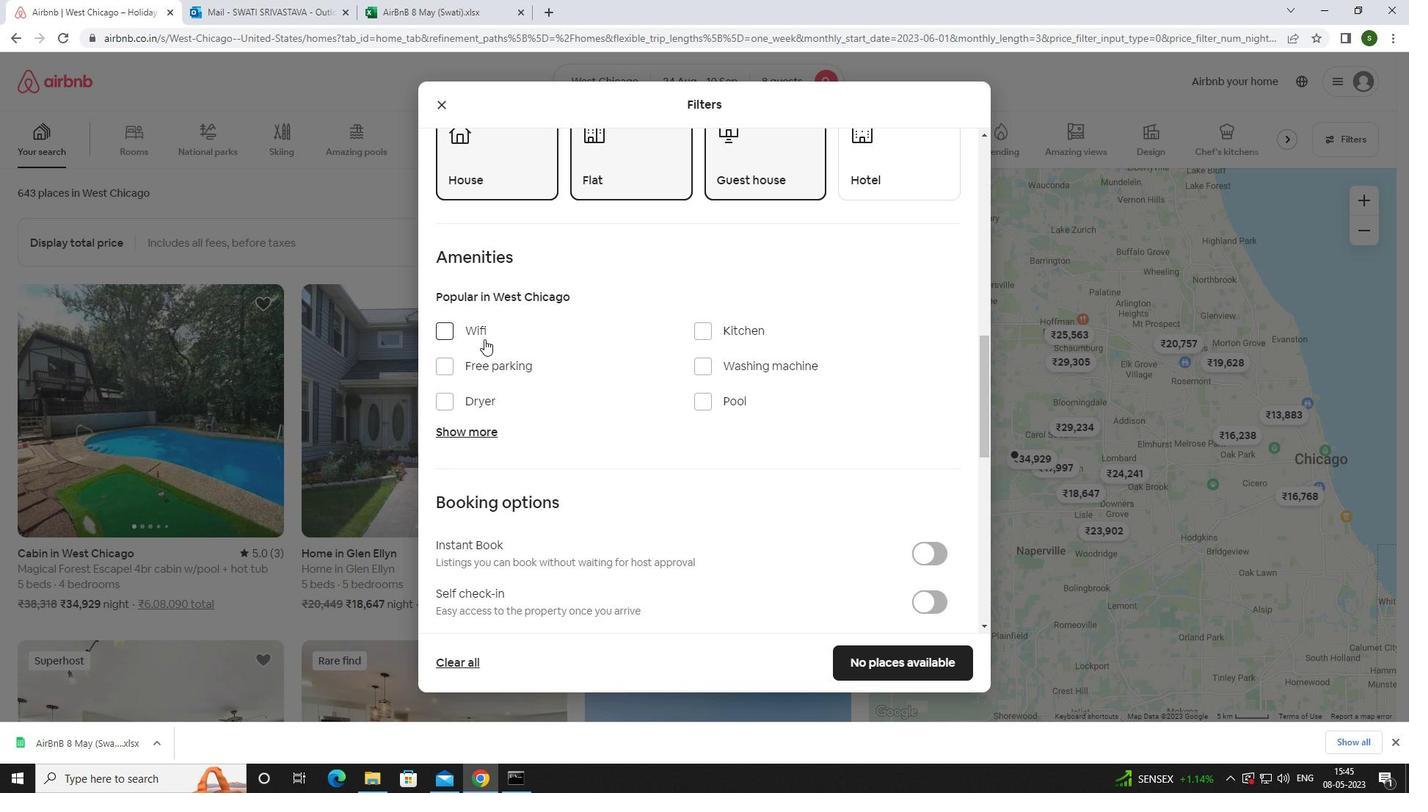 
Action: Mouse pressed left at (477, 329)
Screenshot: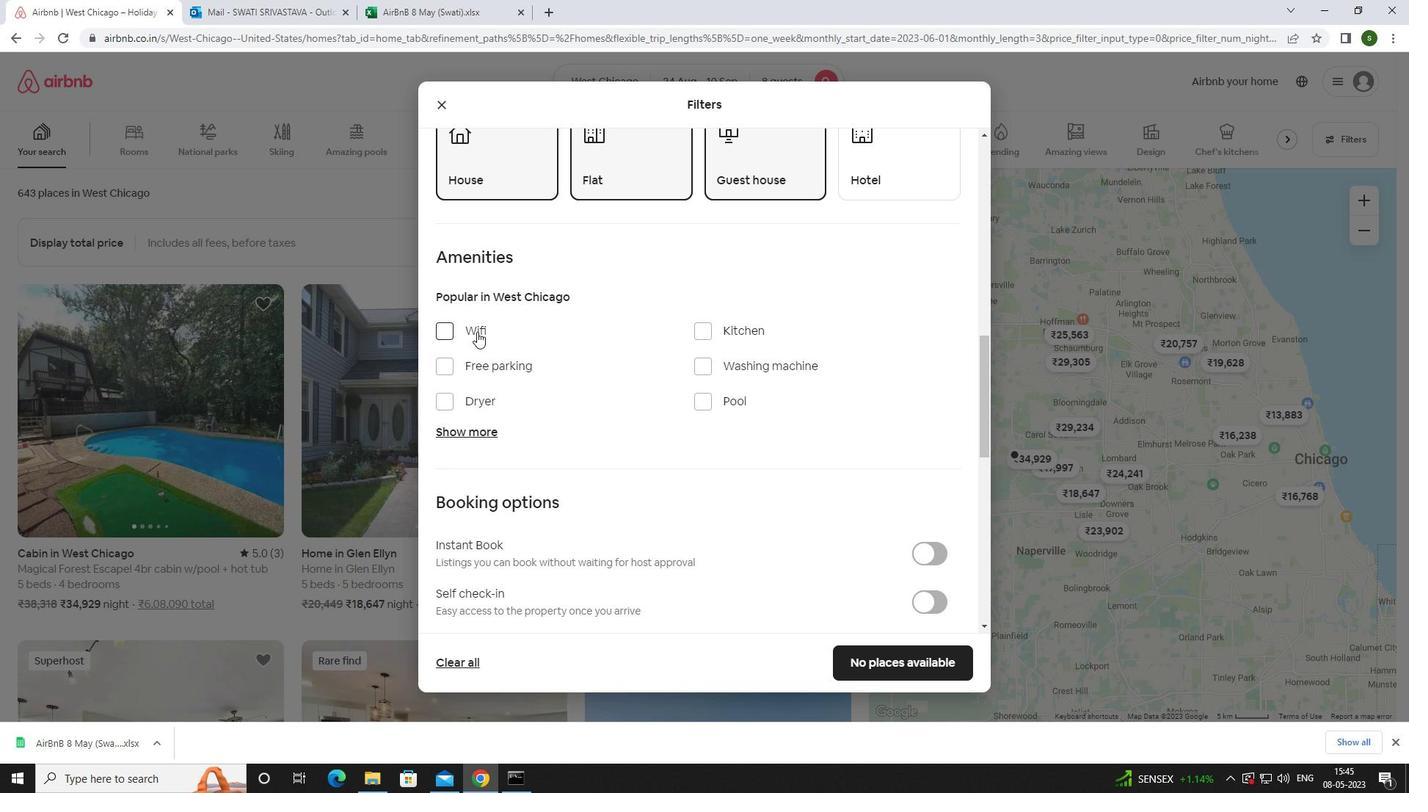 
Action: Mouse moved to (498, 363)
Screenshot: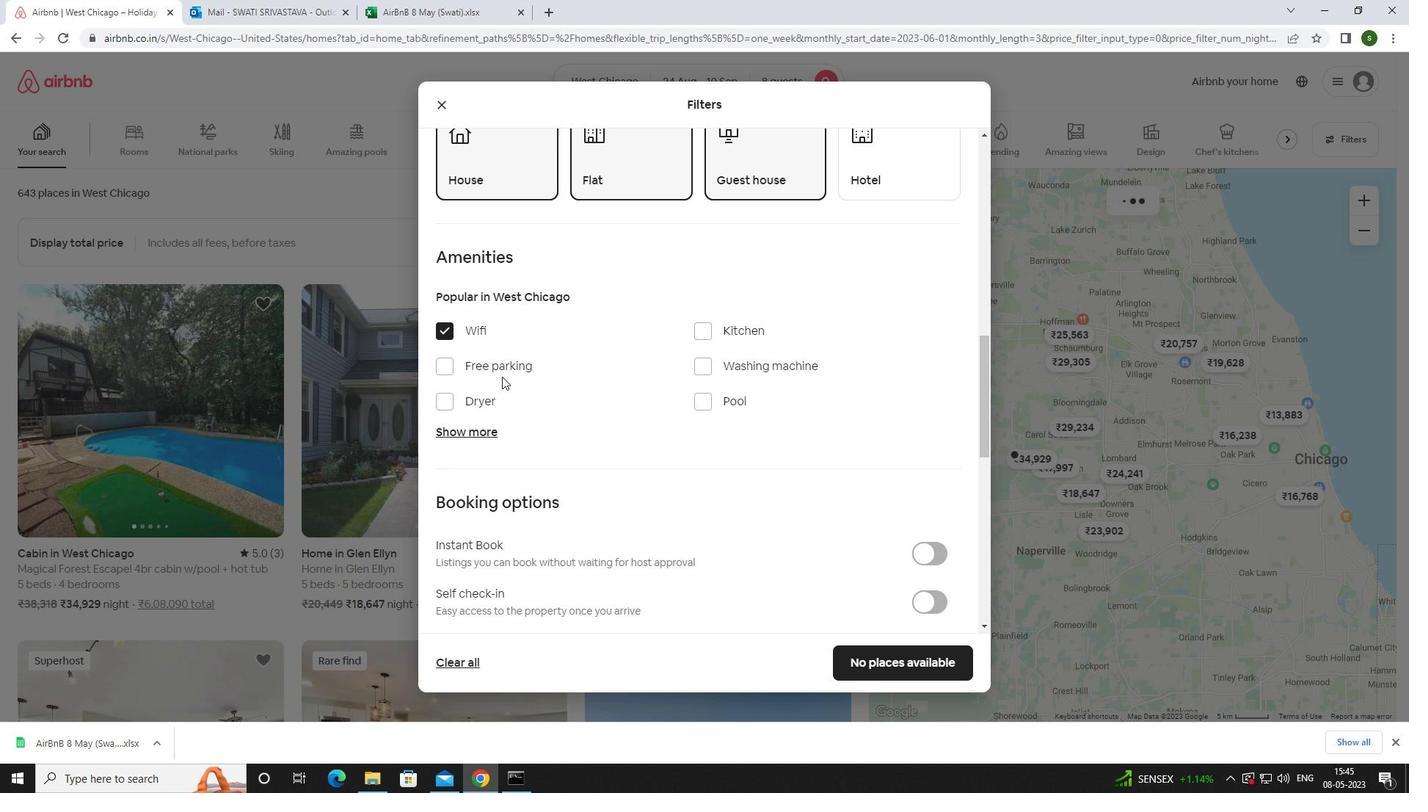 
Action: Mouse pressed left at (498, 363)
Screenshot: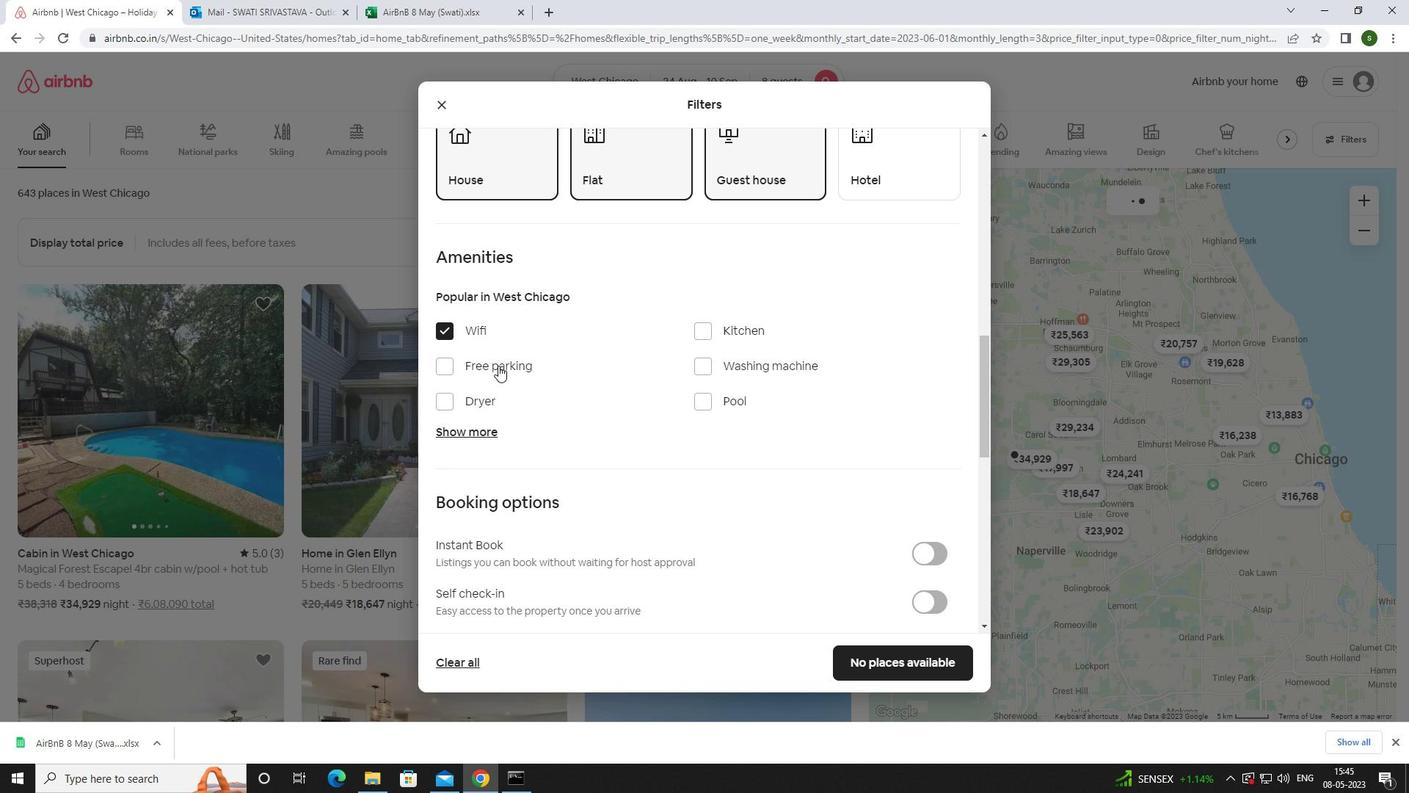 
Action: Mouse moved to (480, 433)
Screenshot: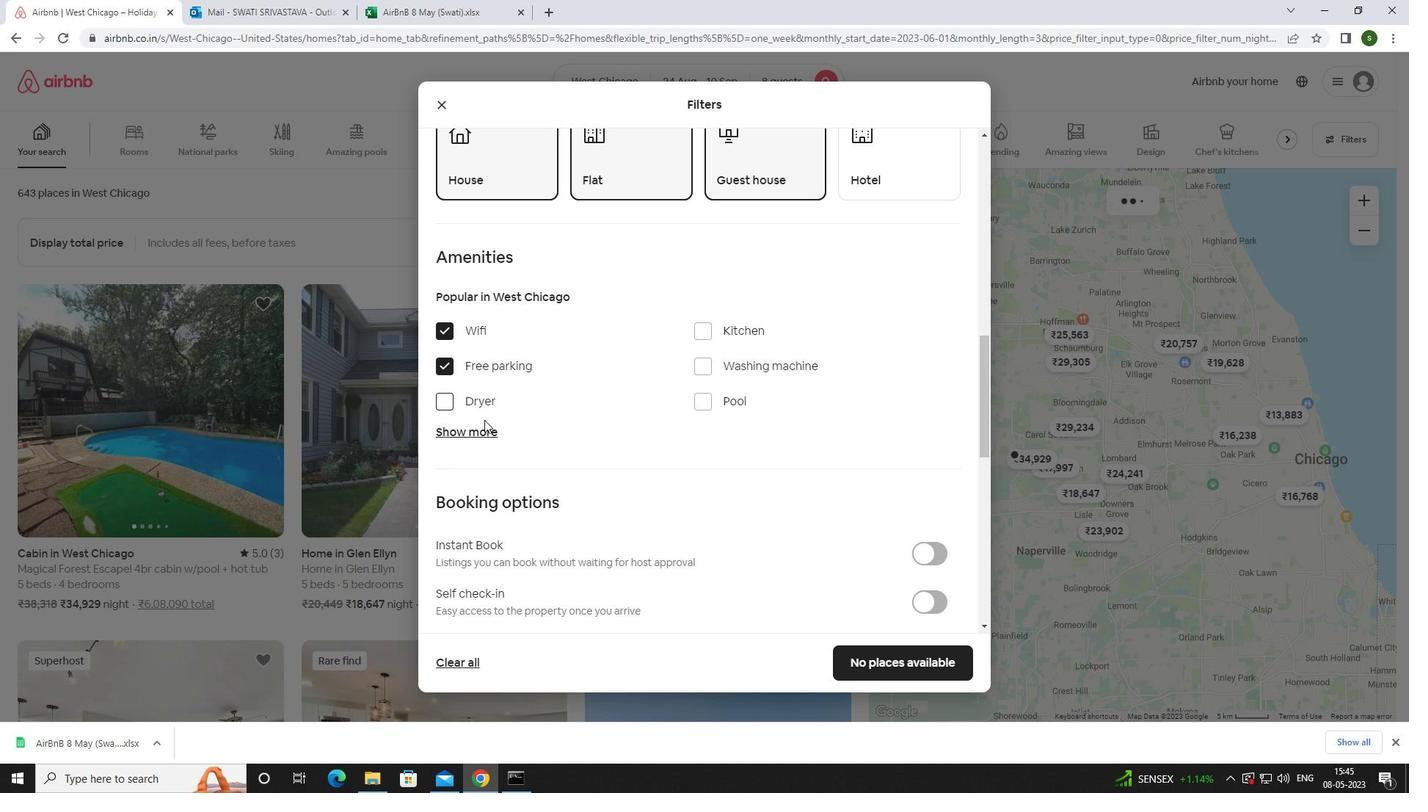 
Action: Mouse pressed left at (480, 433)
Screenshot: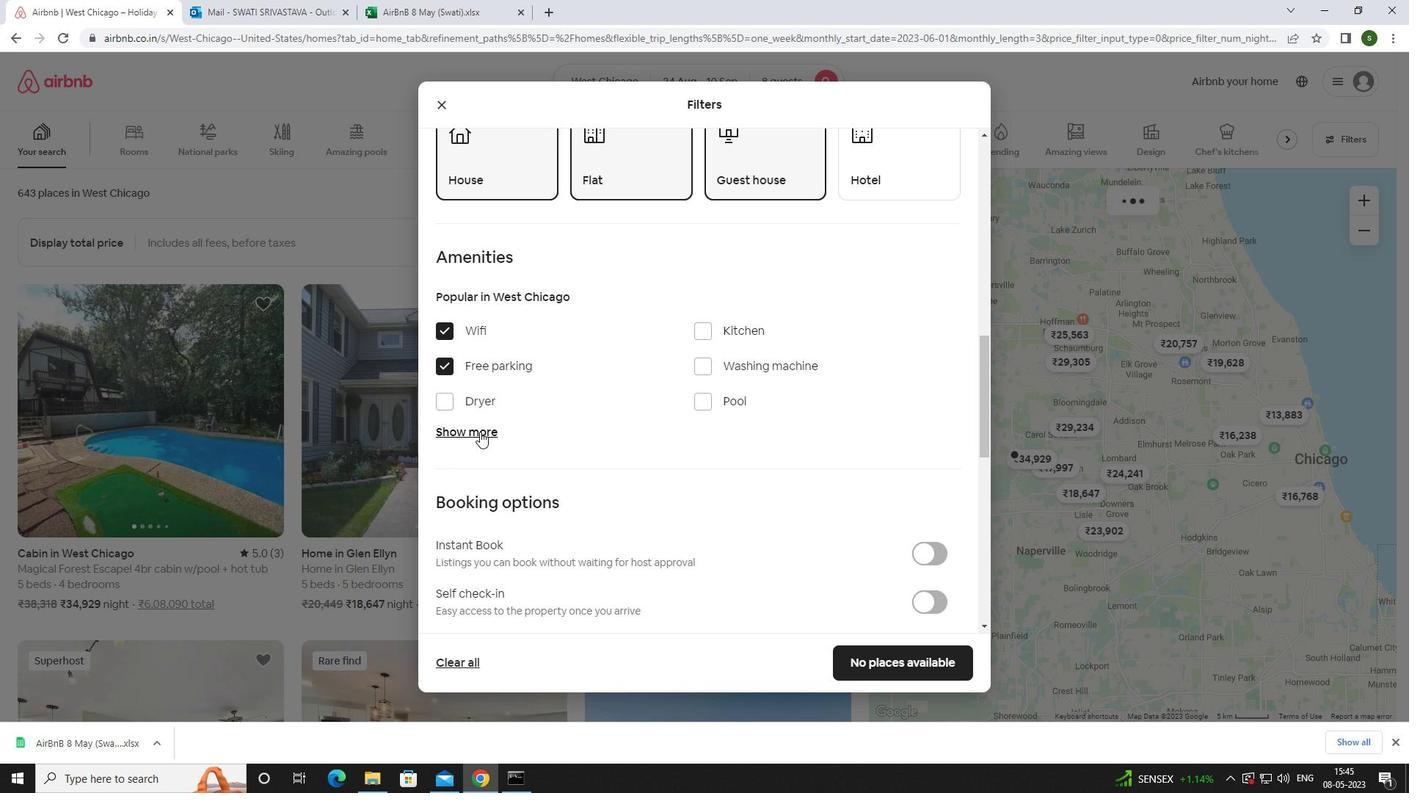 
Action: Mouse moved to (607, 407)
Screenshot: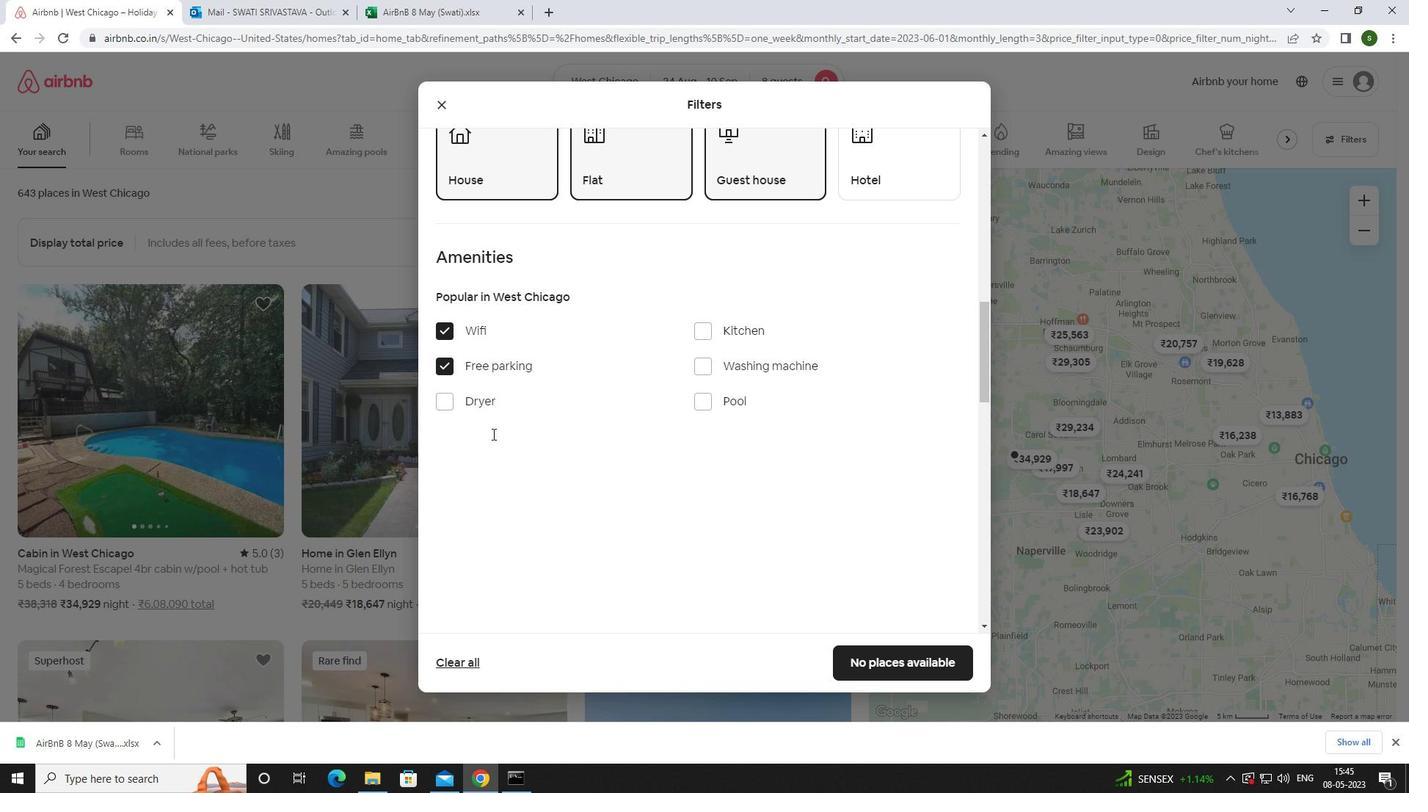 
Action: Mouse scrolled (607, 406) with delta (0, 0)
Screenshot: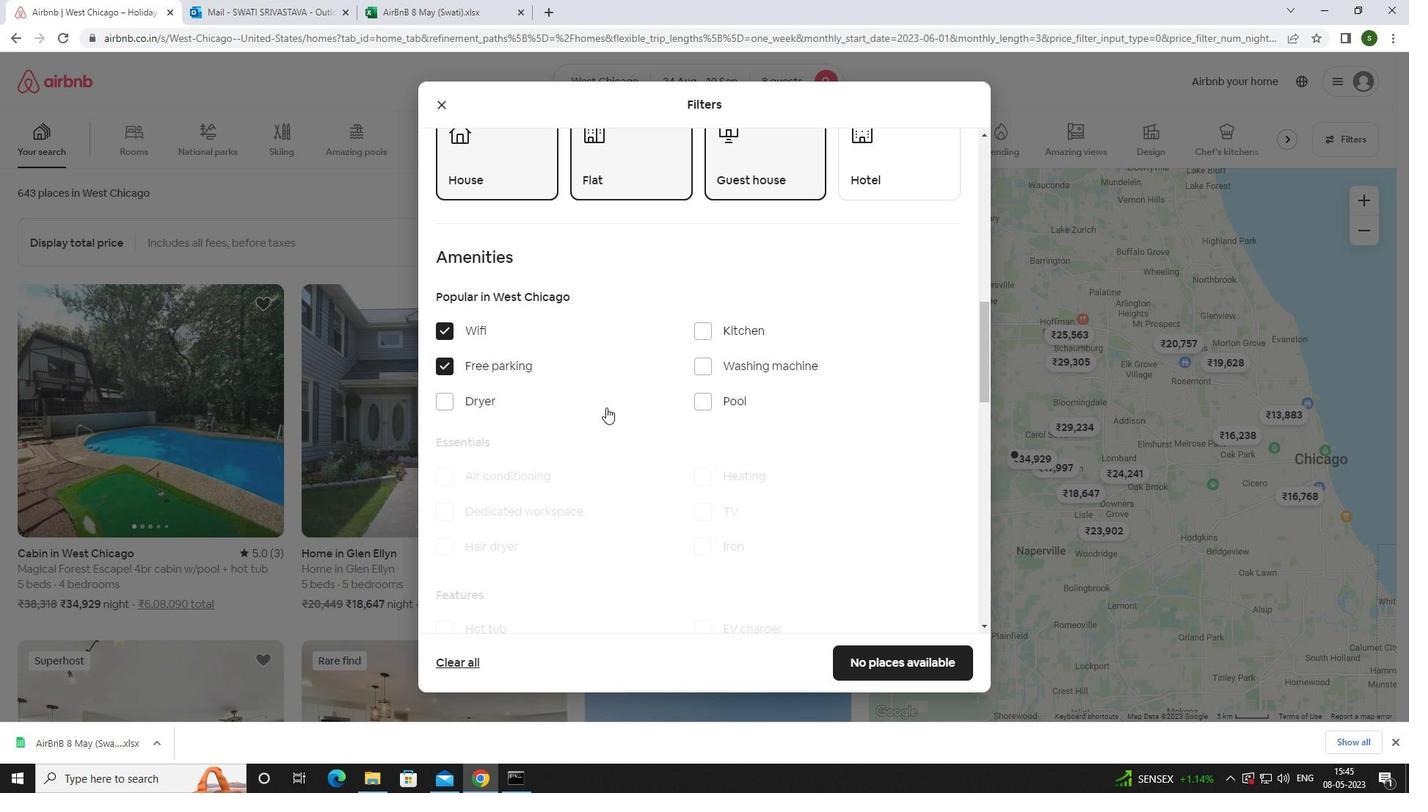 
Action: Mouse scrolled (607, 406) with delta (0, 0)
Screenshot: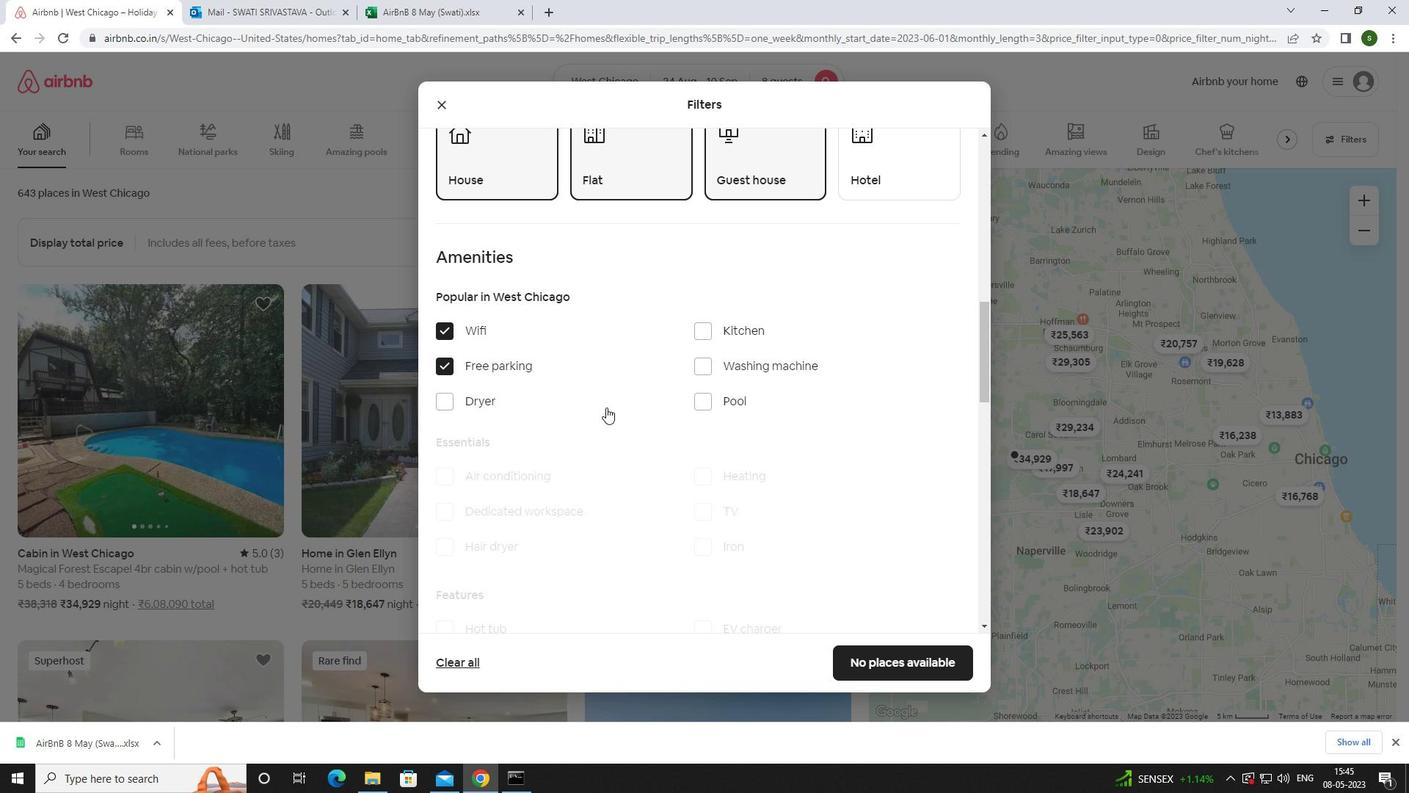 
Action: Mouse moved to (704, 368)
Screenshot: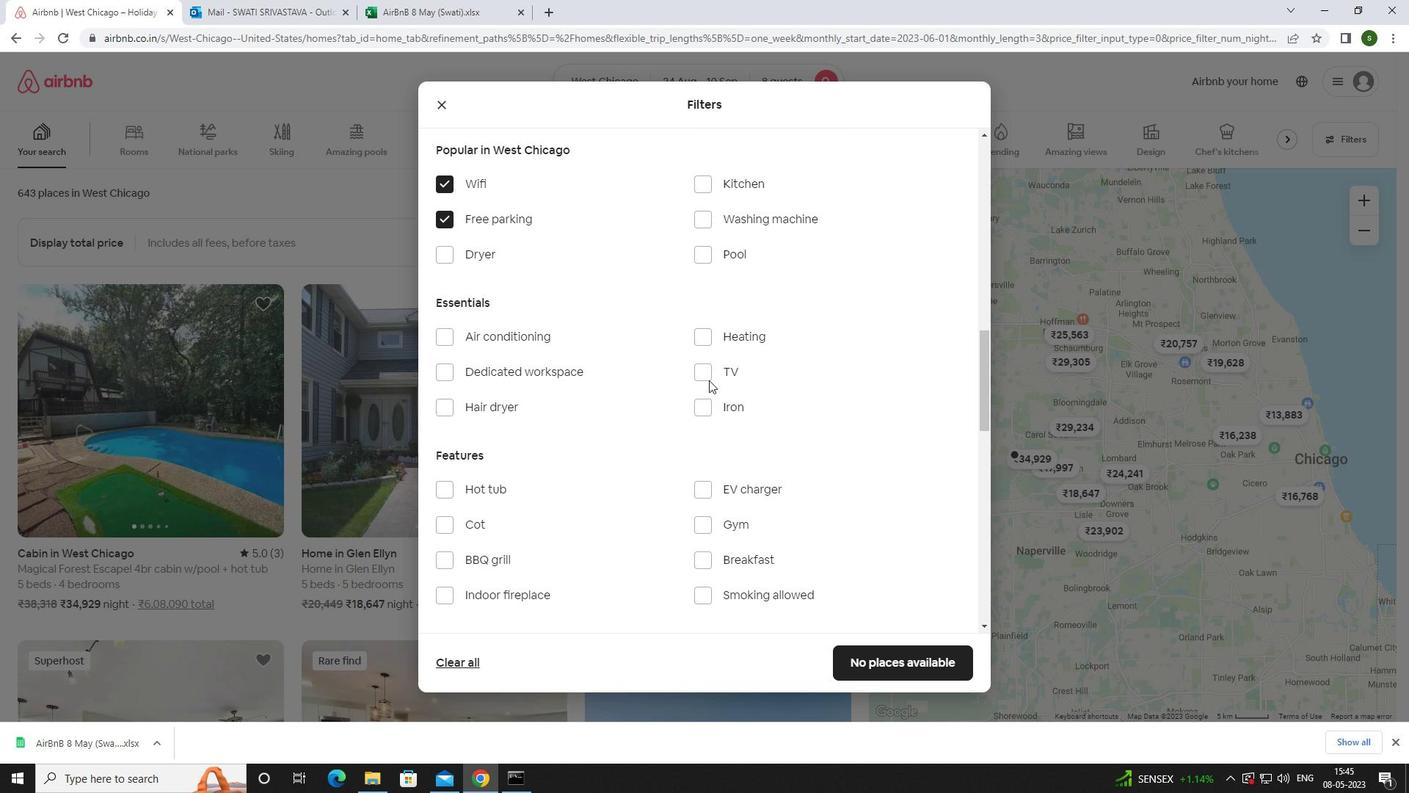 
Action: Mouse pressed left at (704, 368)
Screenshot: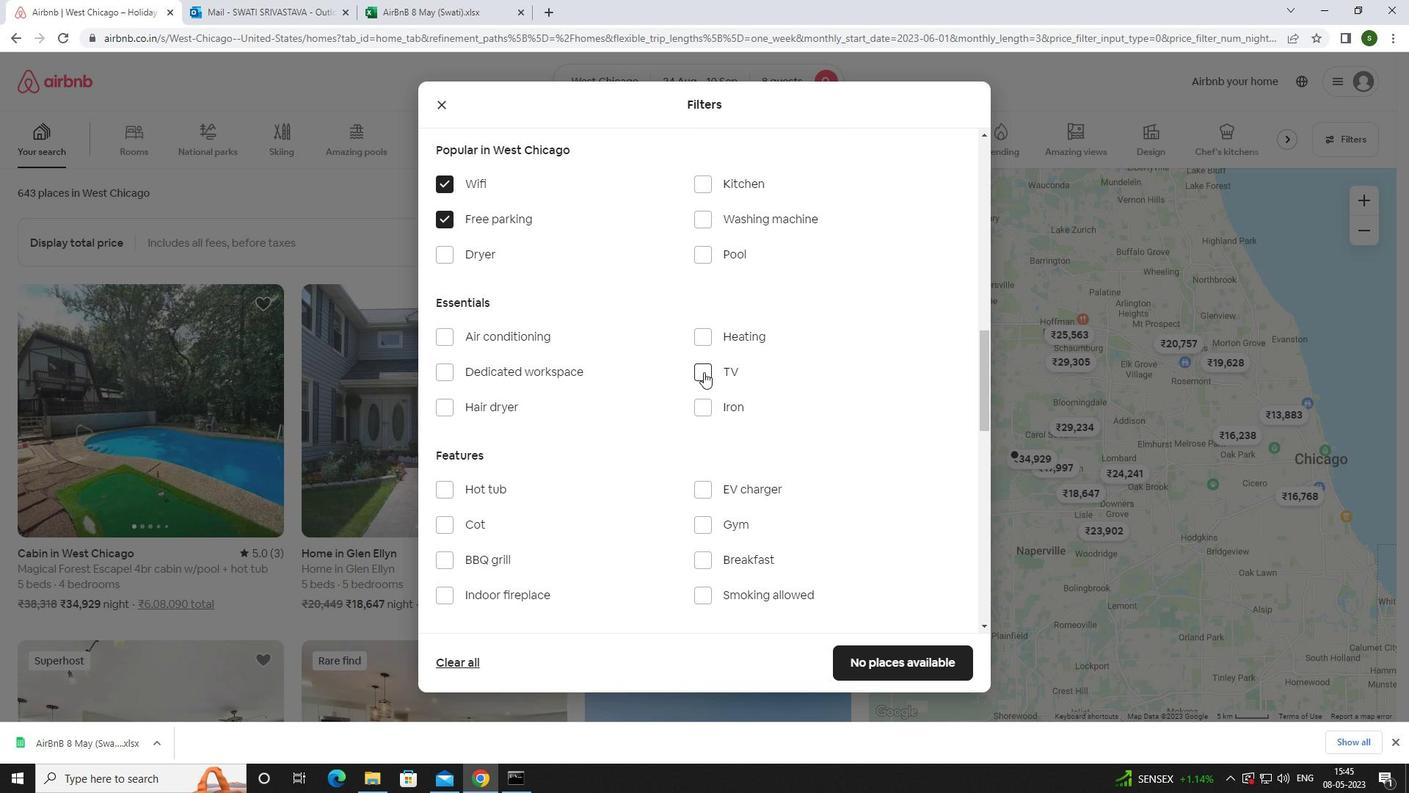 
Action: Mouse moved to (626, 431)
Screenshot: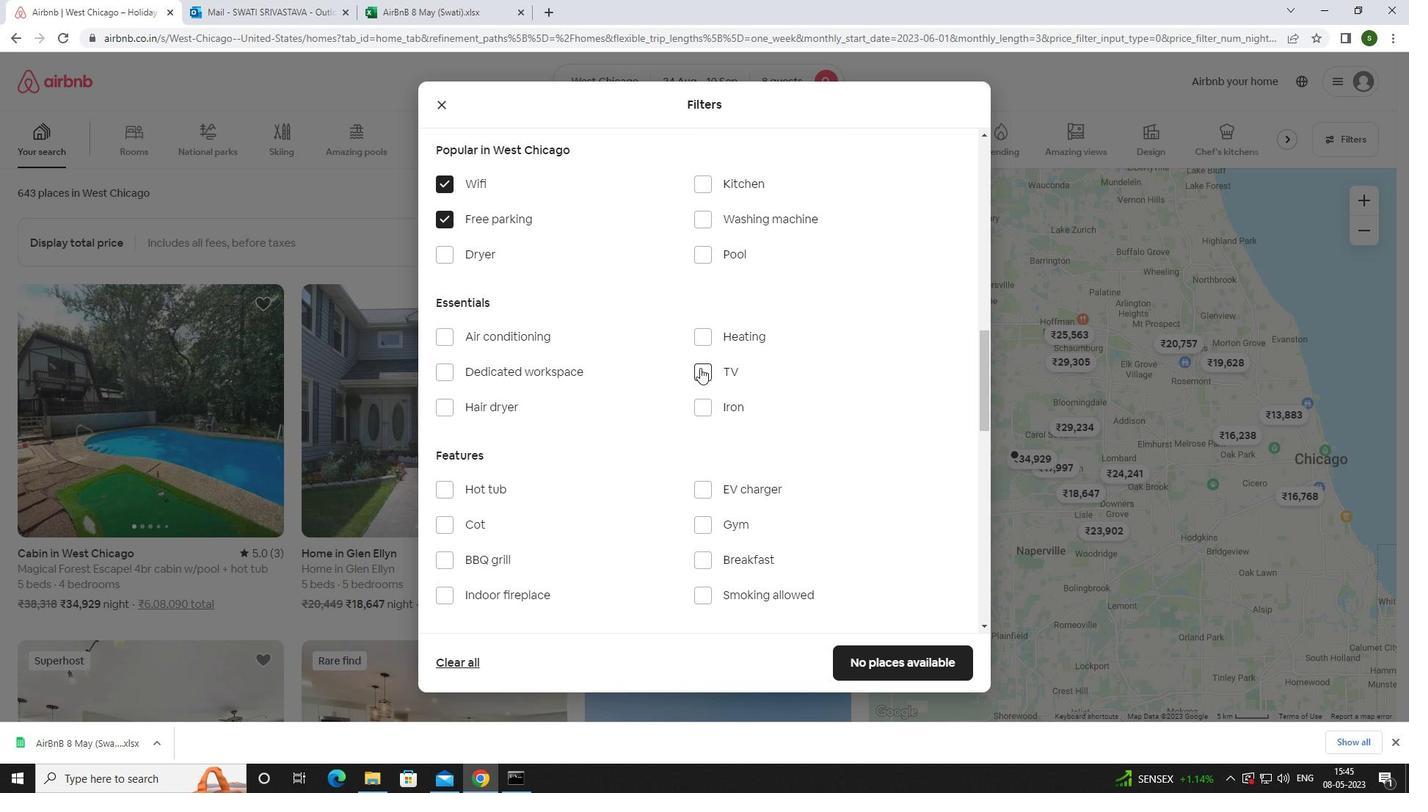 
Action: Mouse scrolled (626, 431) with delta (0, 0)
Screenshot: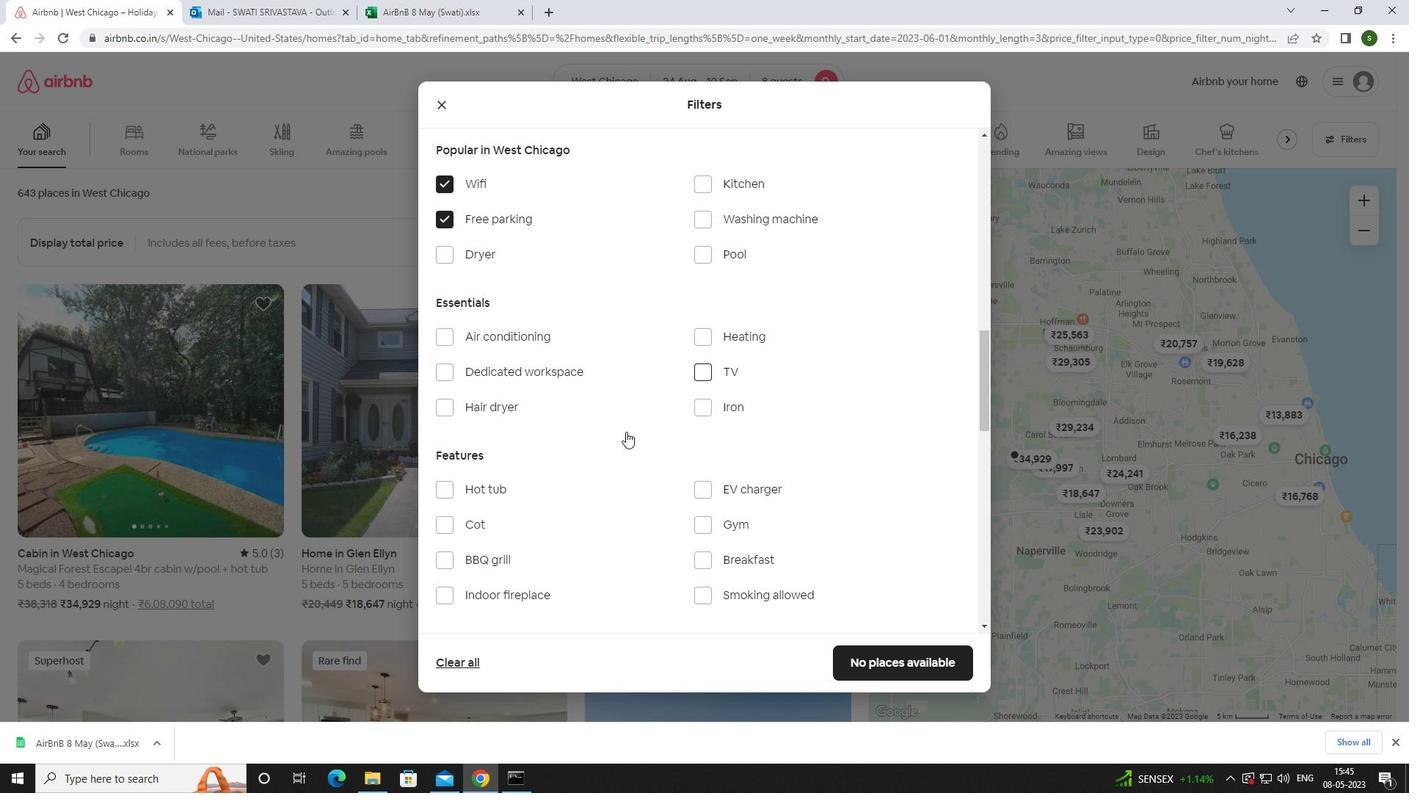 
Action: Mouse scrolled (626, 431) with delta (0, 0)
Screenshot: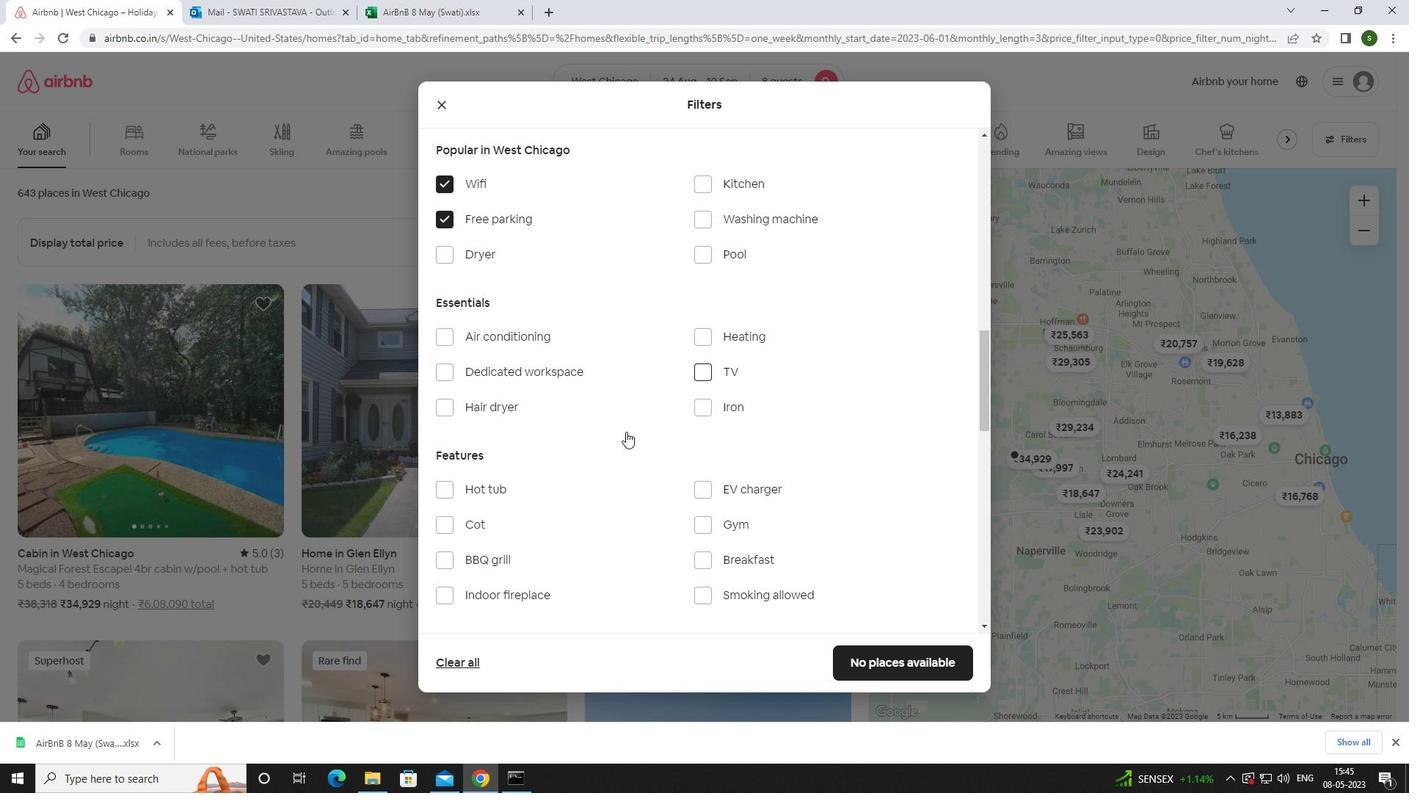 
Action: Mouse moved to (724, 373)
Screenshot: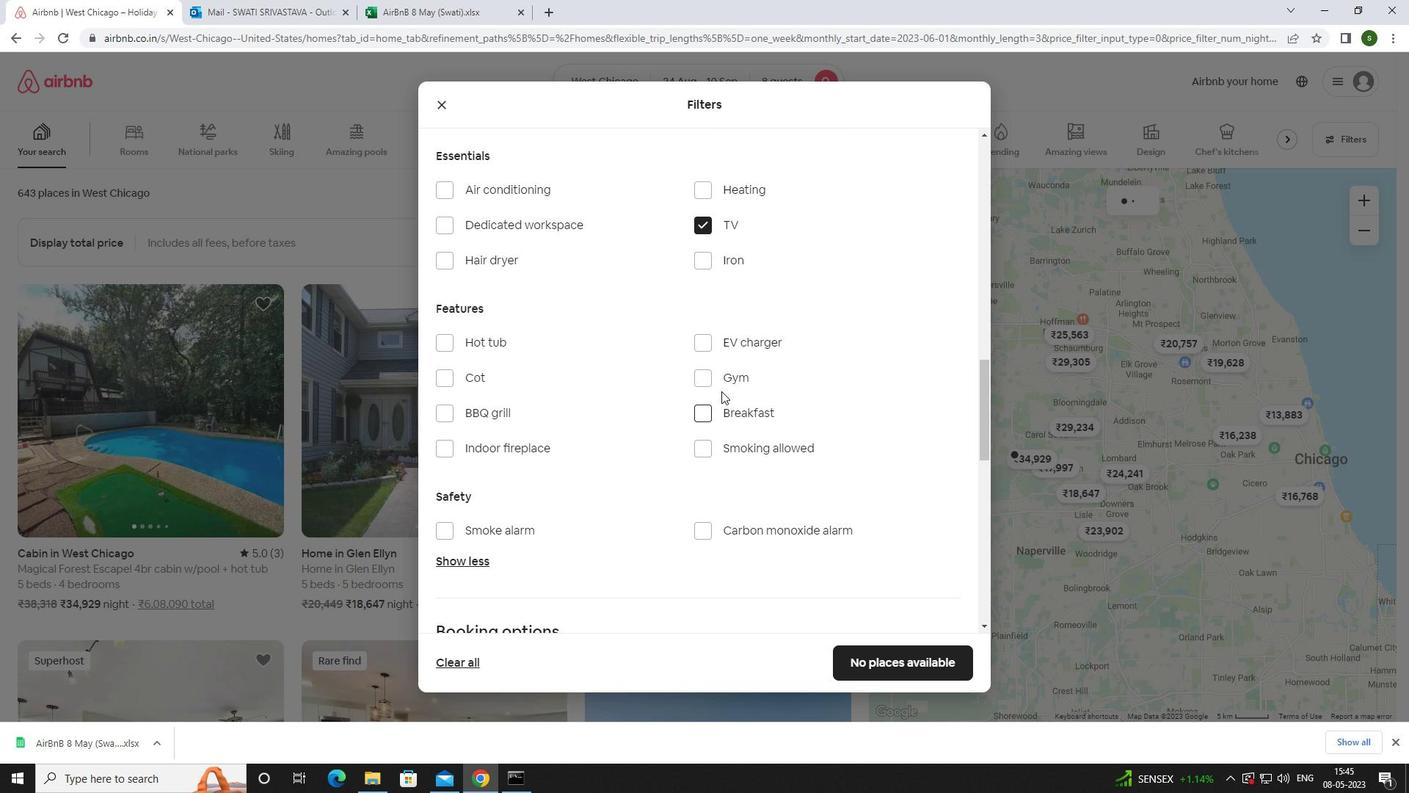 
Action: Mouse pressed left at (724, 373)
Screenshot: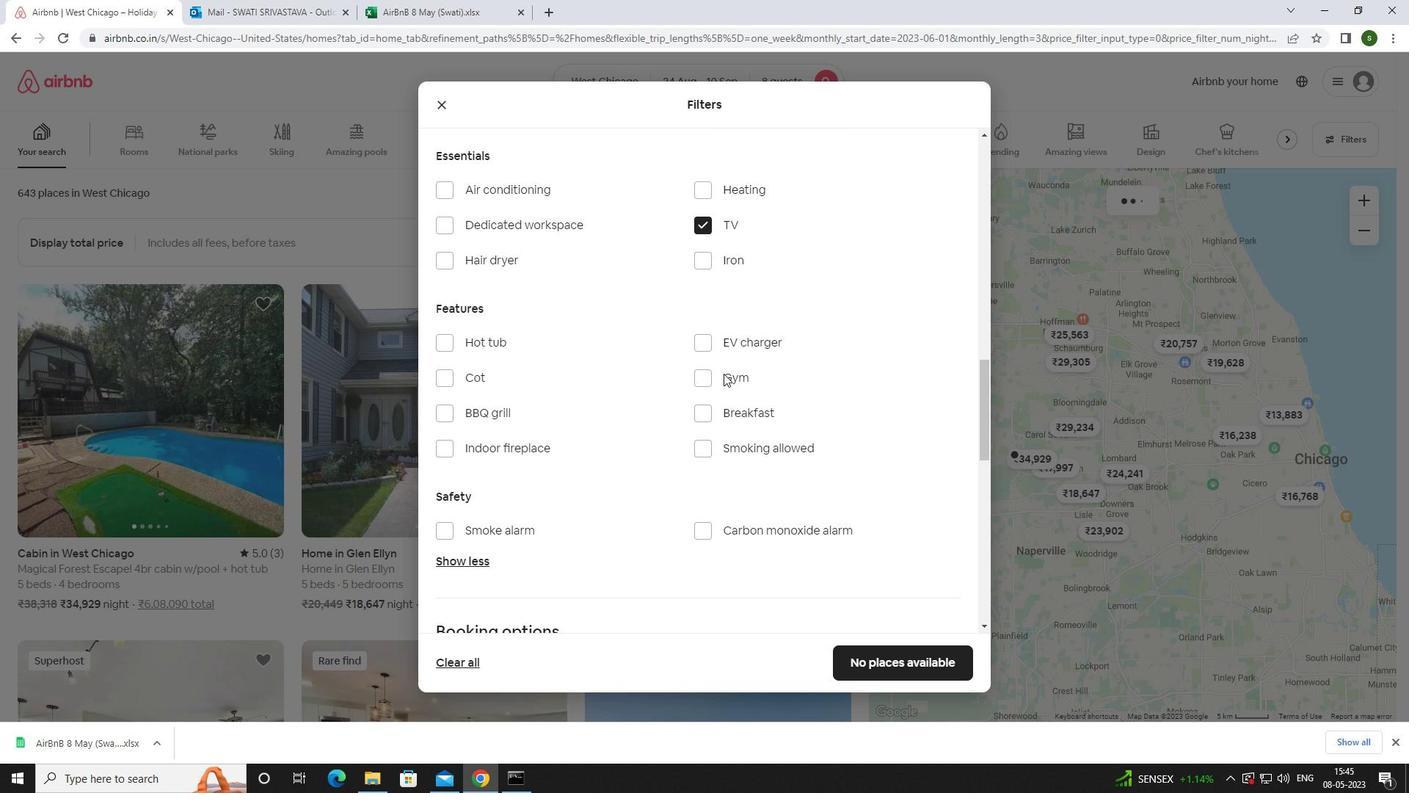
Action: Mouse moved to (728, 404)
Screenshot: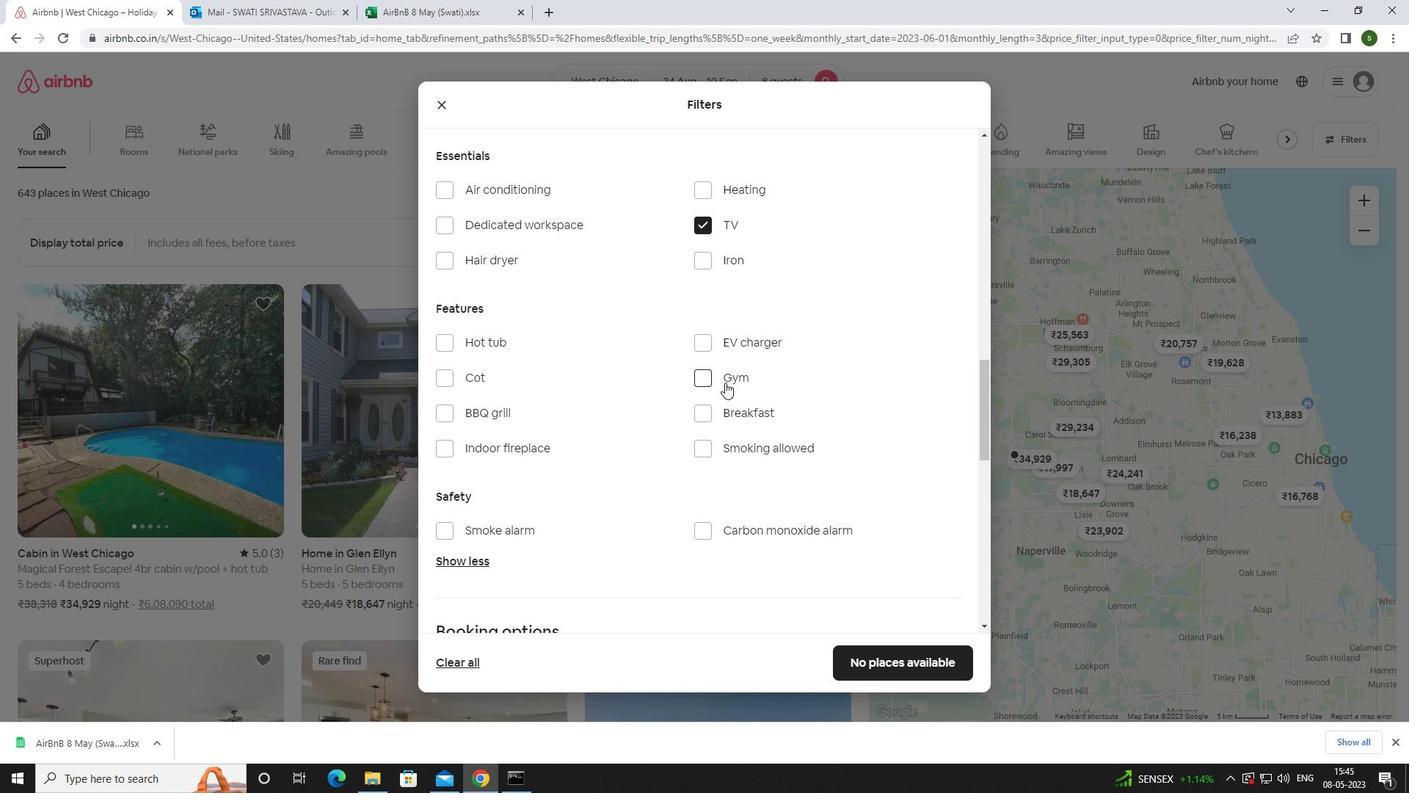 
Action: Mouse pressed left at (728, 404)
Screenshot: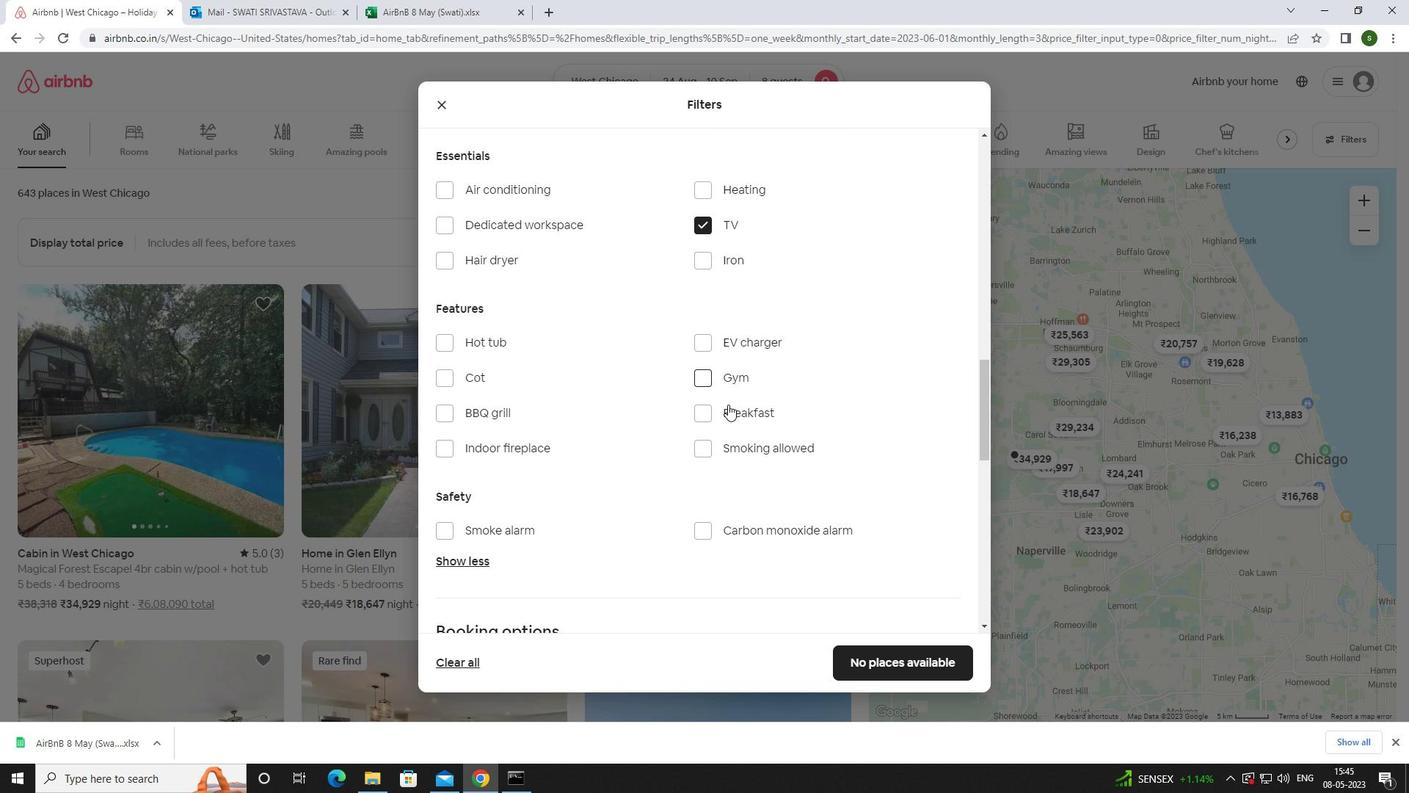 
Action: Mouse scrolled (728, 403) with delta (0, 0)
Screenshot: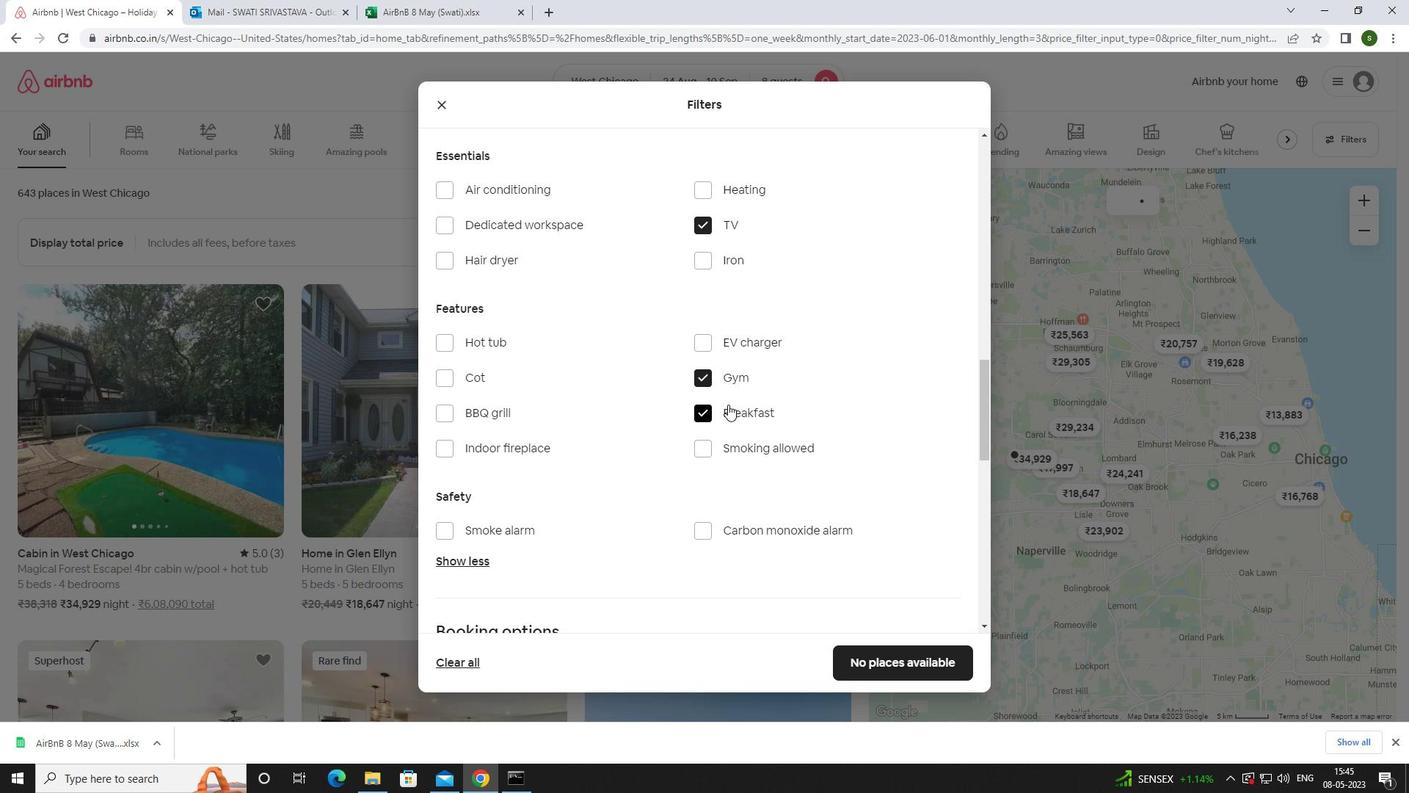 
Action: Mouse scrolled (728, 403) with delta (0, 0)
Screenshot: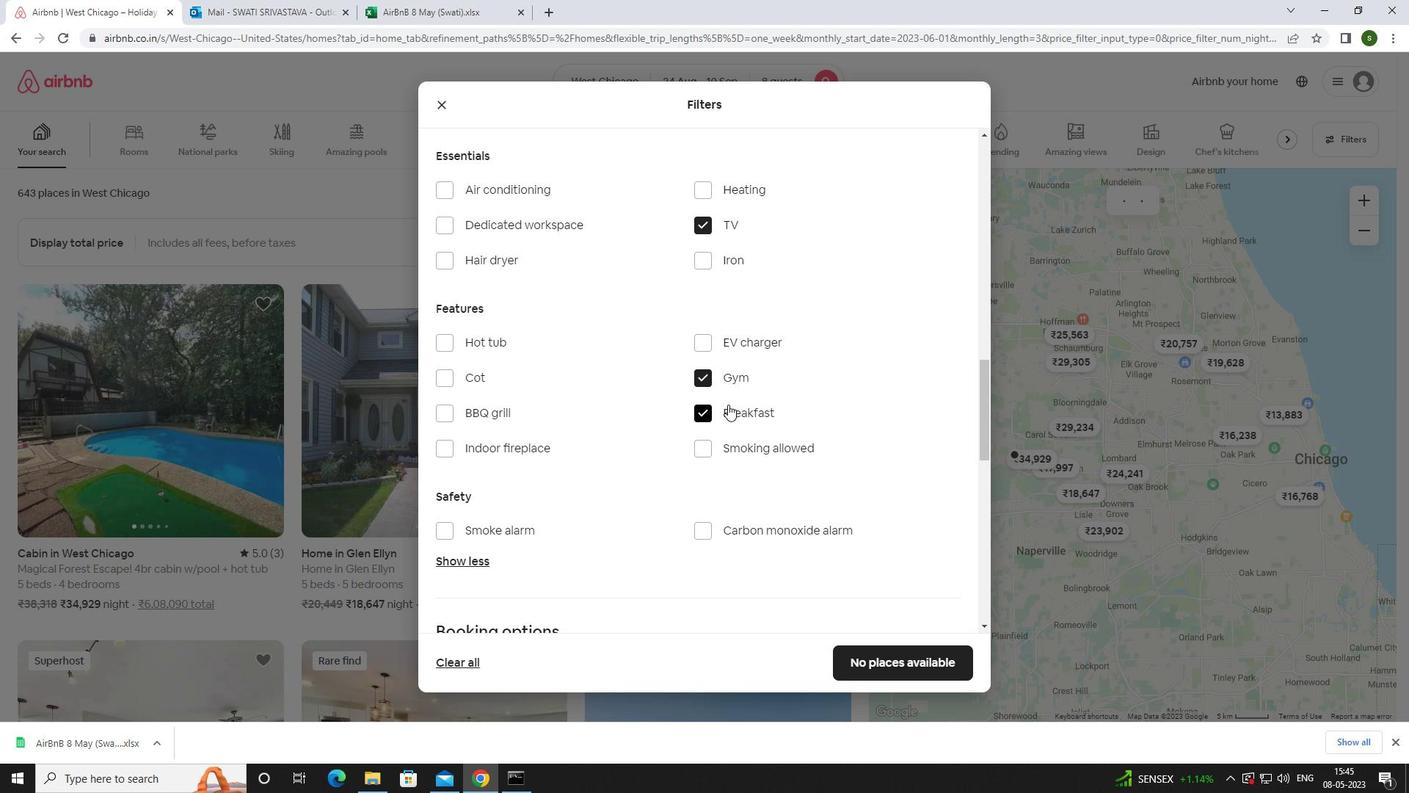 
Action: Mouse scrolled (728, 403) with delta (0, 0)
Screenshot: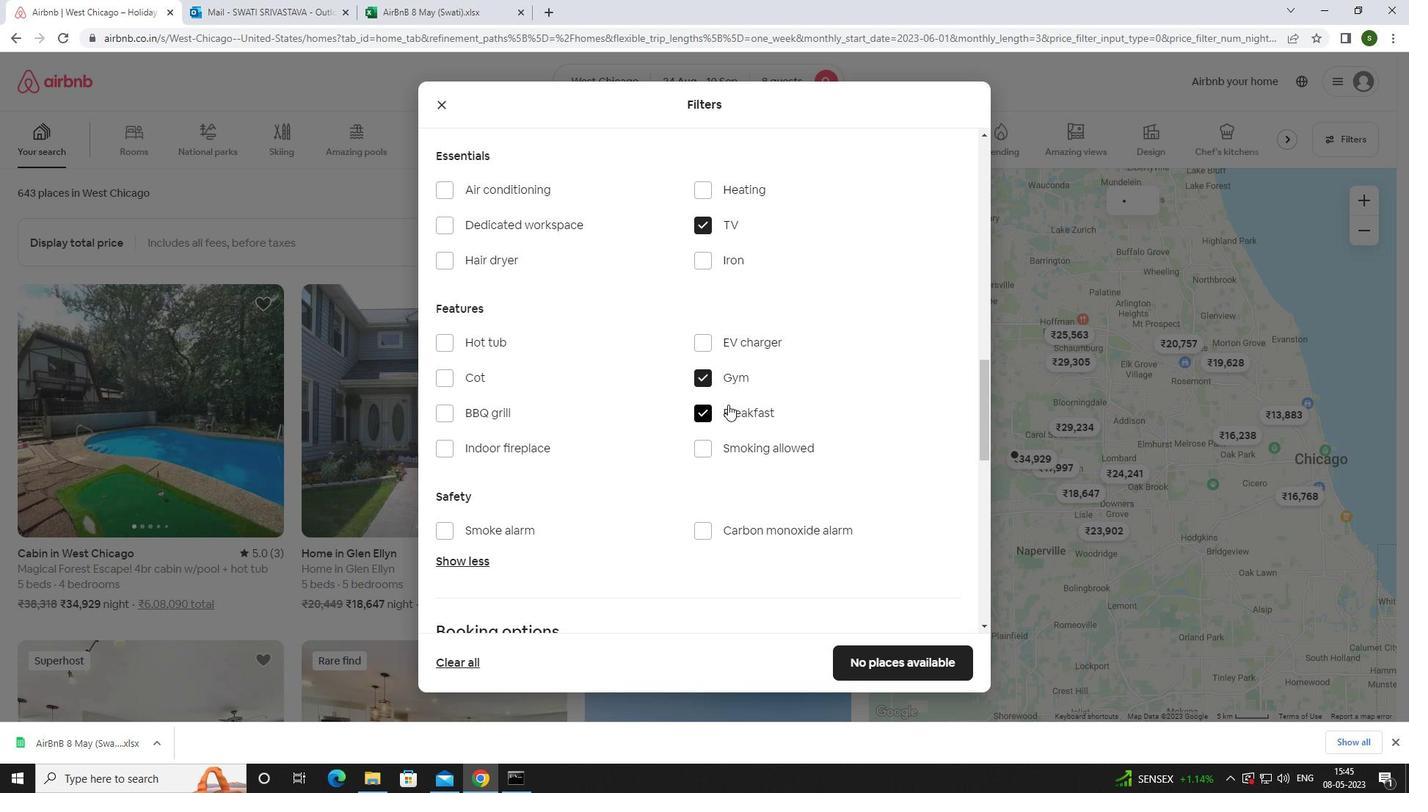 
Action: Mouse scrolled (728, 403) with delta (0, 0)
Screenshot: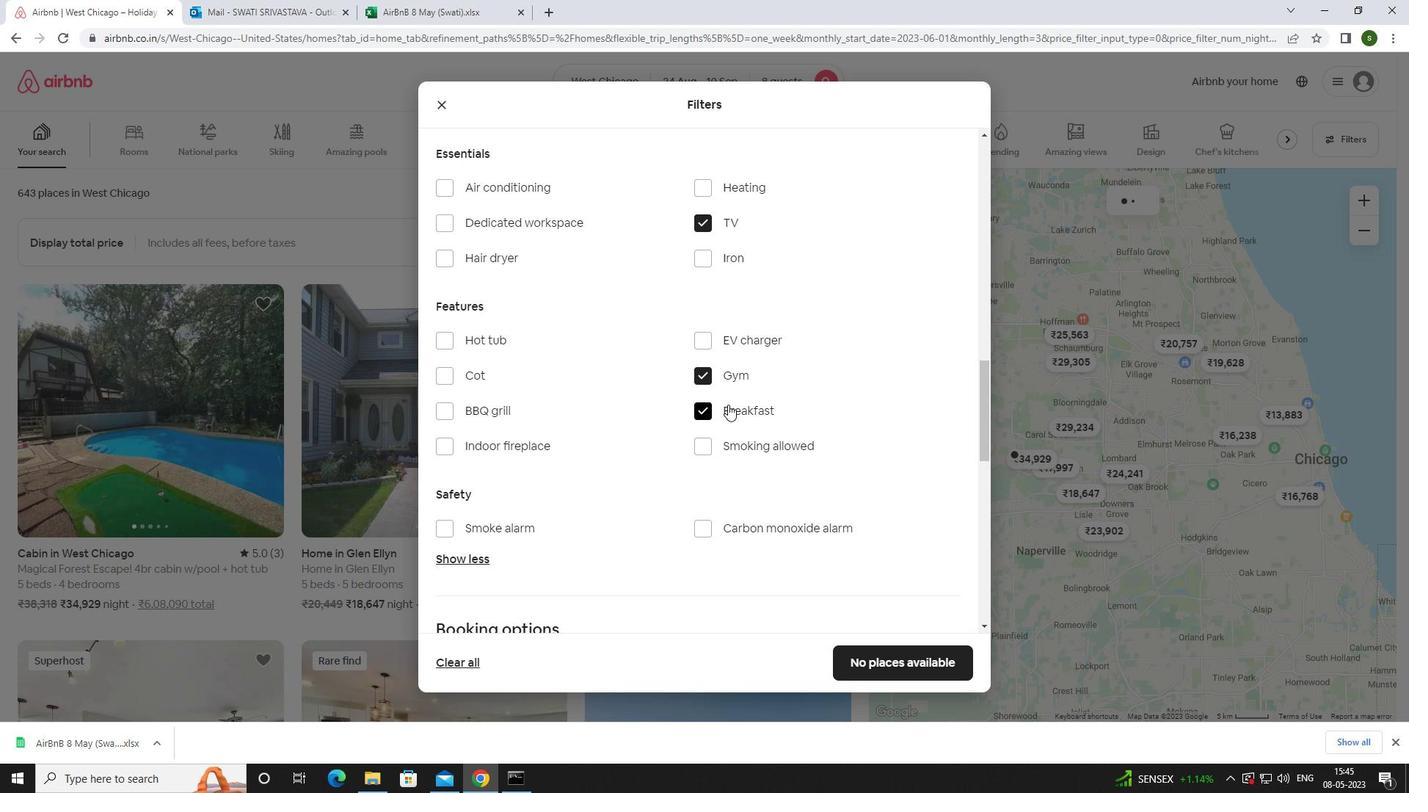 
Action: Mouse moved to (929, 440)
Screenshot: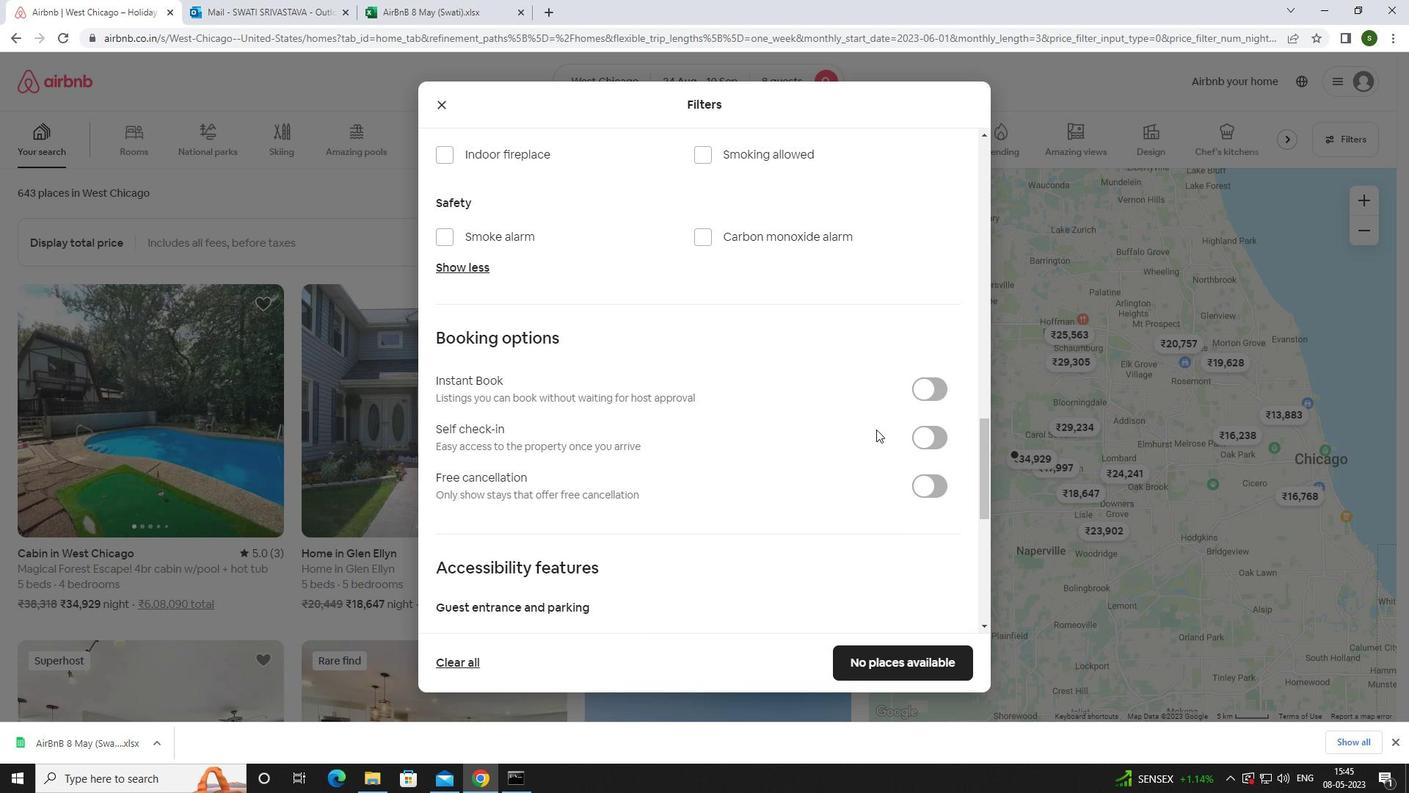 
Action: Mouse pressed left at (929, 440)
Screenshot: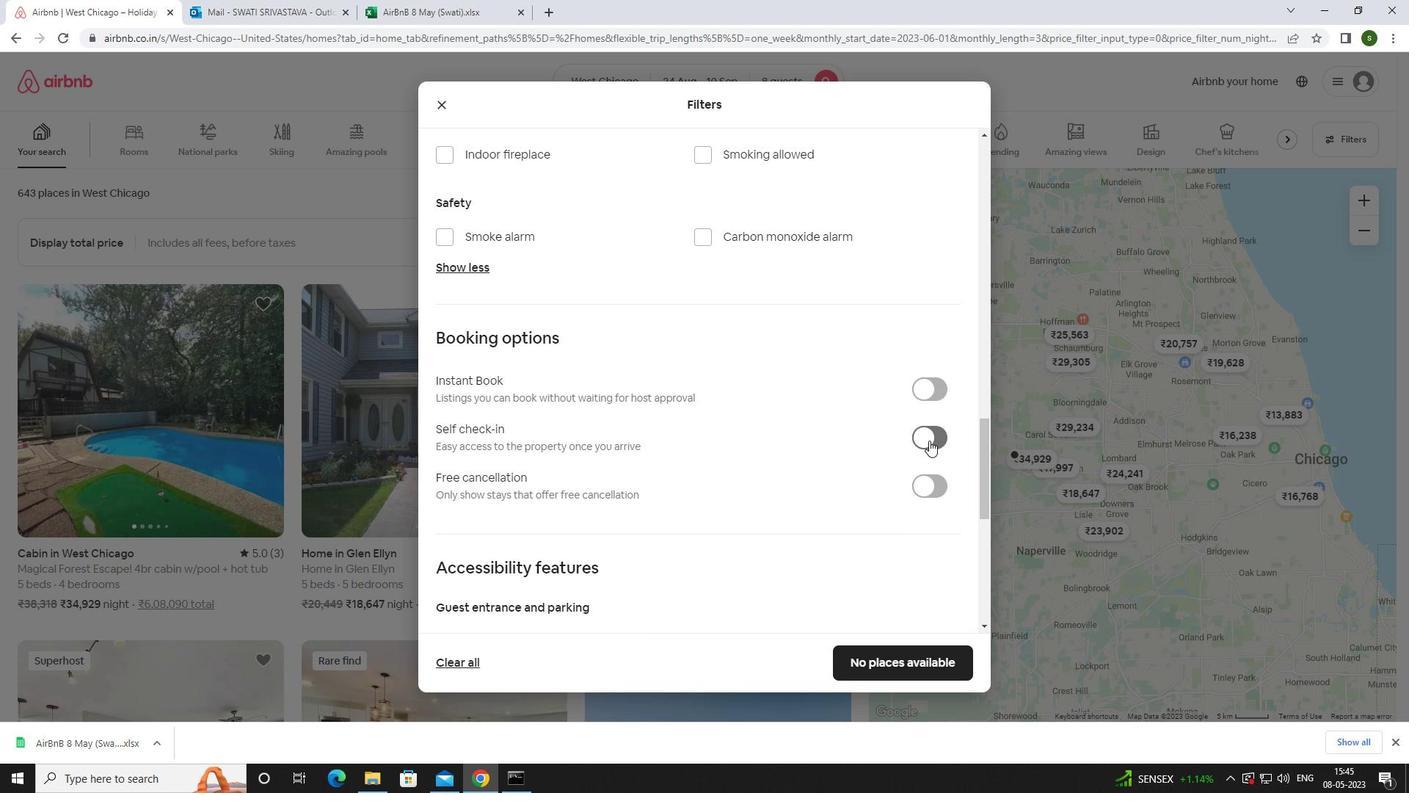 
Action: Mouse moved to (726, 418)
Screenshot: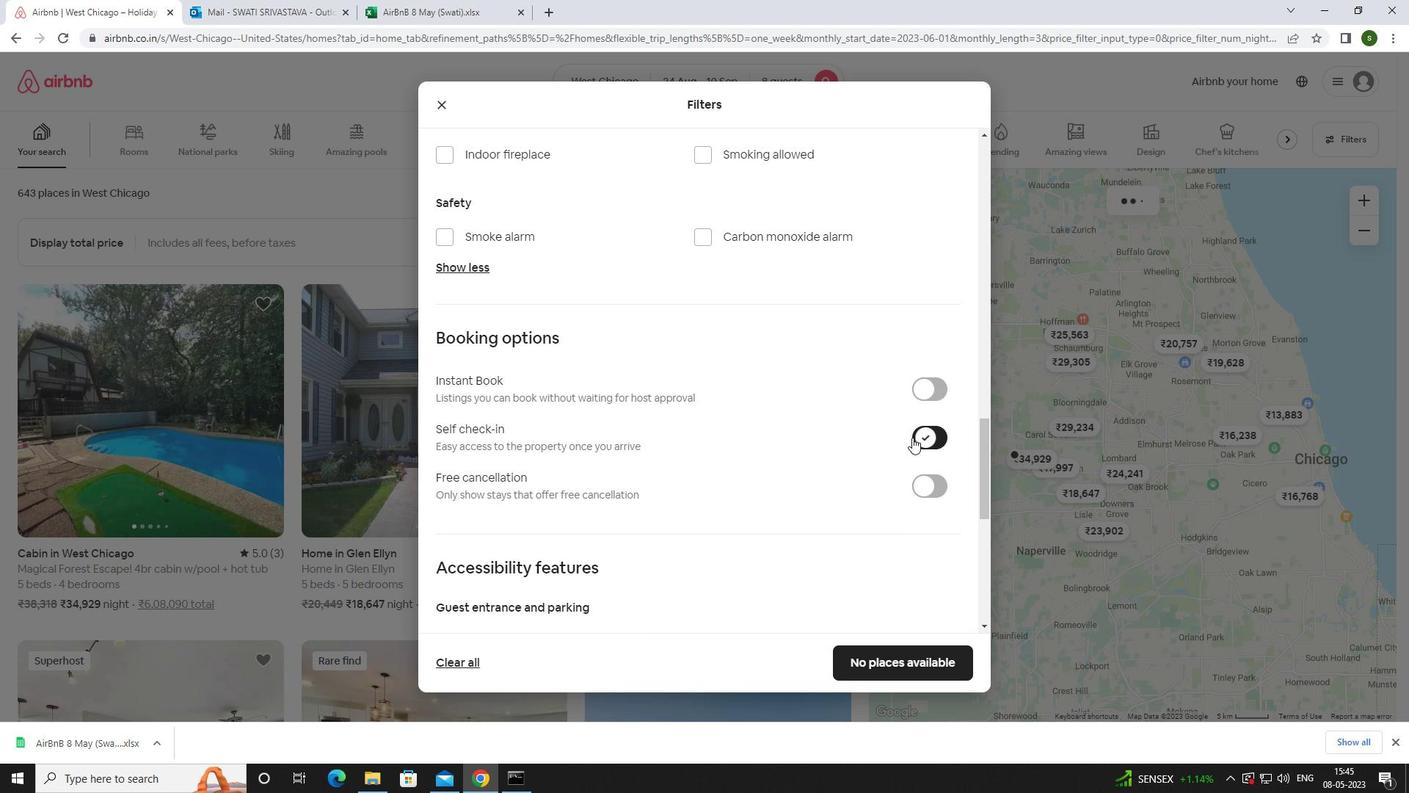 
Action: Mouse scrolled (726, 417) with delta (0, 0)
Screenshot: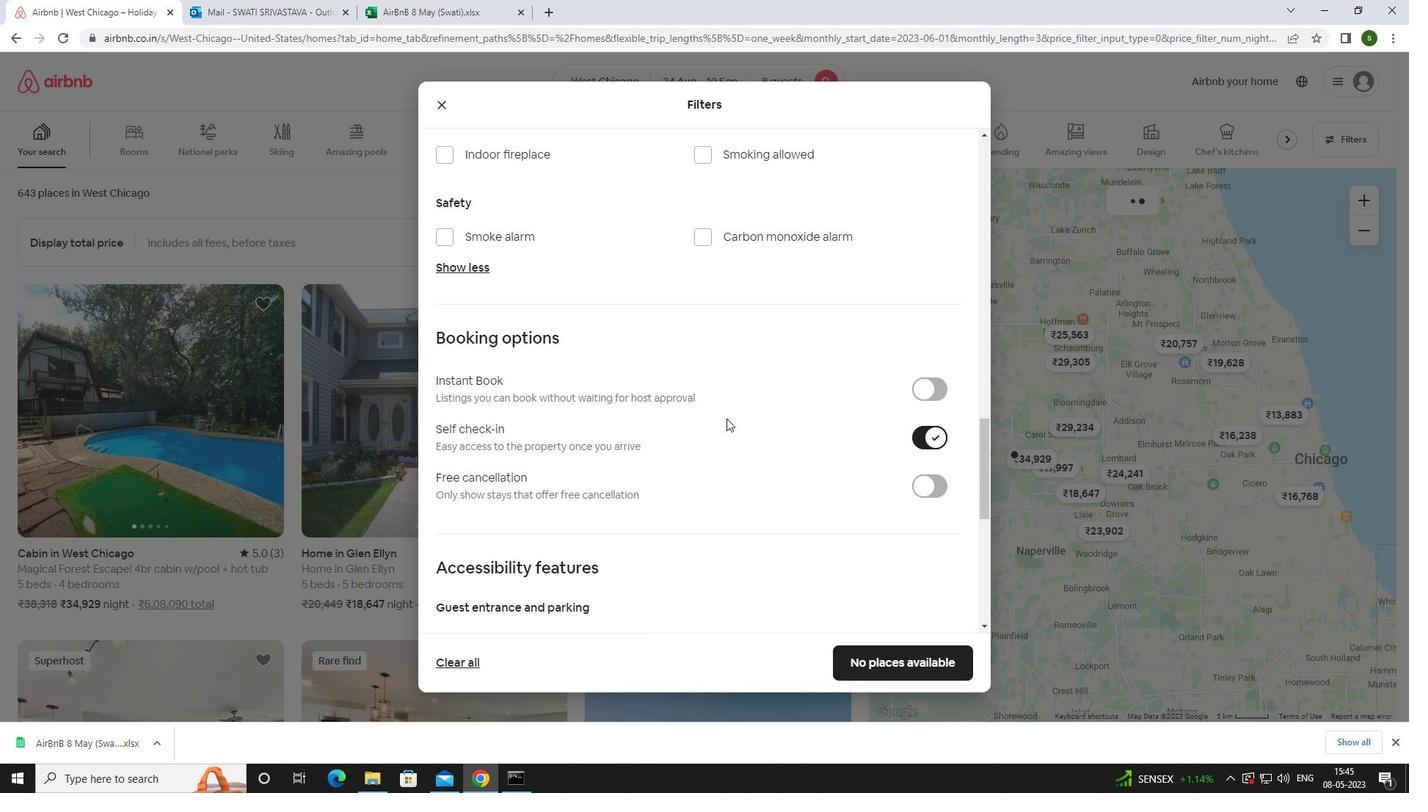 
Action: Mouse scrolled (726, 417) with delta (0, 0)
Screenshot: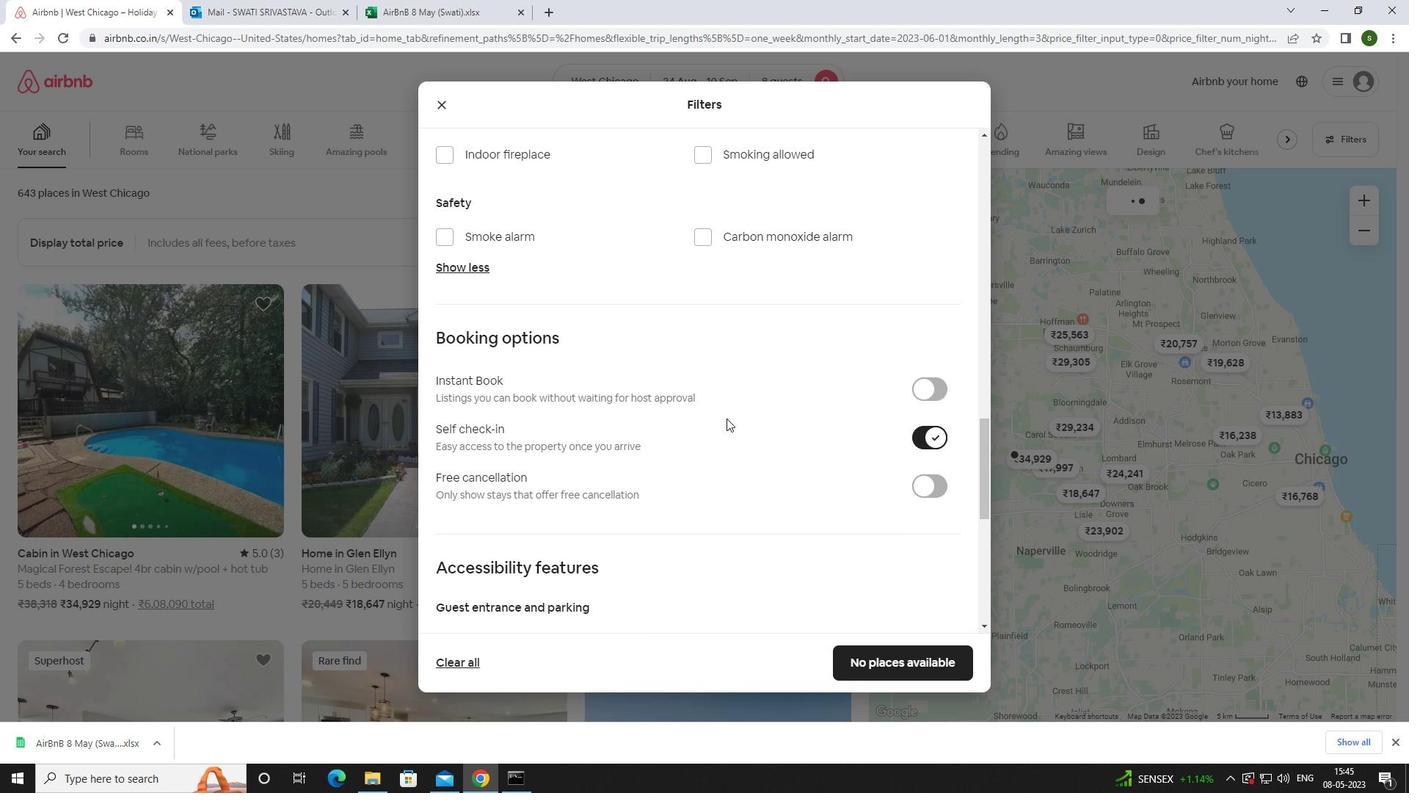 
Action: Mouse scrolled (726, 417) with delta (0, 0)
Screenshot: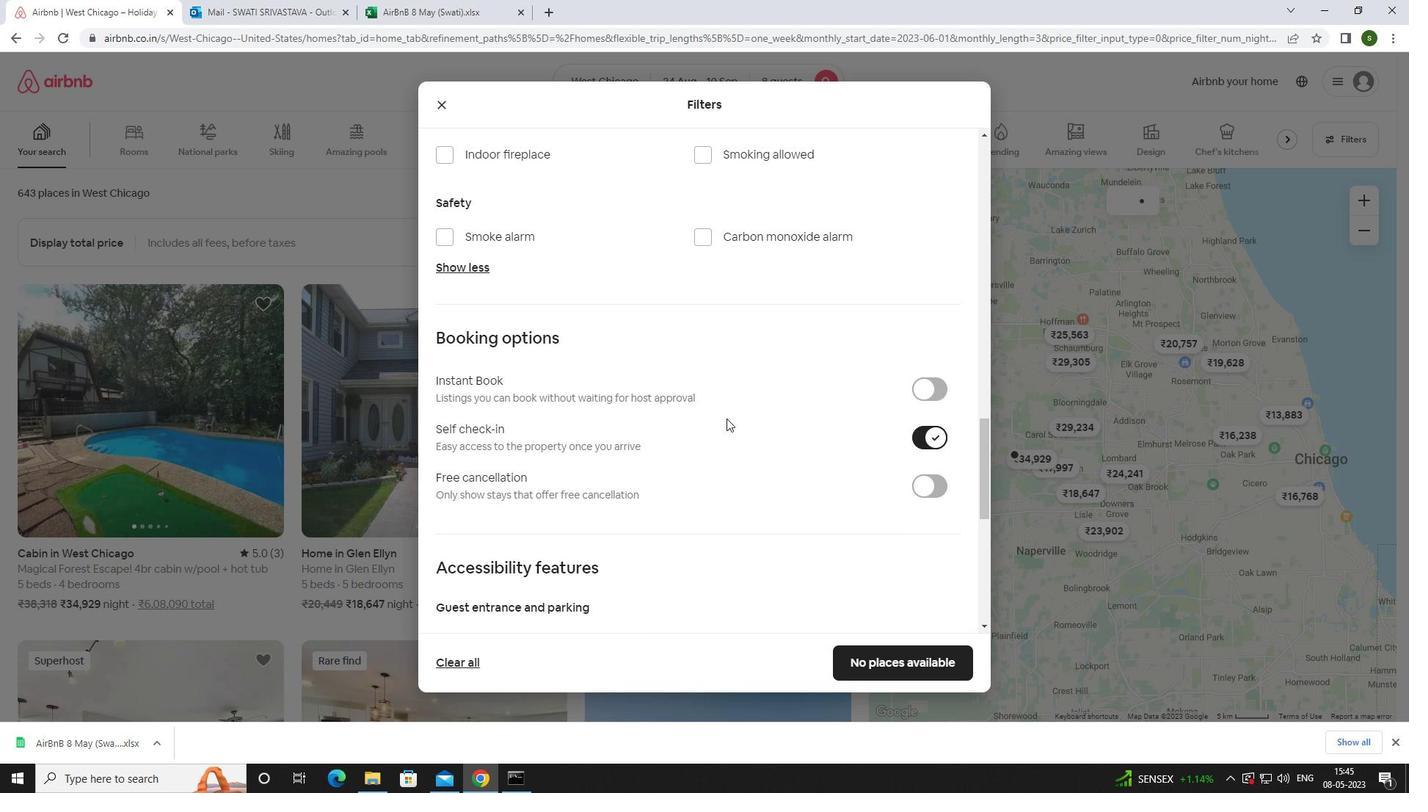 
Action: Mouse scrolled (726, 417) with delta (0, 0)
Screenshot: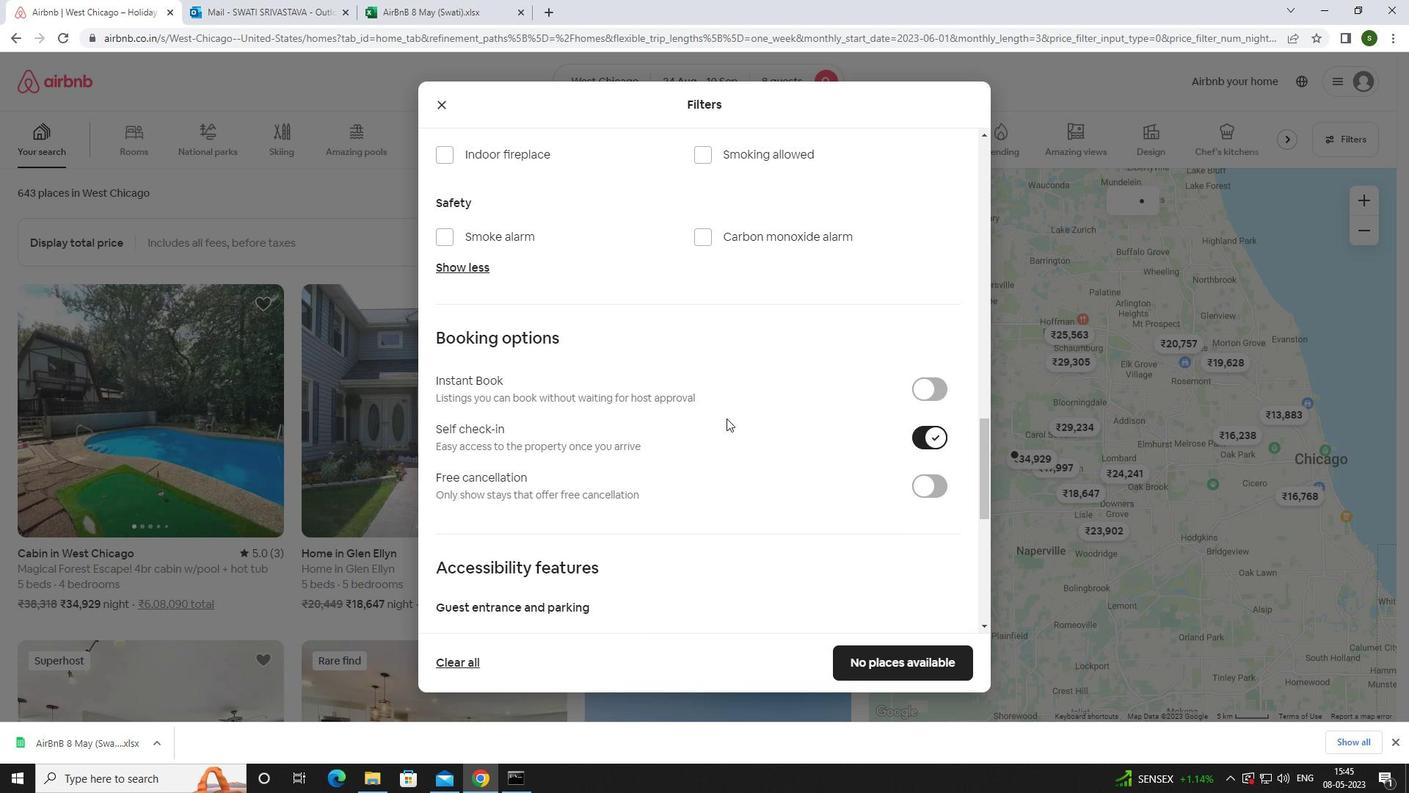 
Action: Mouse scrolled (726, 417) with delta (0, 0)
Screenshot: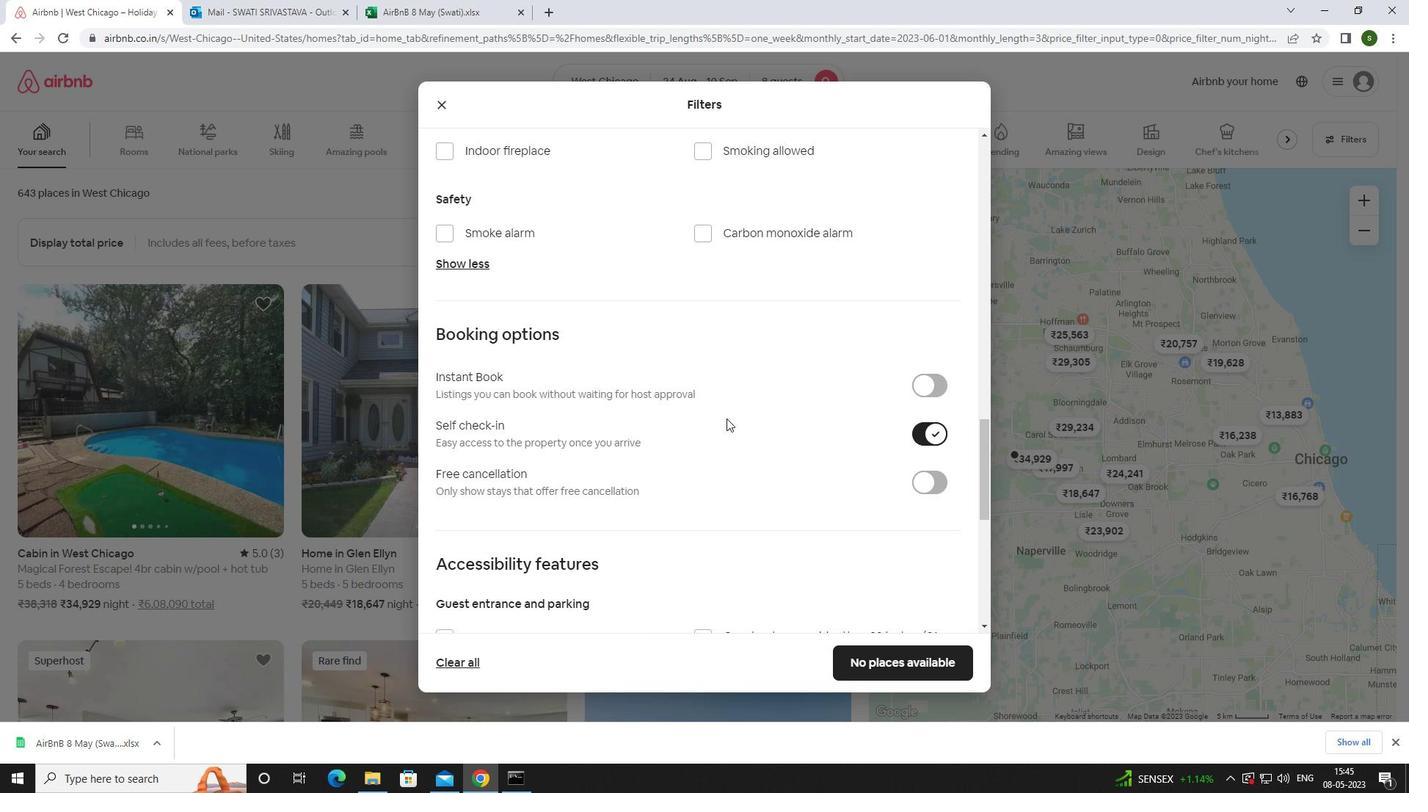 
Action: Mouse scrolled (726, 417) with delta (0, 0)
Screenshot: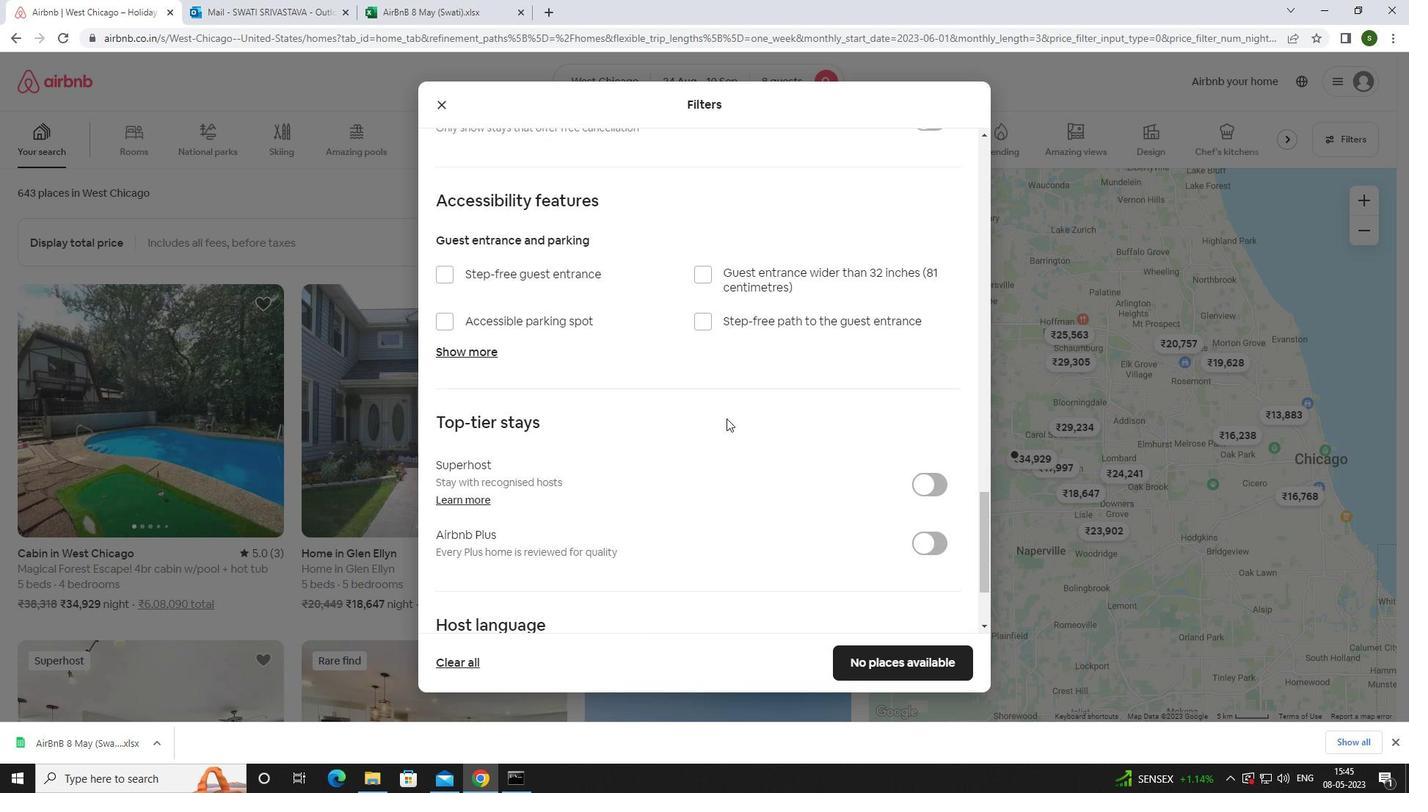 
Action: Mouse scrolled (726, 417) with delta (0, 0)
Screenshot: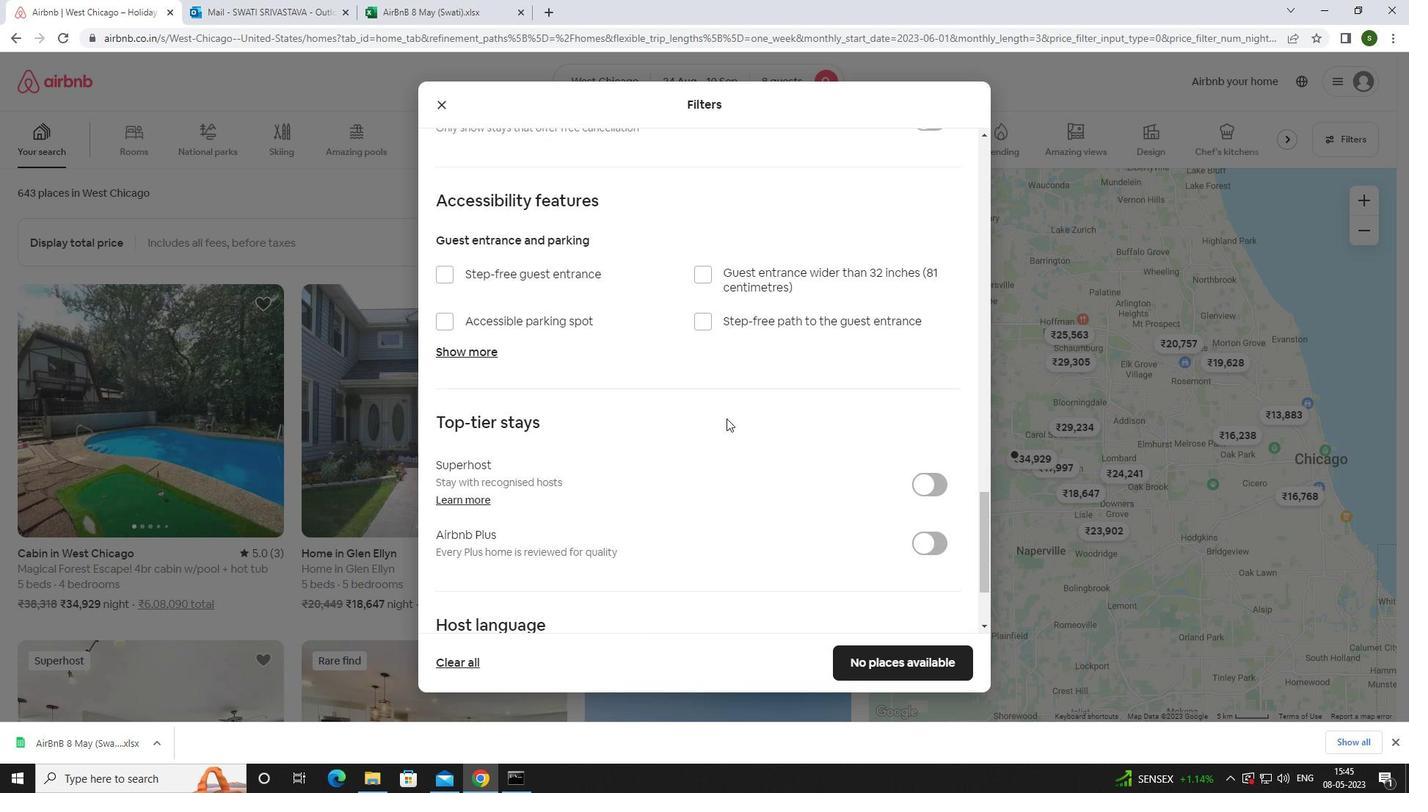 
Action: Mouse scrolled (726, 417) with delta (0, 0)
Screenshot: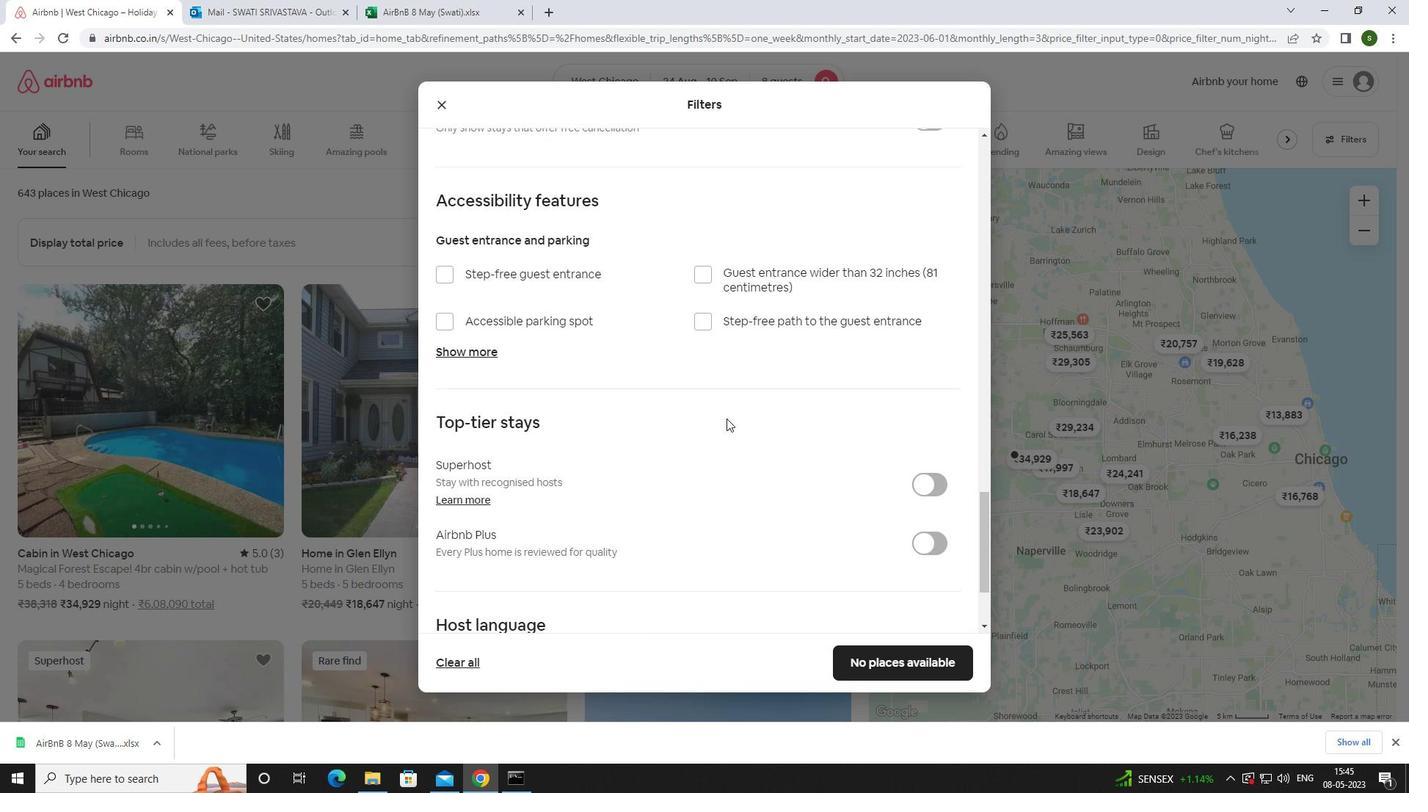 
Action: Mouse scrolled (726, 417) with delta (0, 0)
Screenshot: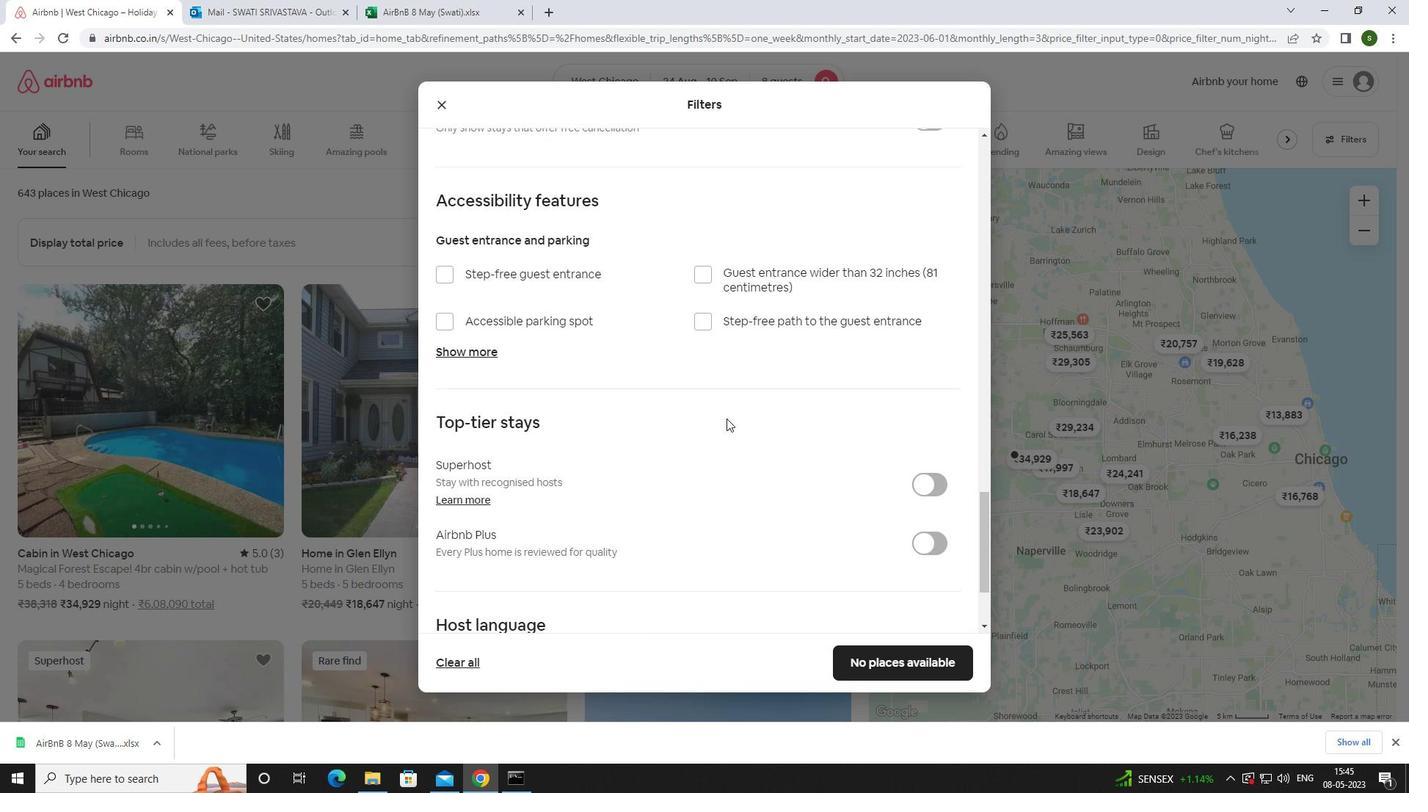 
Action: Mouse scrolled (726, 417) with delta (0, 0)
Screenshot: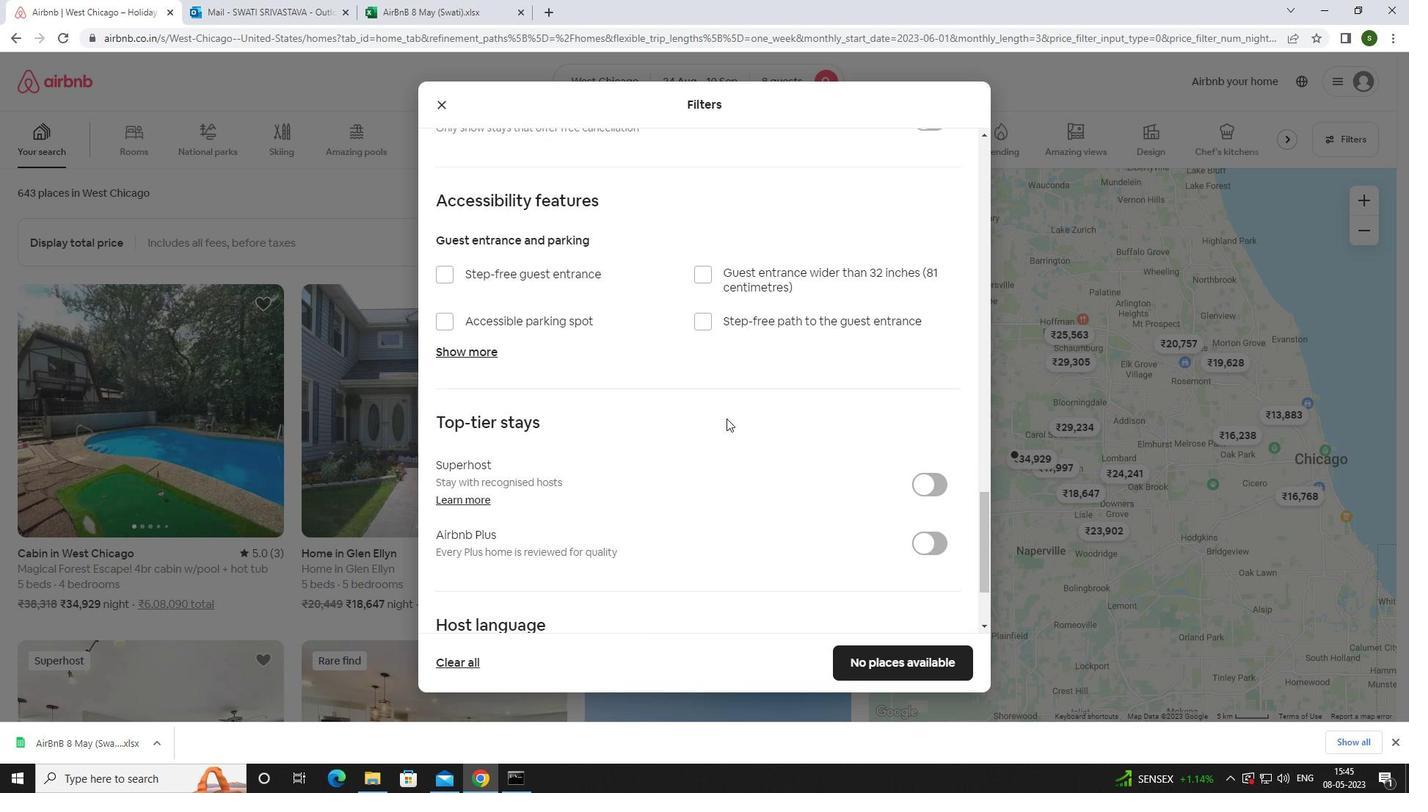 
Action: Mouse moved to (490, 530)
Screenshot: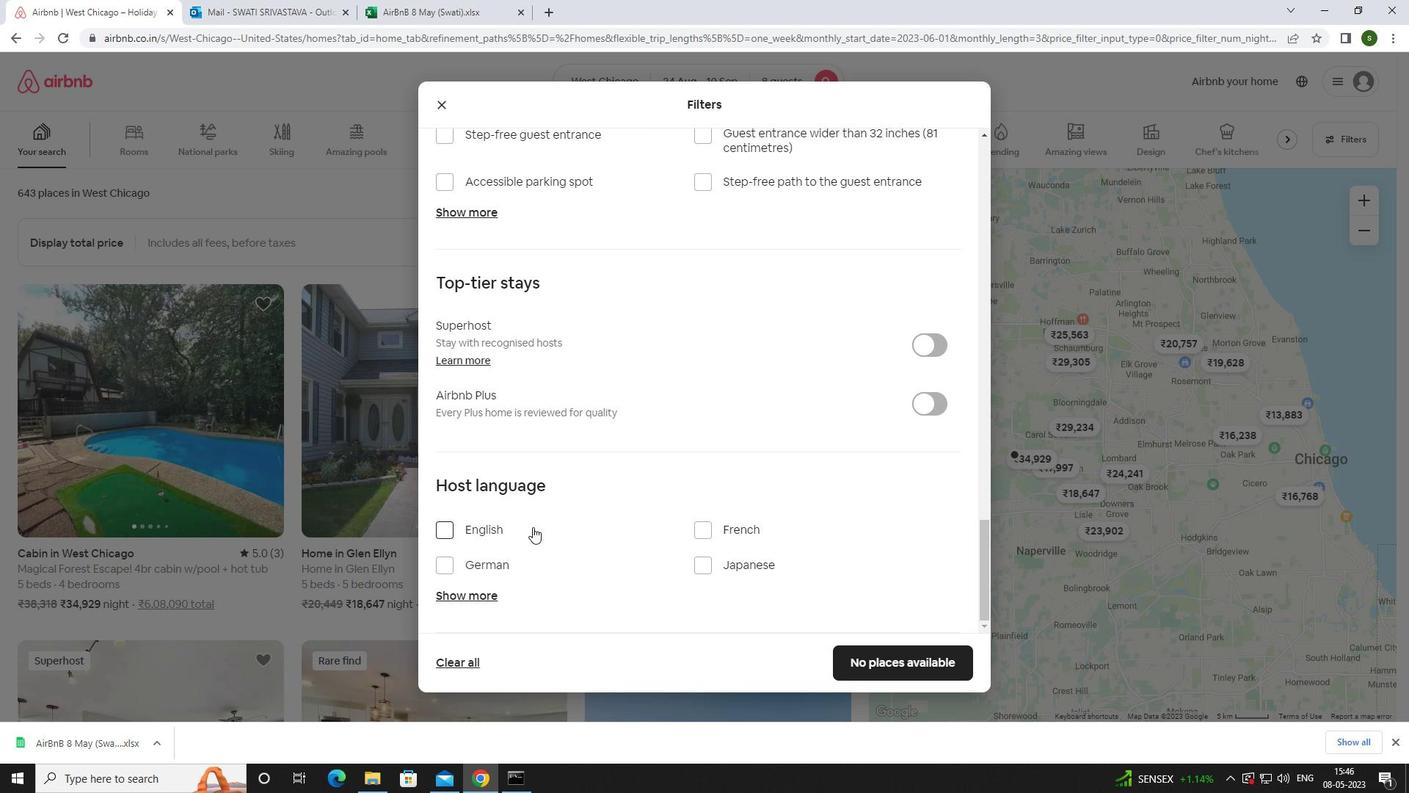 
Action: Mouse pressed left at (490, 530)
Screenshot: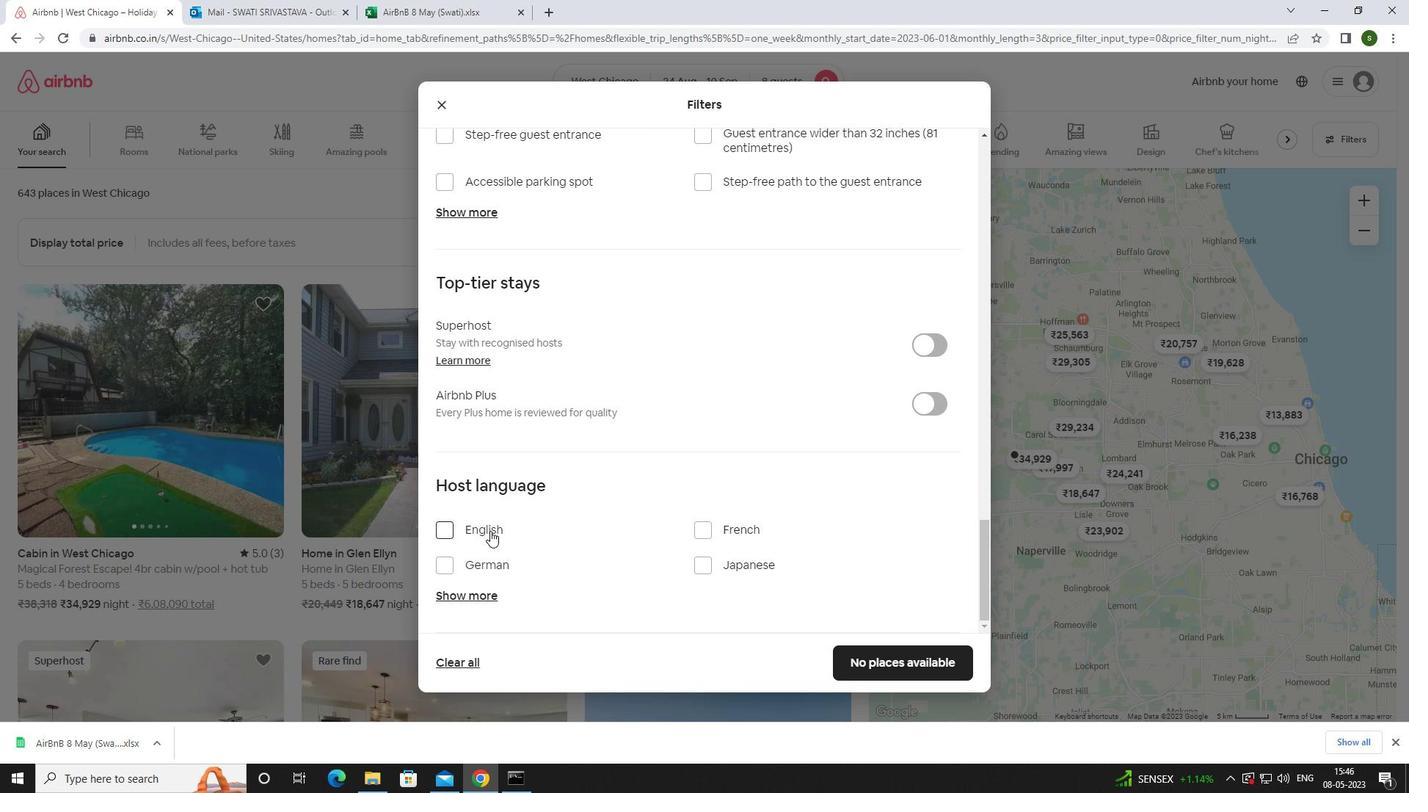 
Action: Mouse moved to (906, 653)
Screenshot: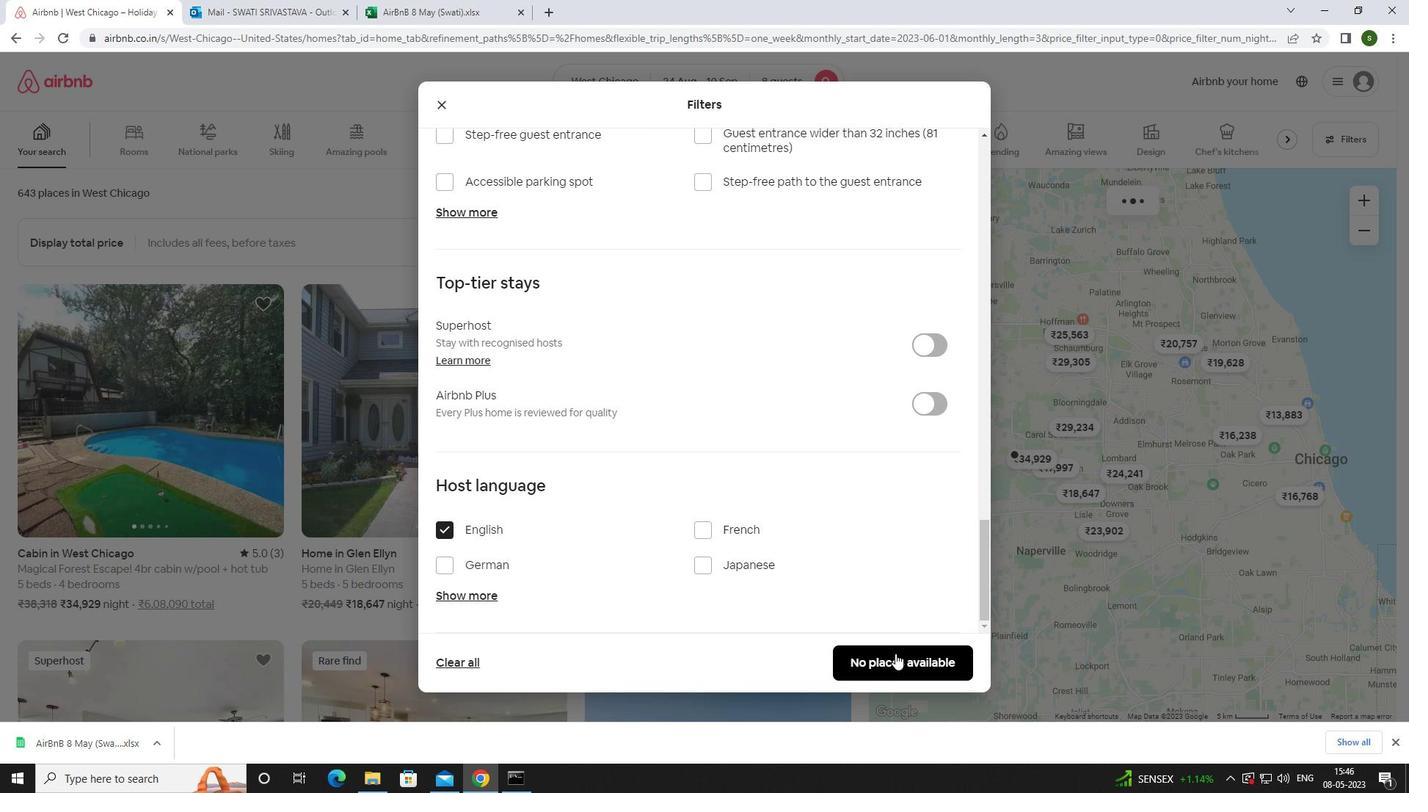 
Action: Mouse pressed left at (906, 653)
Screenshot: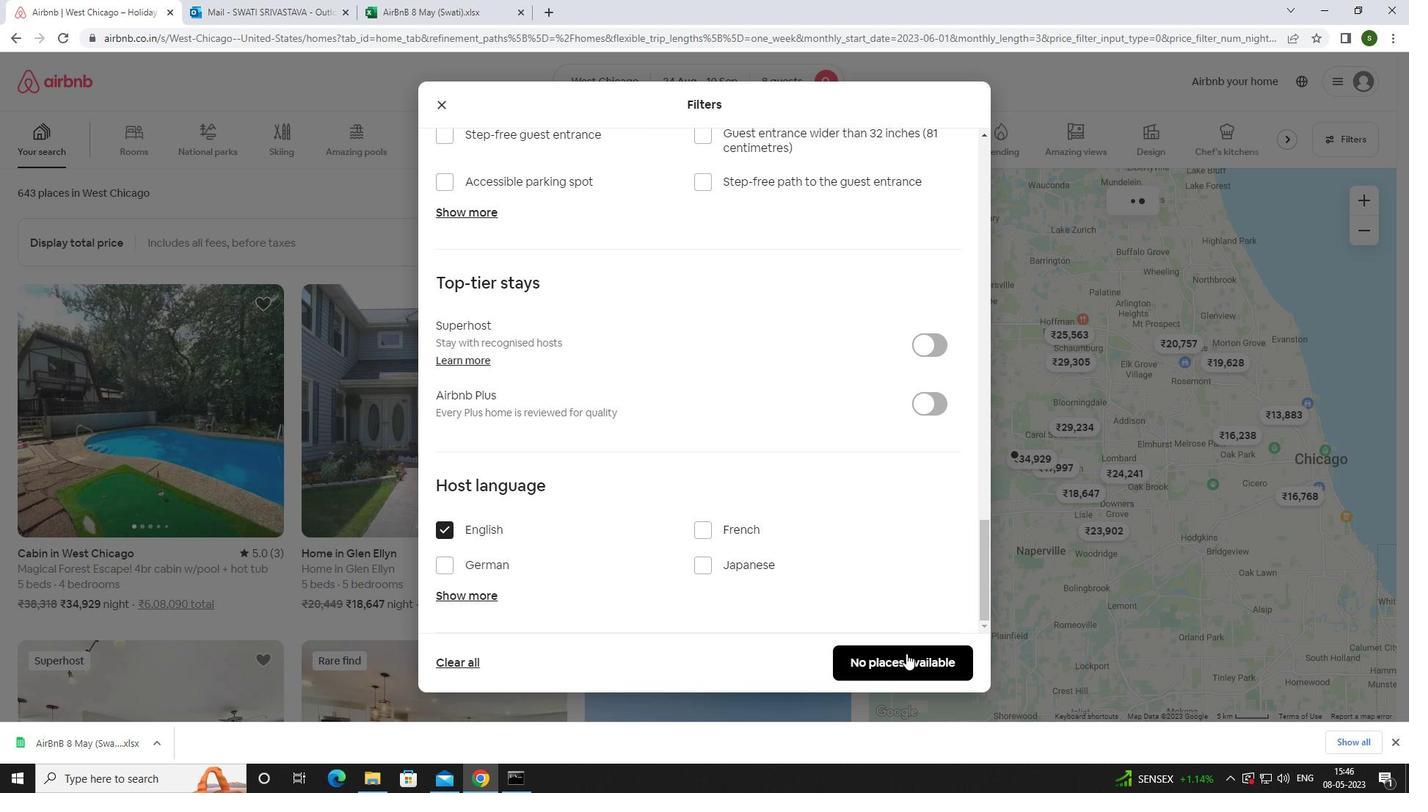 
Action: Mouse moved to (622, 416)
Screenshot: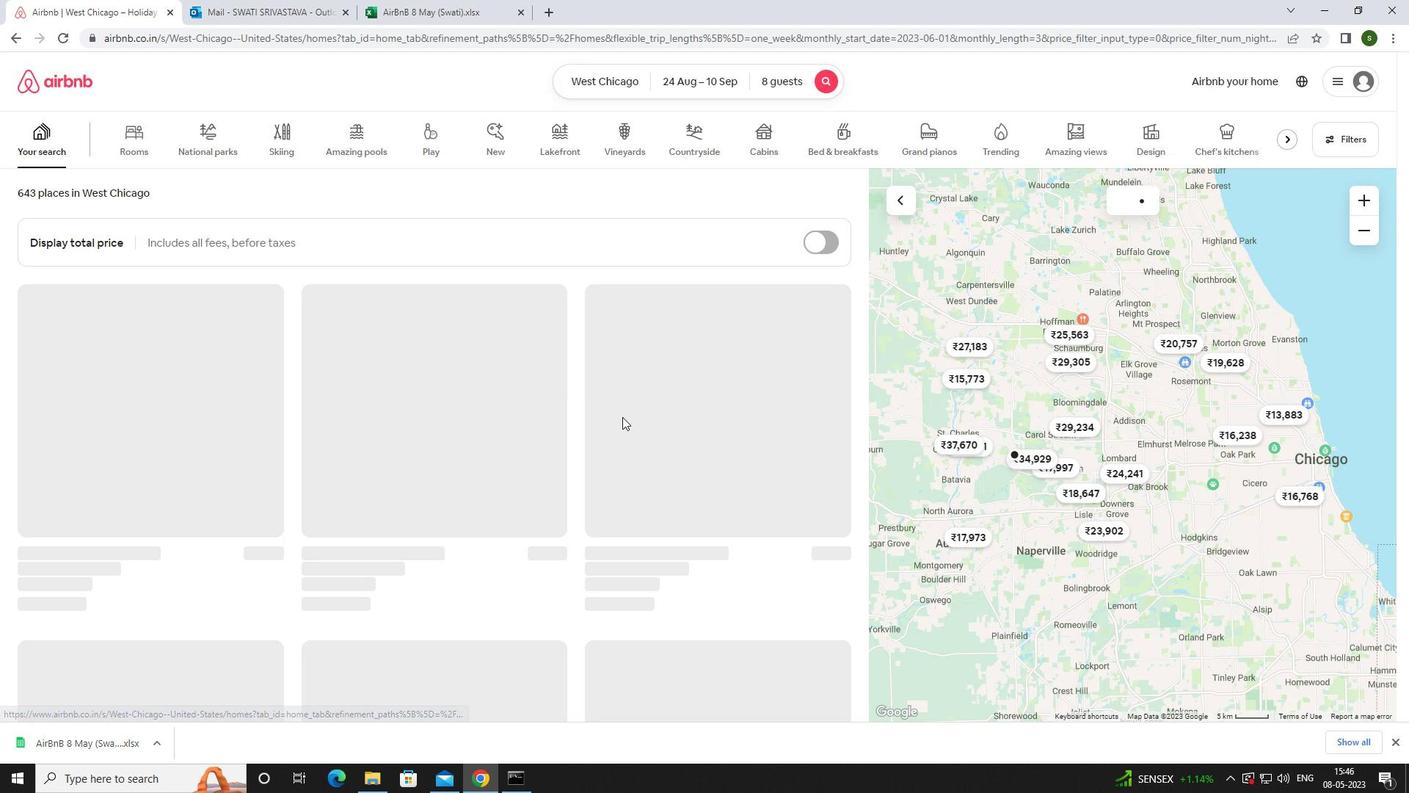 
